 Task: Add a timeline in the project BuildTech for the epic 'Agile transformation' from 2023/02/09 to 2025/08/14. Add a timeline in the project BuildTech for the epic 'Software customization and configuration' from 2024/05/16 to 2024/12/26. Add a timeline in the project BuildTech for the epic 'Enterprise resource planning (ERP) system implementation' from 2023/04/07 to 2024/09/12
Action: Mouse moved to (212, 53)
Screenshot: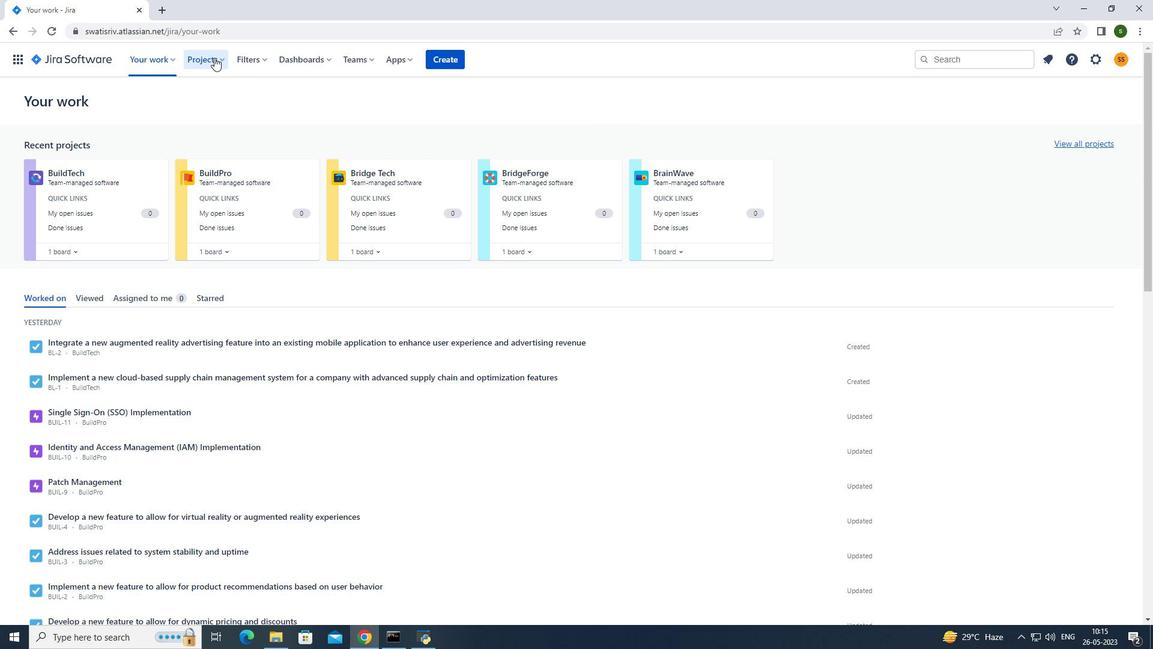 
Action: Mouse pressed left at (212, 53)
Screenshot: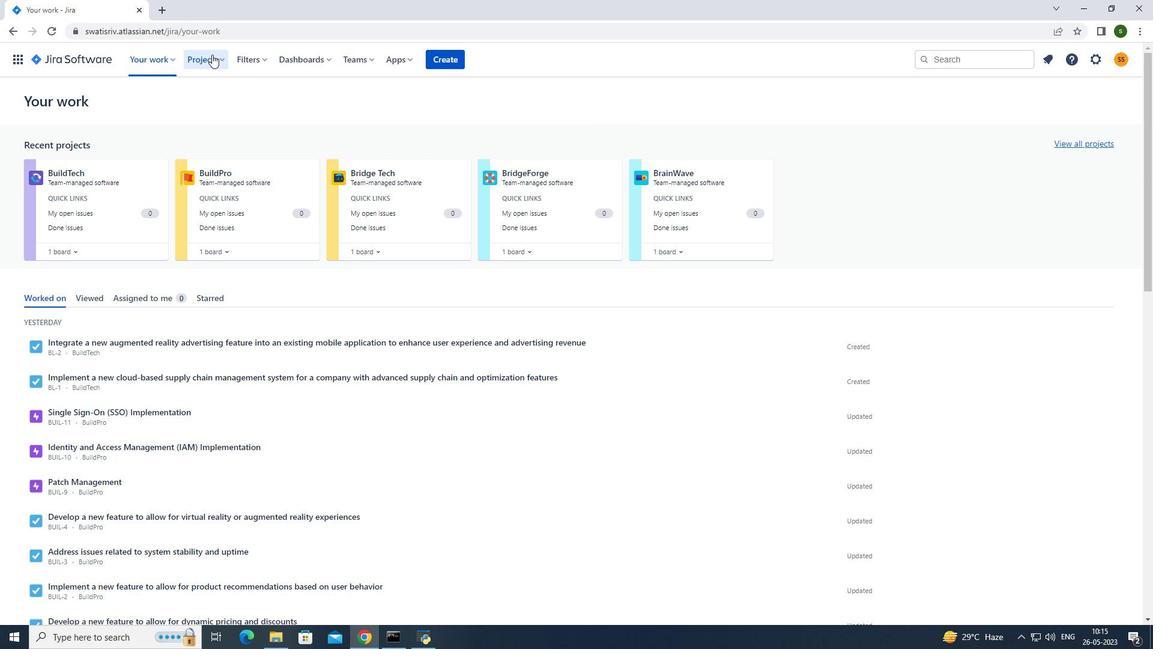 
Action: Mouse moved to (249, 106)
Screenshot: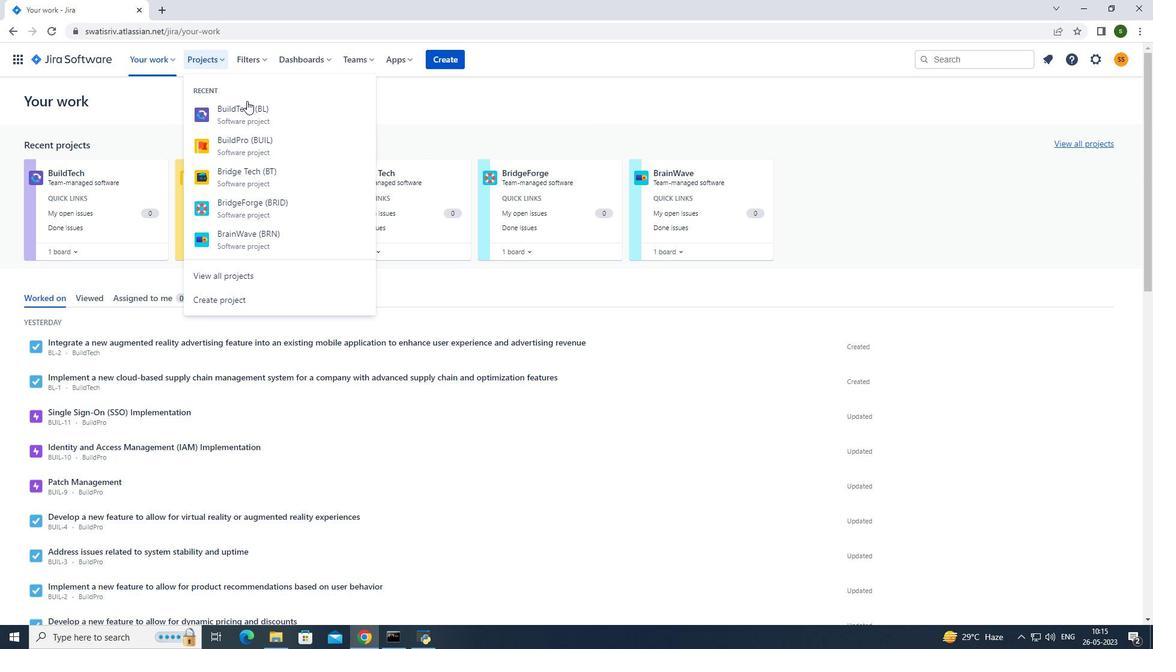 
Action: Mouse pressed left at (249, 106)
Screenshot: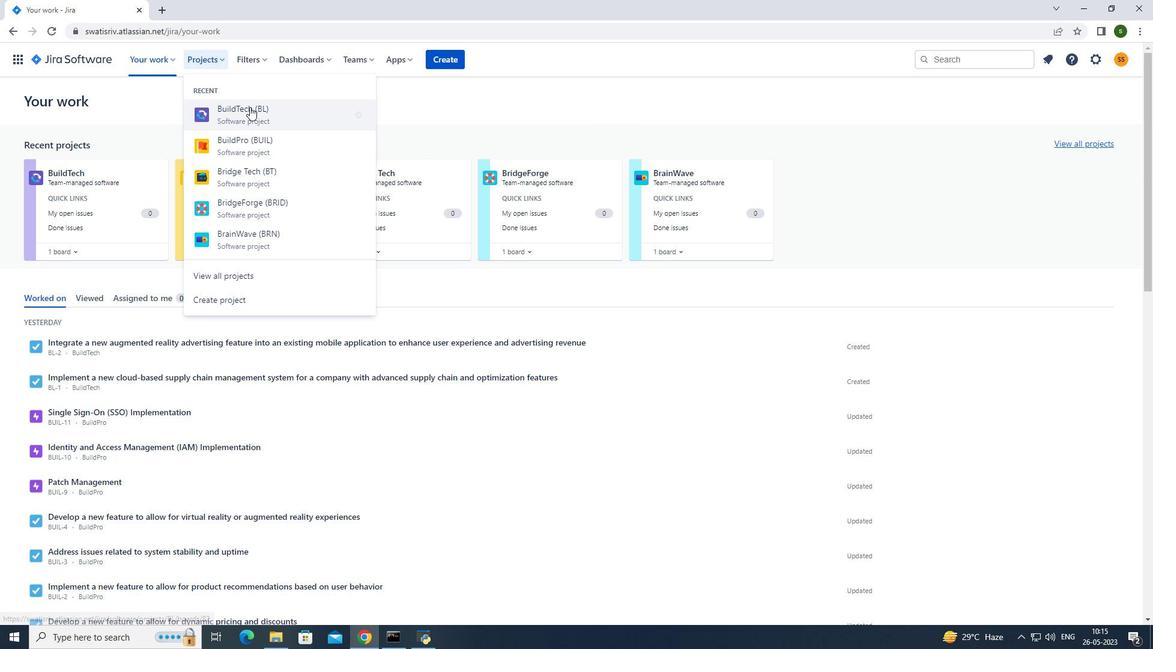 
Action: Mouse moved to (108, 187)
Screenshot: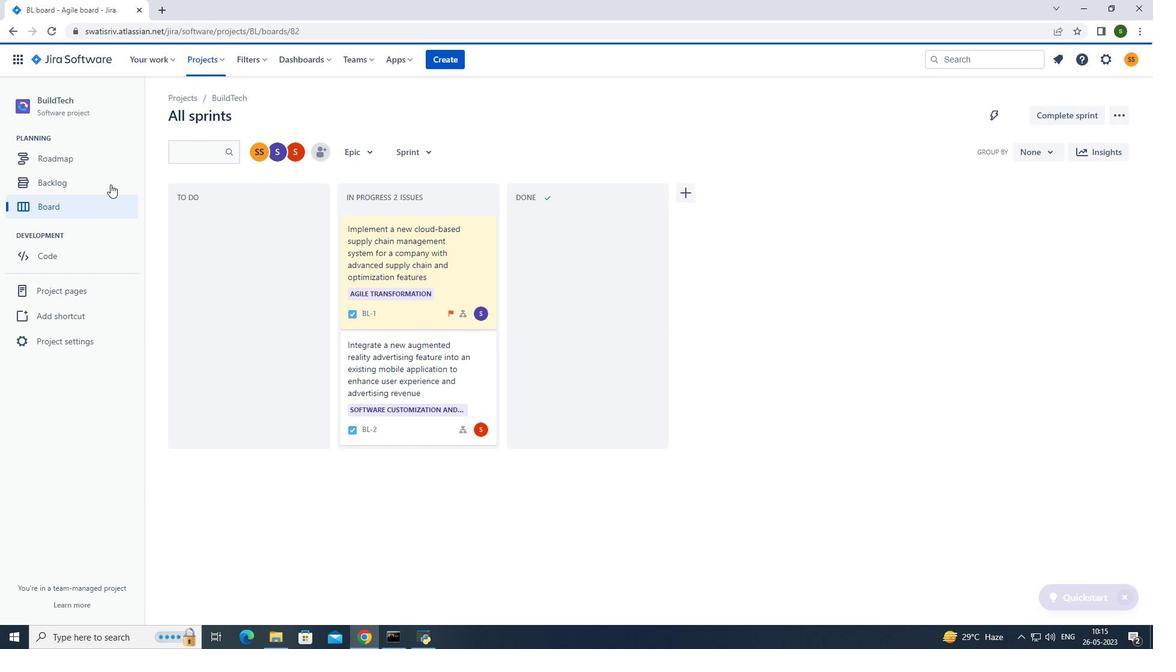 
Action: Mouse pressed left at (108, 187)
Screenshot: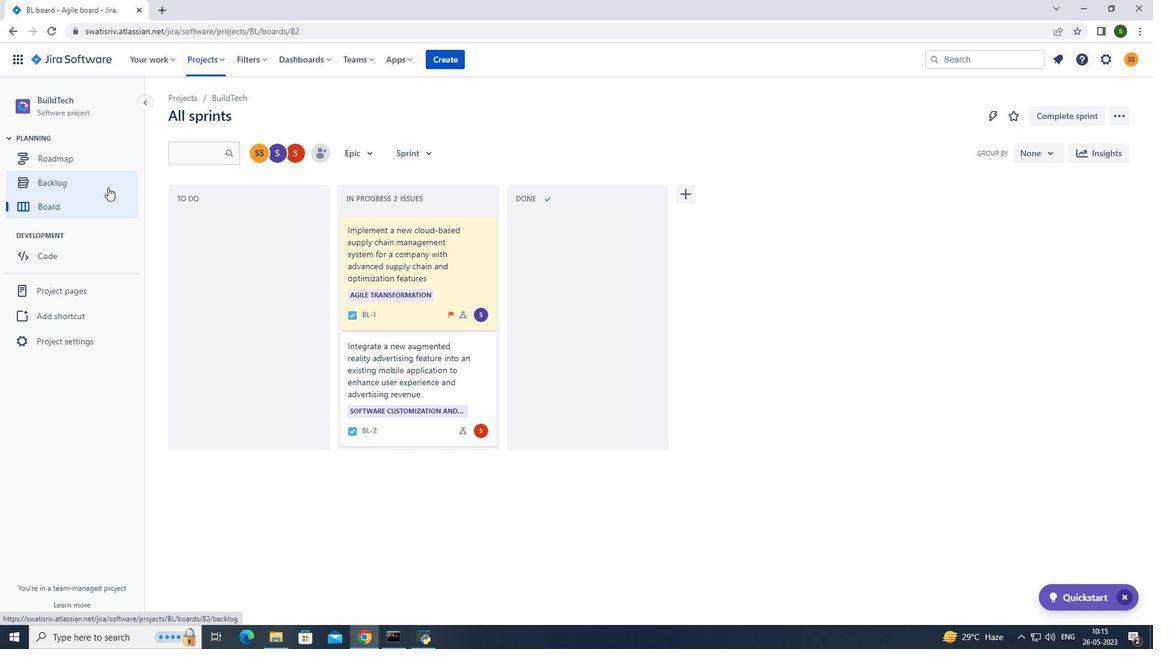 
Action: Mouse moved to (179, 242)
Screenshot: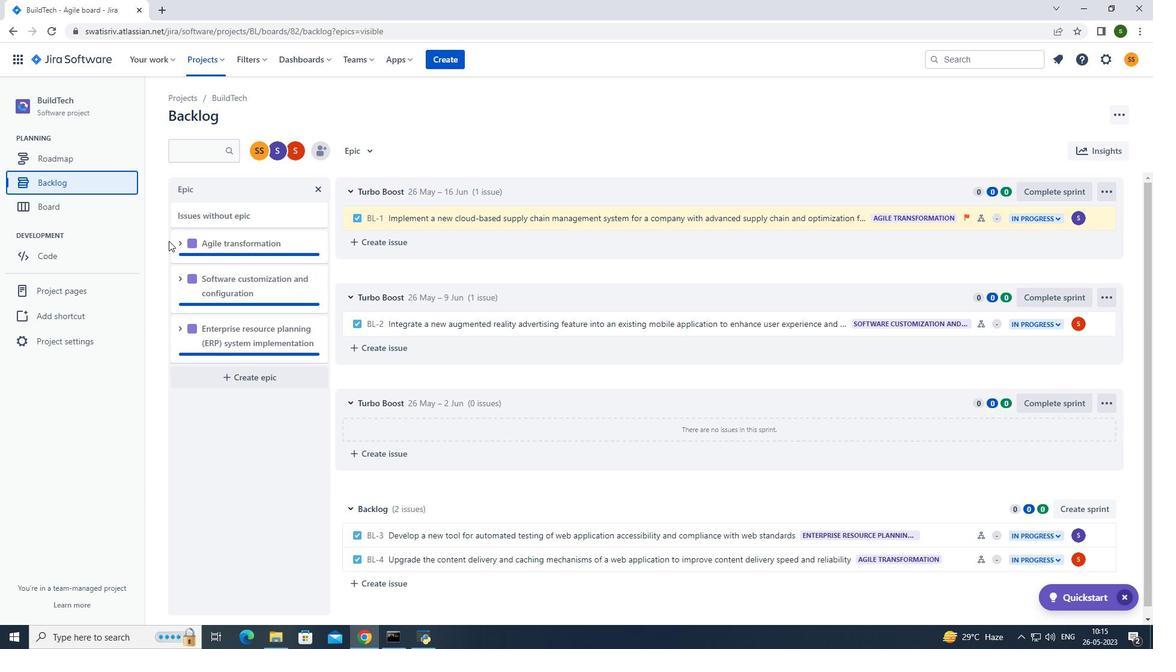 
Action: Mouse pressed left at (179, 242)
Screenshot: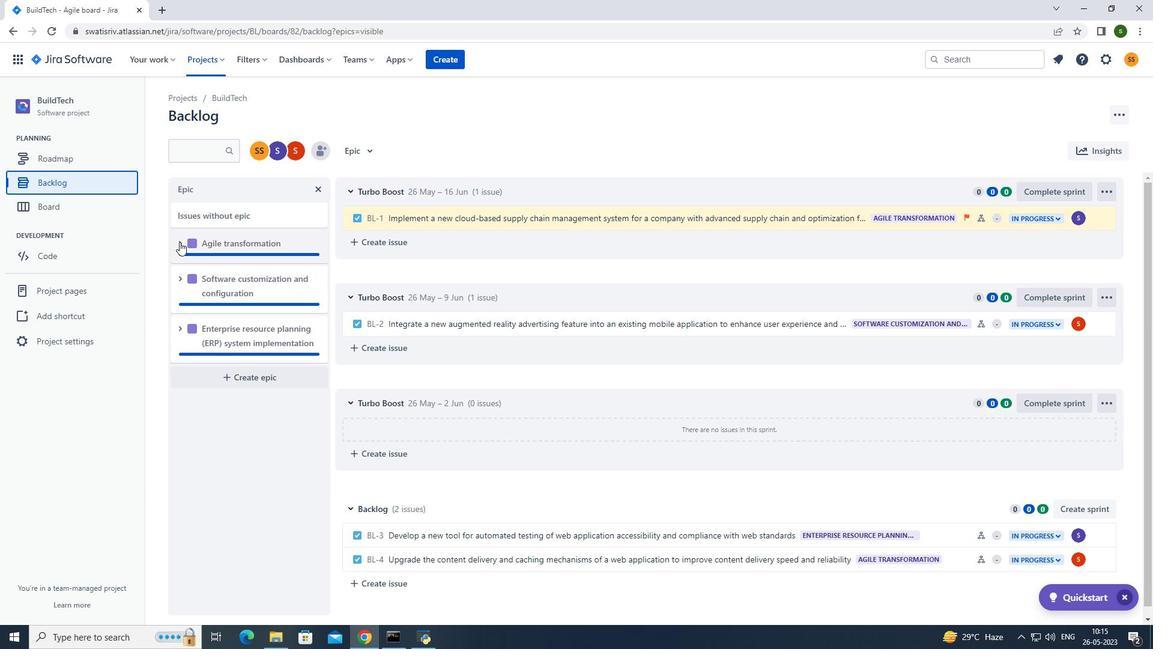 
Action: Mouse moved to (261, 335)
Screenshot: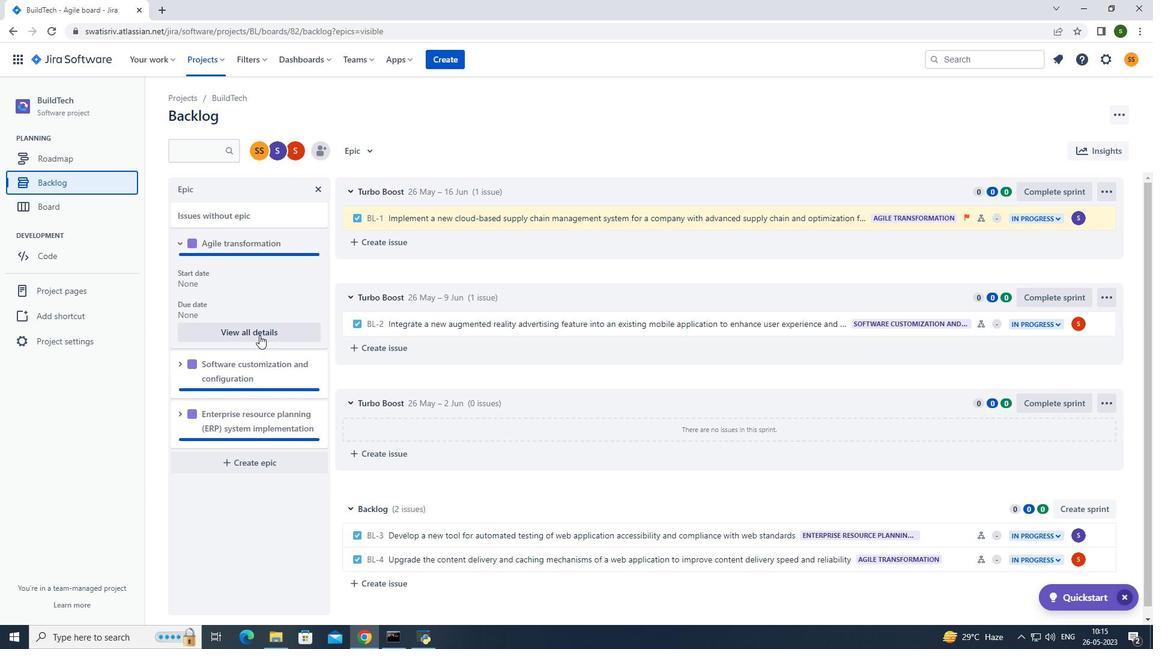 
Action: Mouse pressed left at (261, 335)
Screenshot: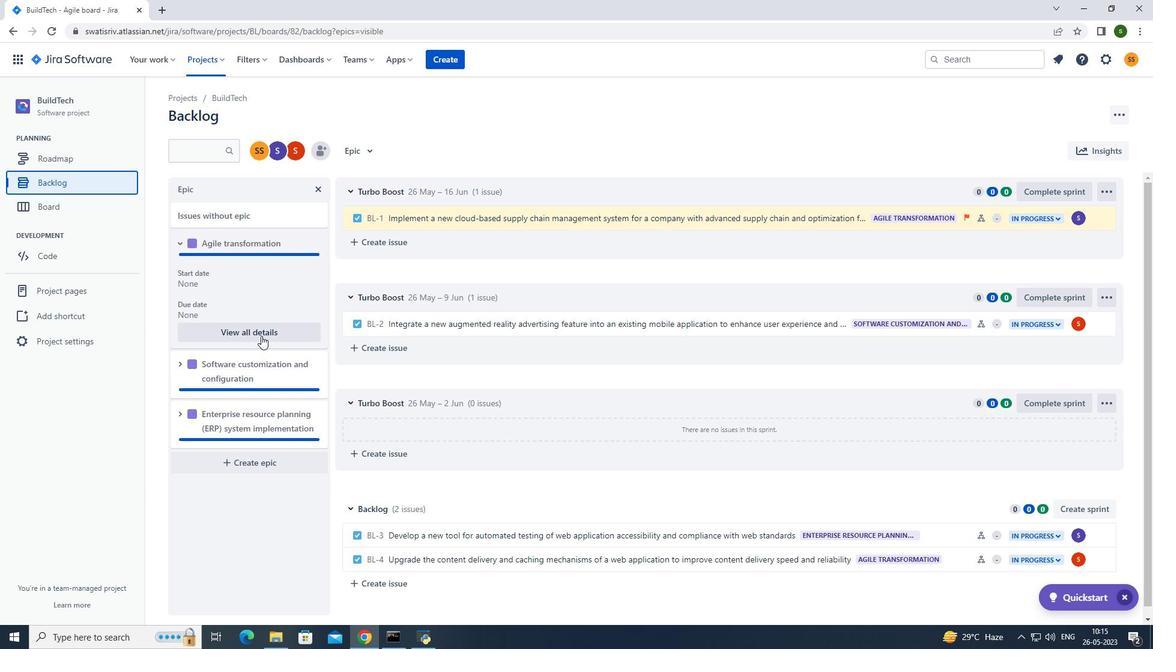 
Action: Mouse moved to (1010, 537)
Screenshot: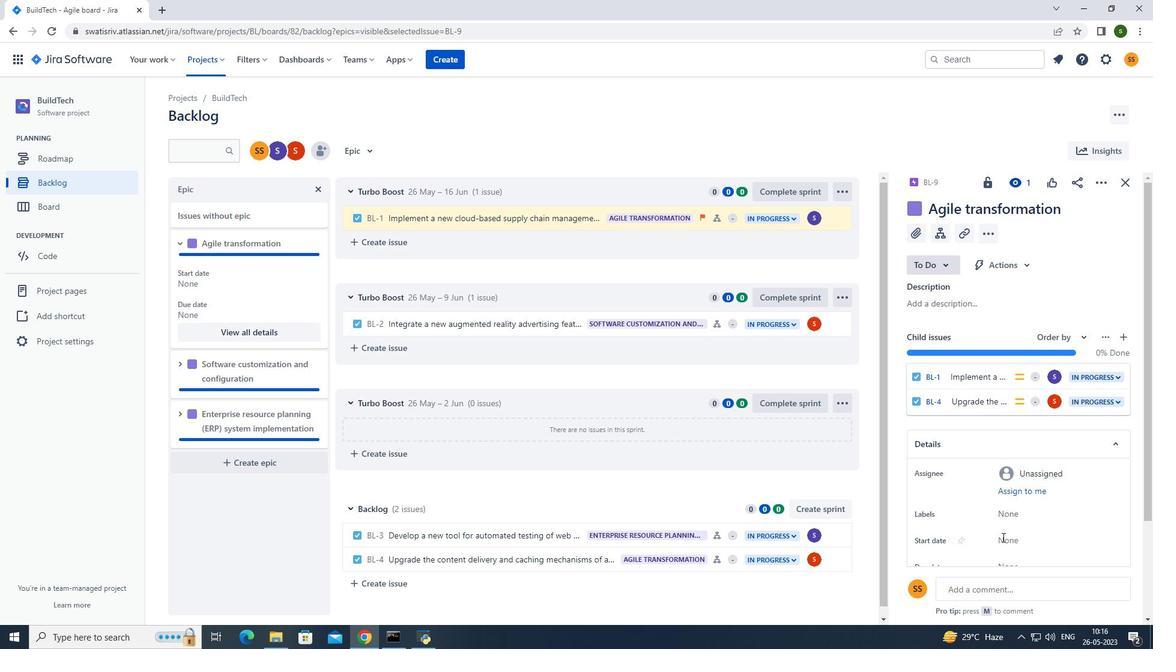 
Action: Mouse pressed left at (1010, 537)
Screenshot: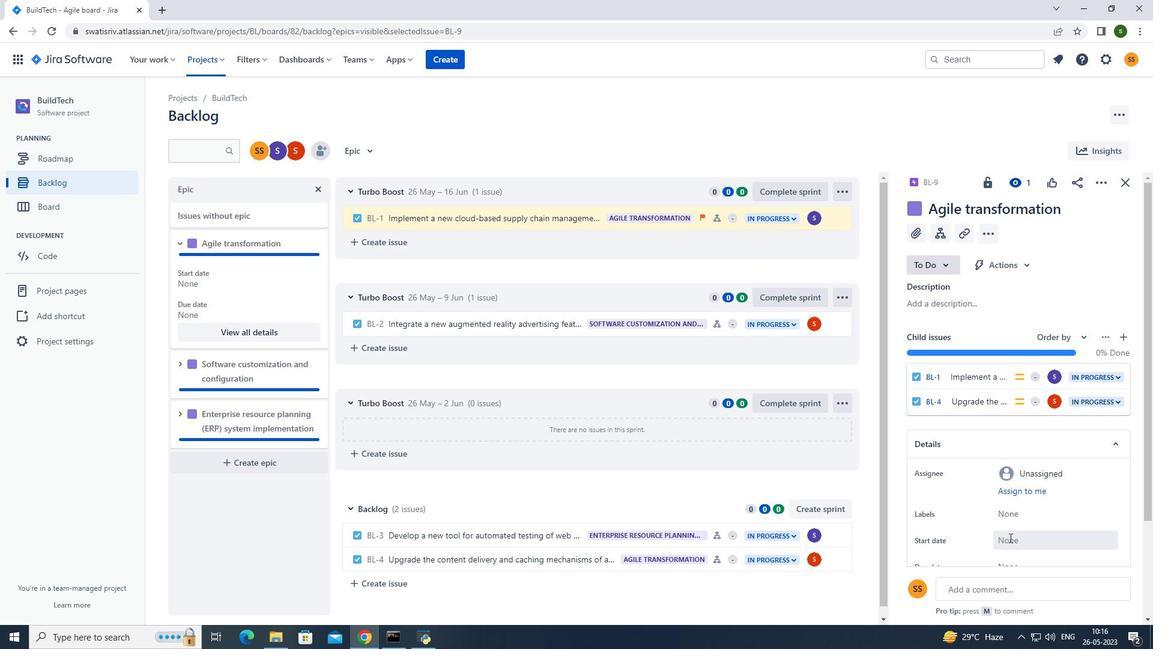 
Action: Mouse moved to (974, 368)
Screenshot: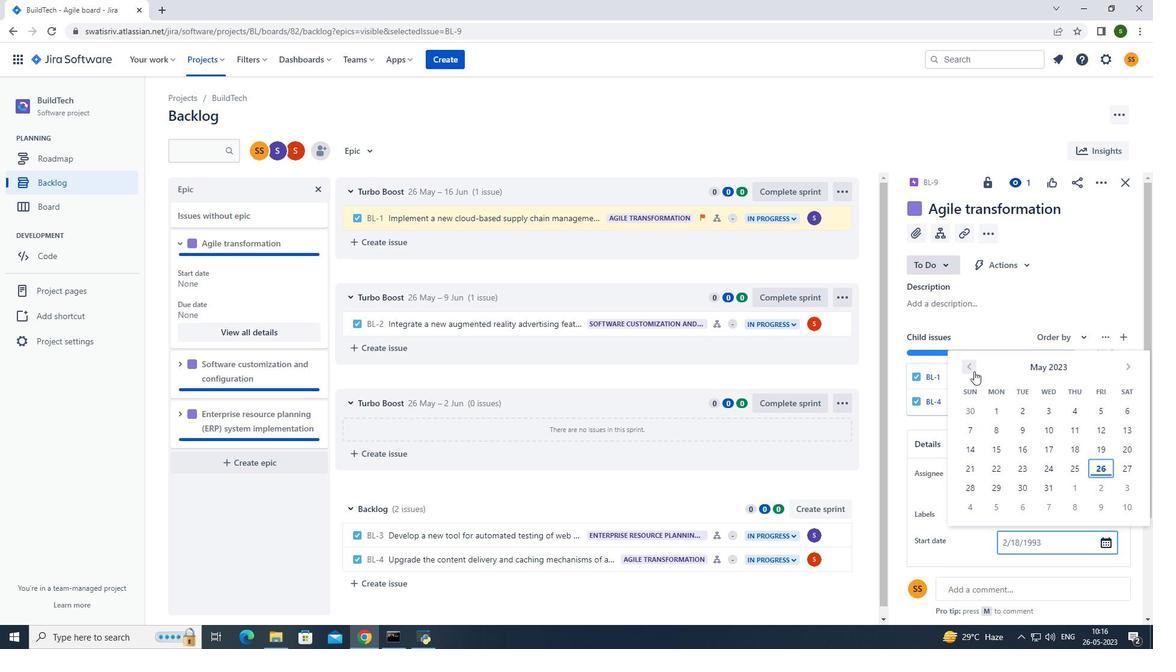 
Action: Mouse pressed left at (974, 368)
Screenshot: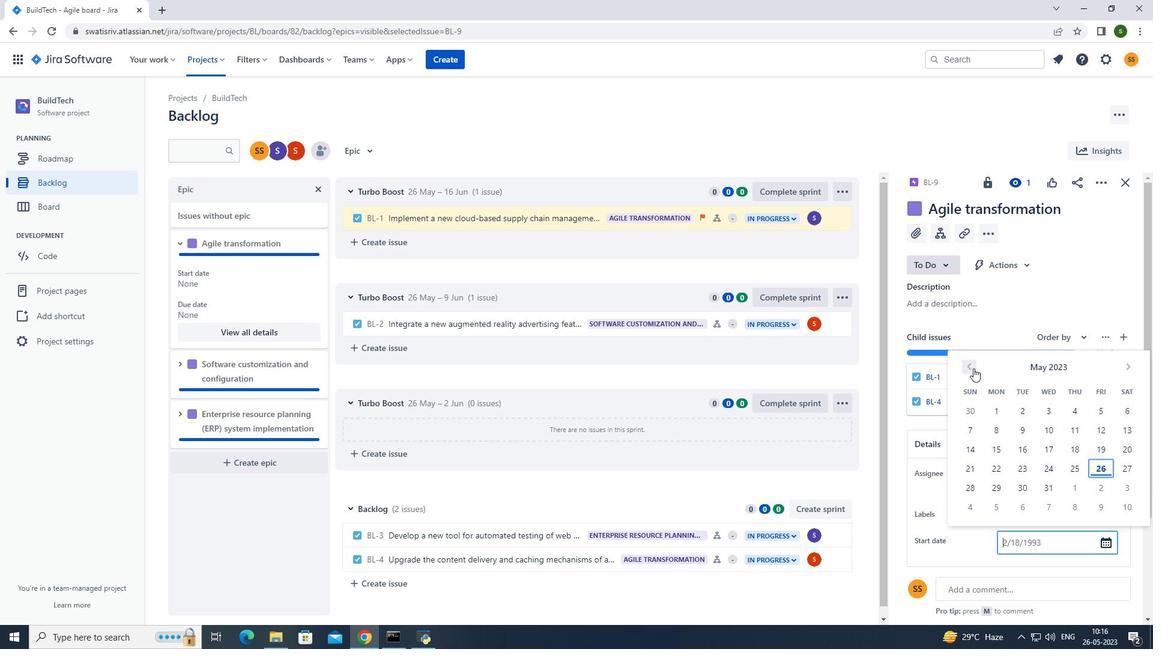 
Action: Mouse pressed left at (974, 368)
Screenshot: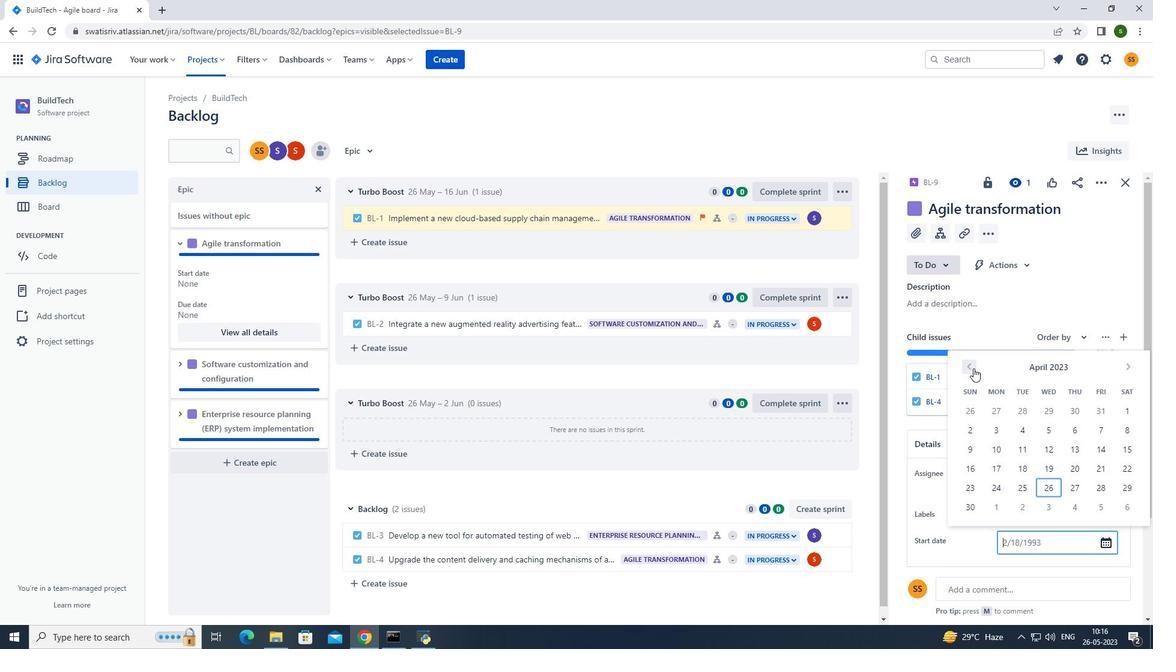 
Action: Mouse pressed left at (974, 368)
Screenshot: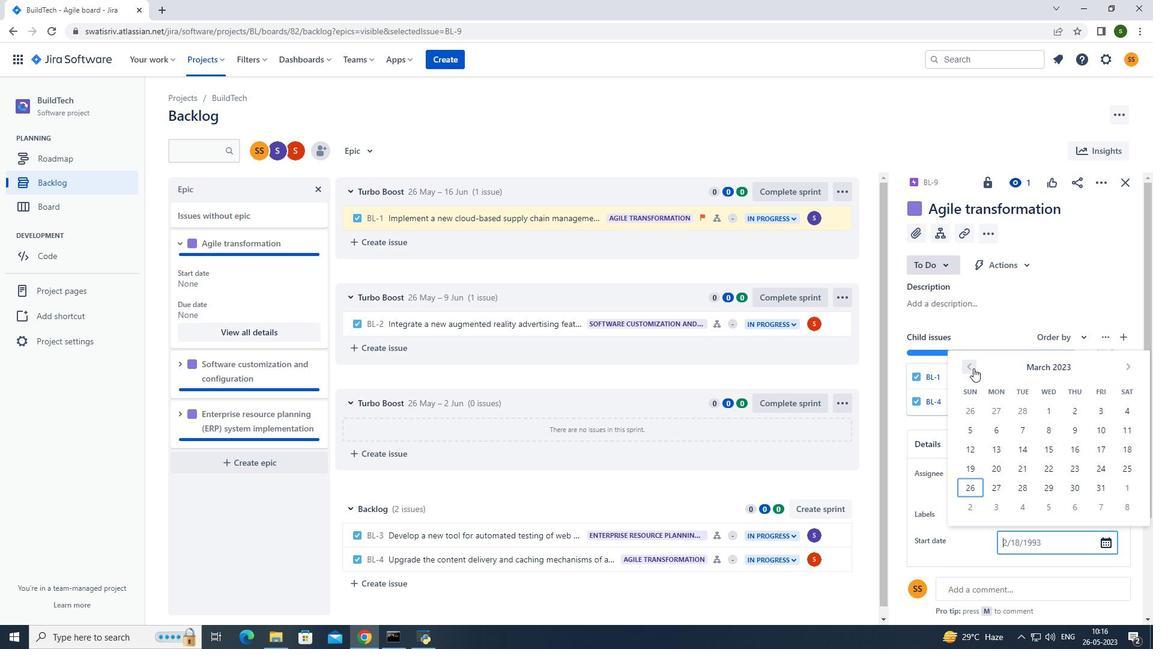 
Action: Mouse moved to (1070, 429)
Screenshot: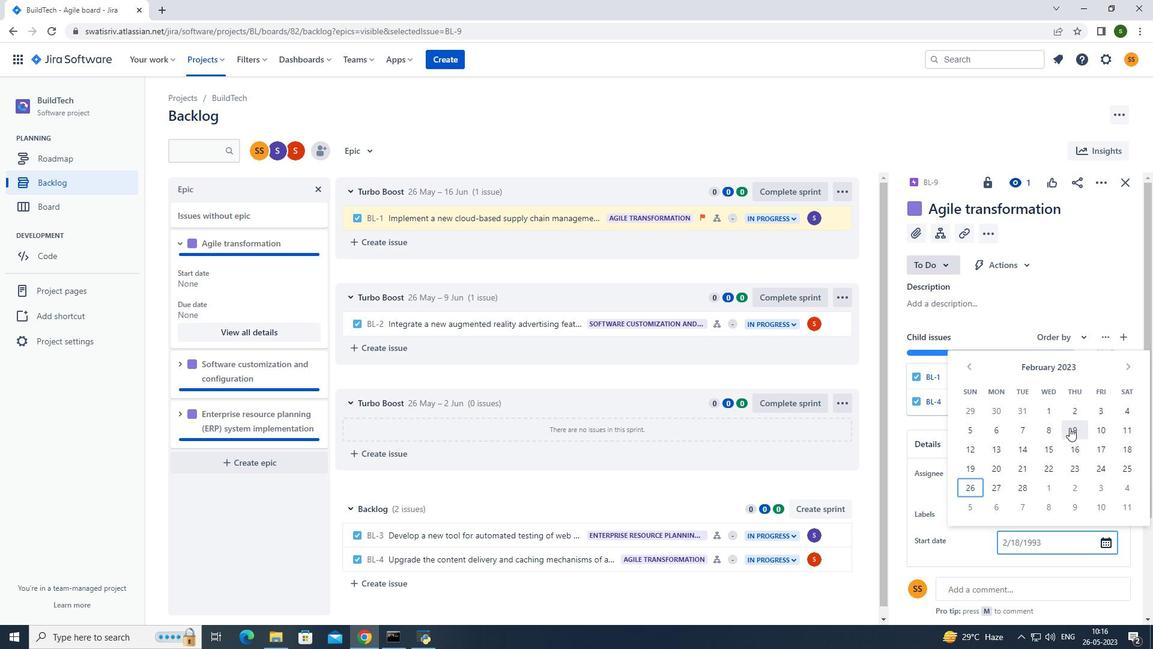 
Action: Mouse pressed left at (1070, 429)
Screenshot: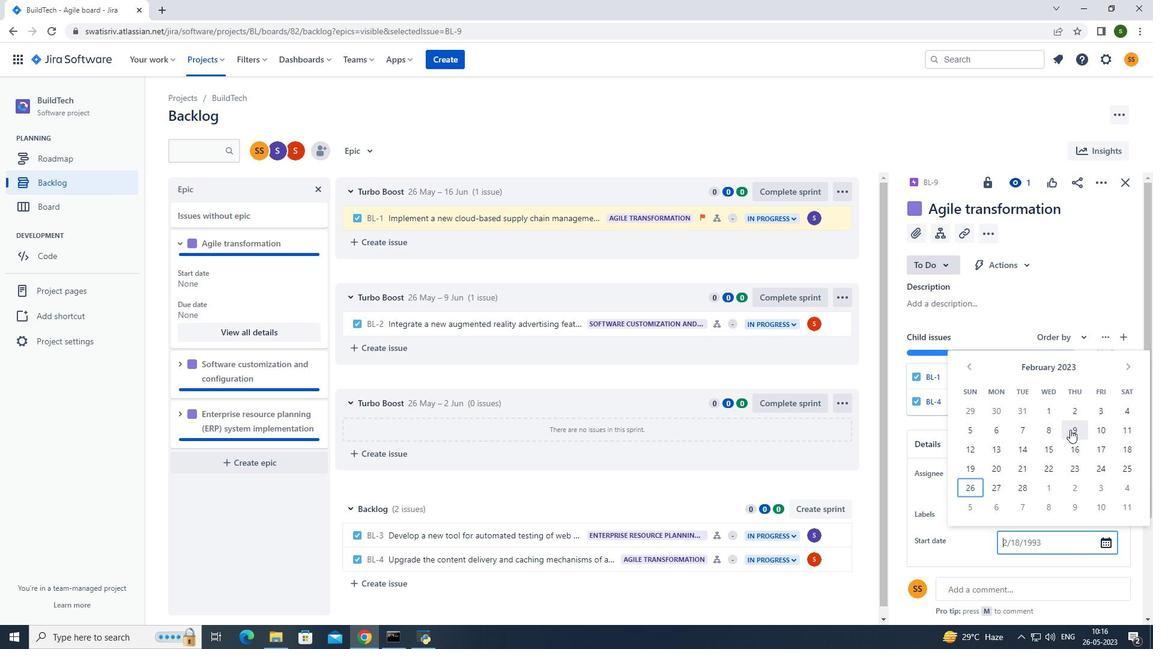 
Action: Mouse moved to (990, 488)
Screenshot: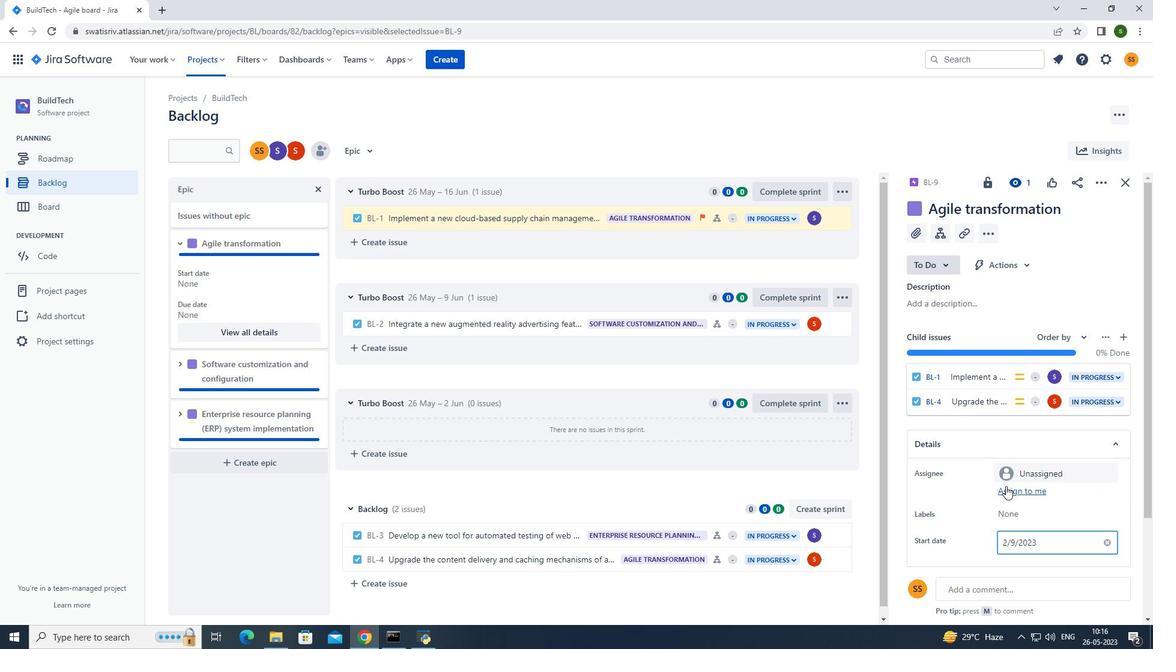 
Action: Mouse scrolled (990, 487) with delta (0, 0)
Screenshot: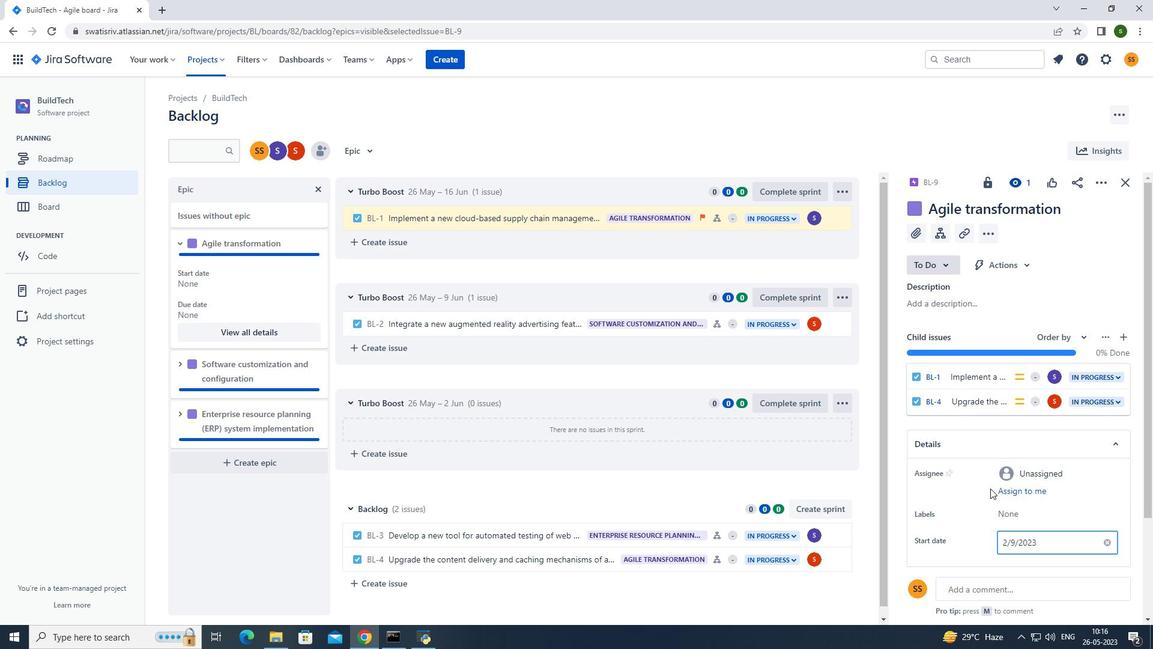 
Action: Mouse moved to (990, 488)
Screenshot: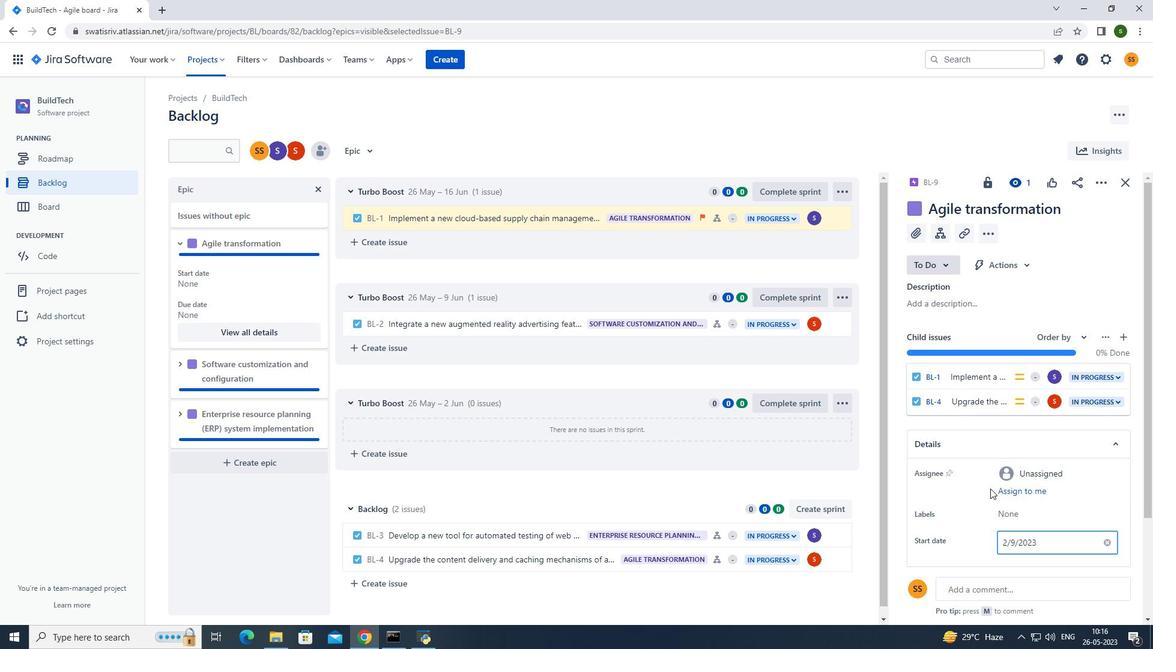 
Action: Mouse scrolled (990, 487) with delta (0, 0)
Screenshot: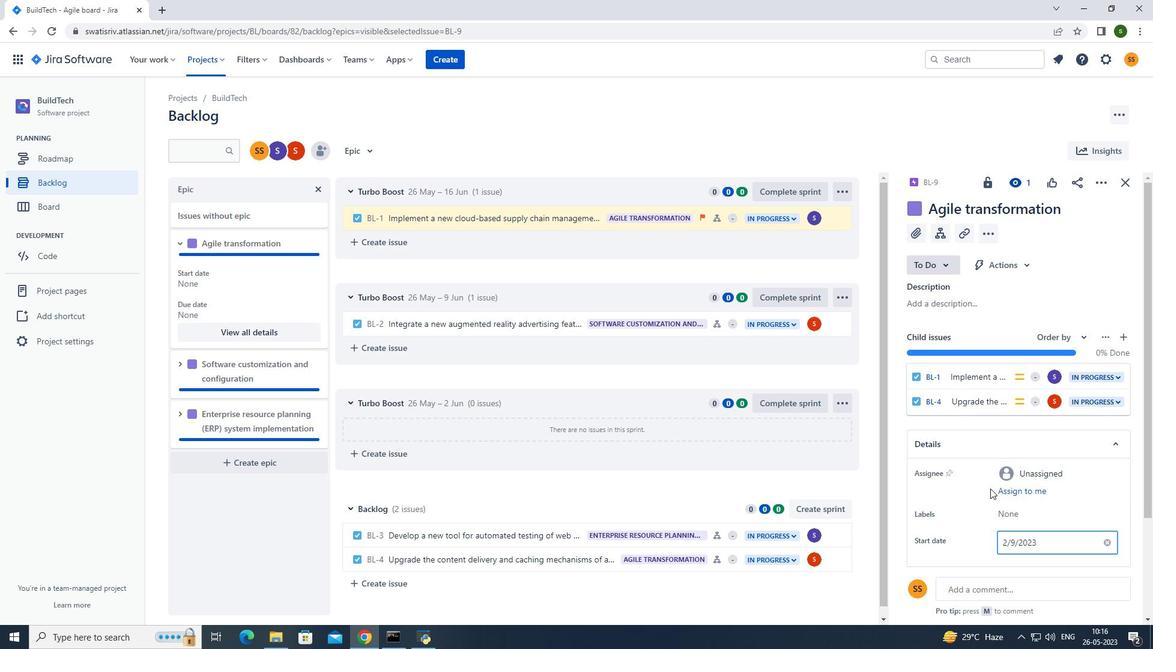 
Action: Mouse moved to (1031, 447)
Screenshot: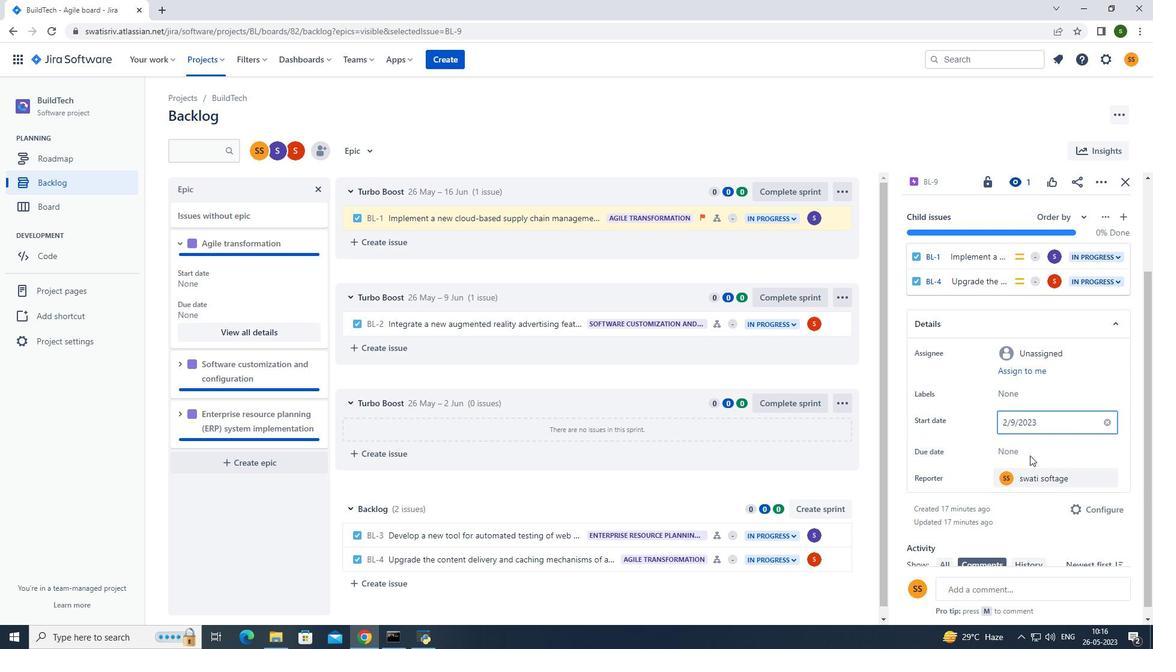 
Action: Mouse pressed left at (1031, 447)
Screenshot: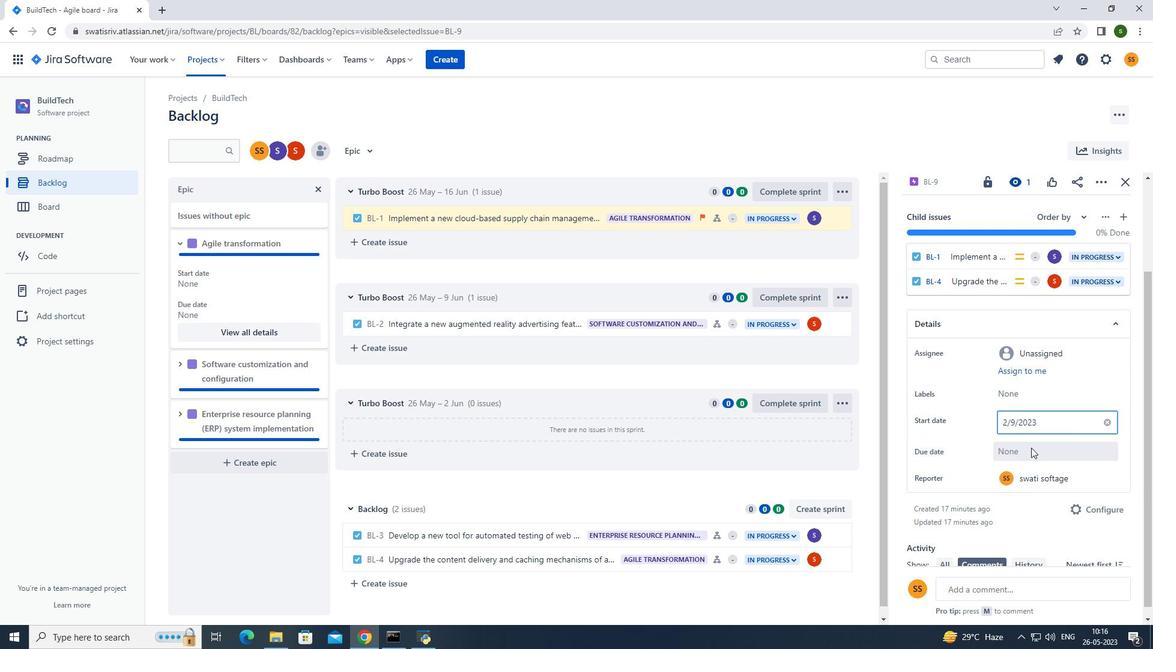 
Action: Mouse moved to (1135, 277)
Screenshot: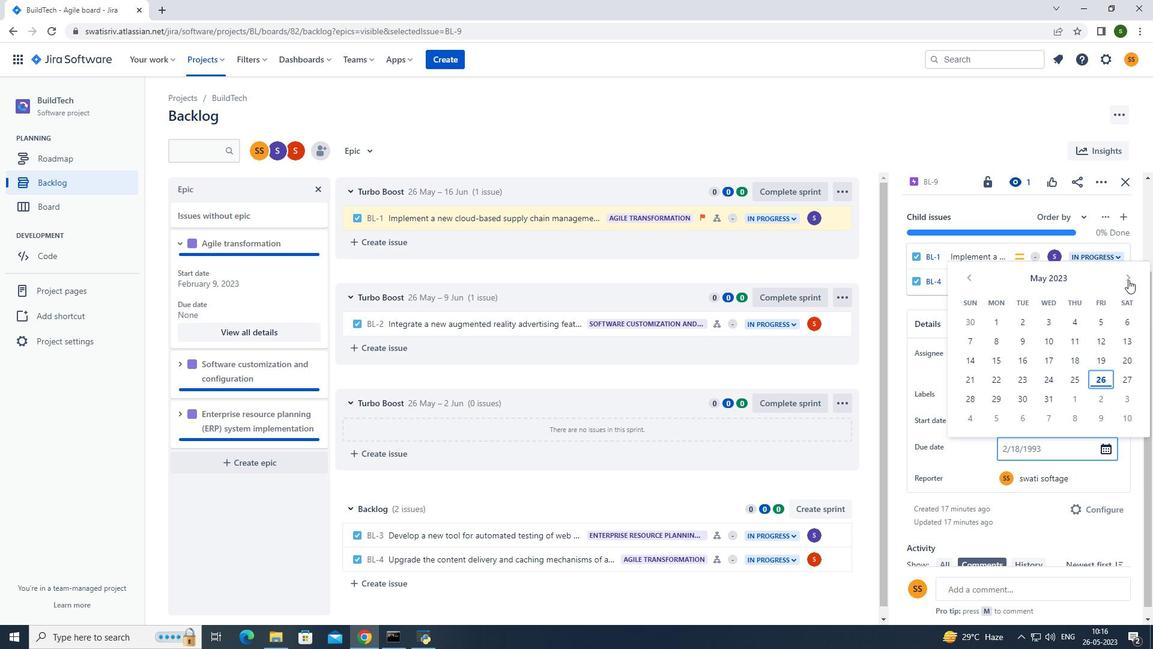 
Action: Mouse pressed left at (1135, 277)
Screenshot: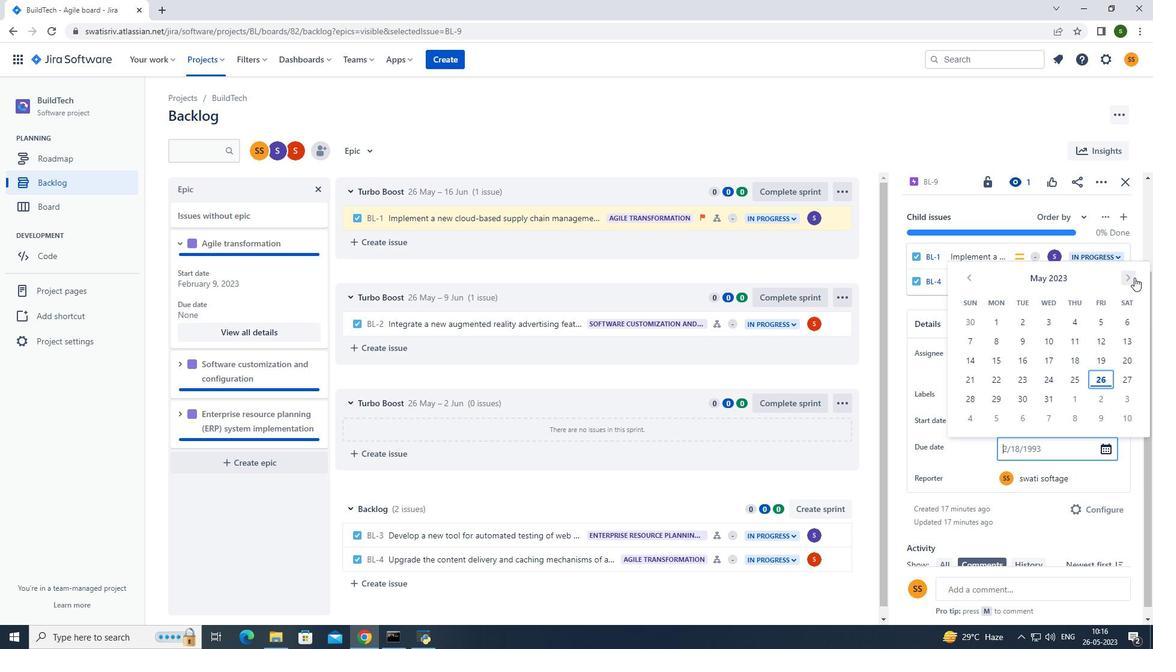 
Action: Mouse pressed left at (1135, 277)
Screenshot: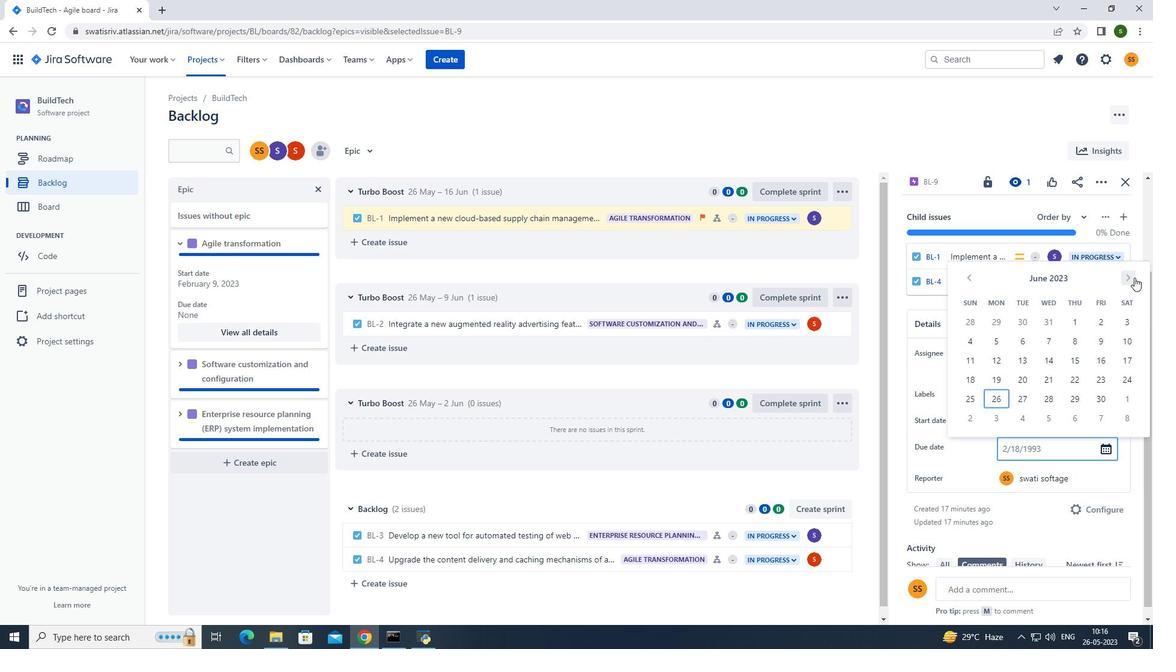 
Action: Mouse pressed left at (1135, 277)
Screenshot: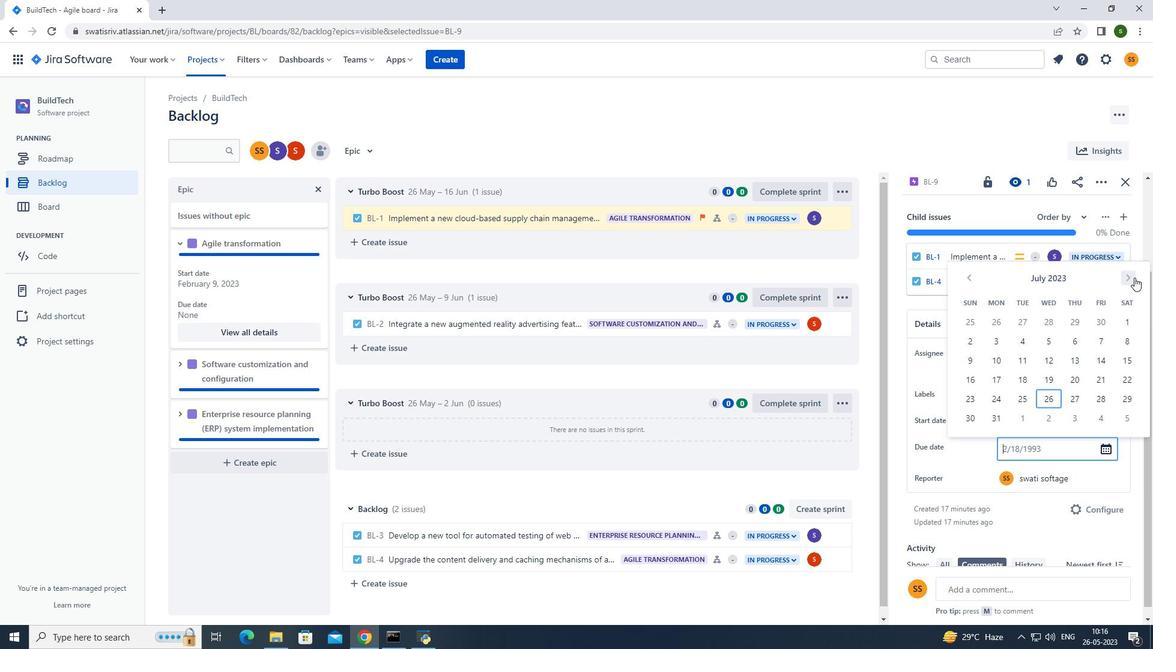 
Action: Mouse moved to (1131, 277)
Screenshot: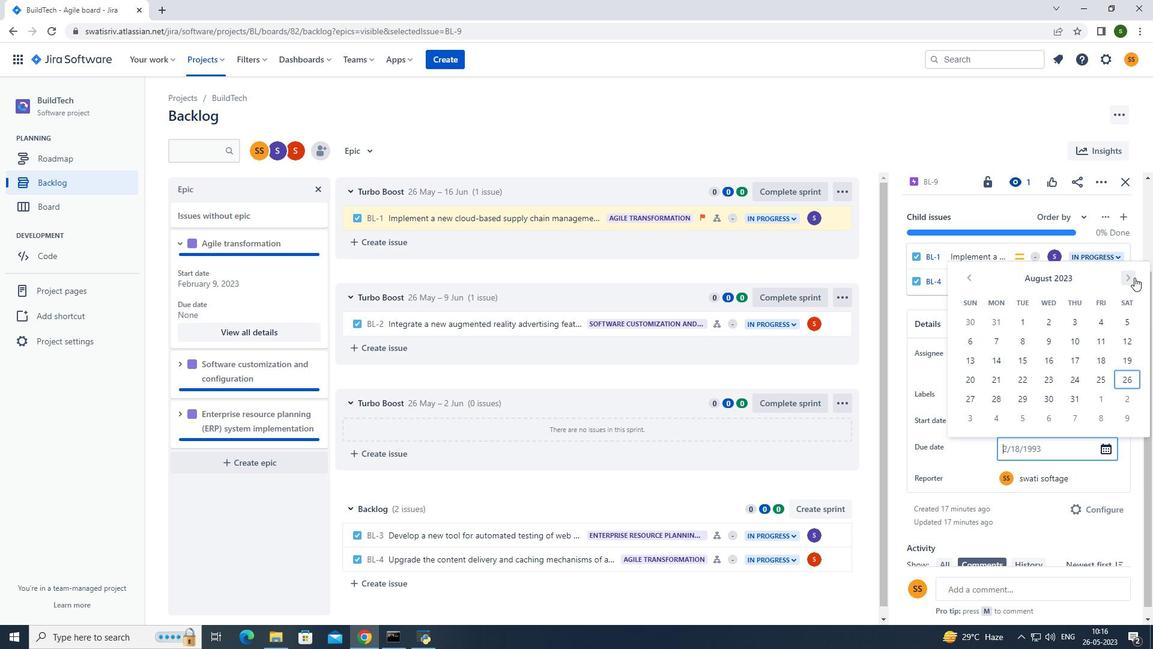 
Action: Mouse pressed left at (1131, 277)
Screenshot: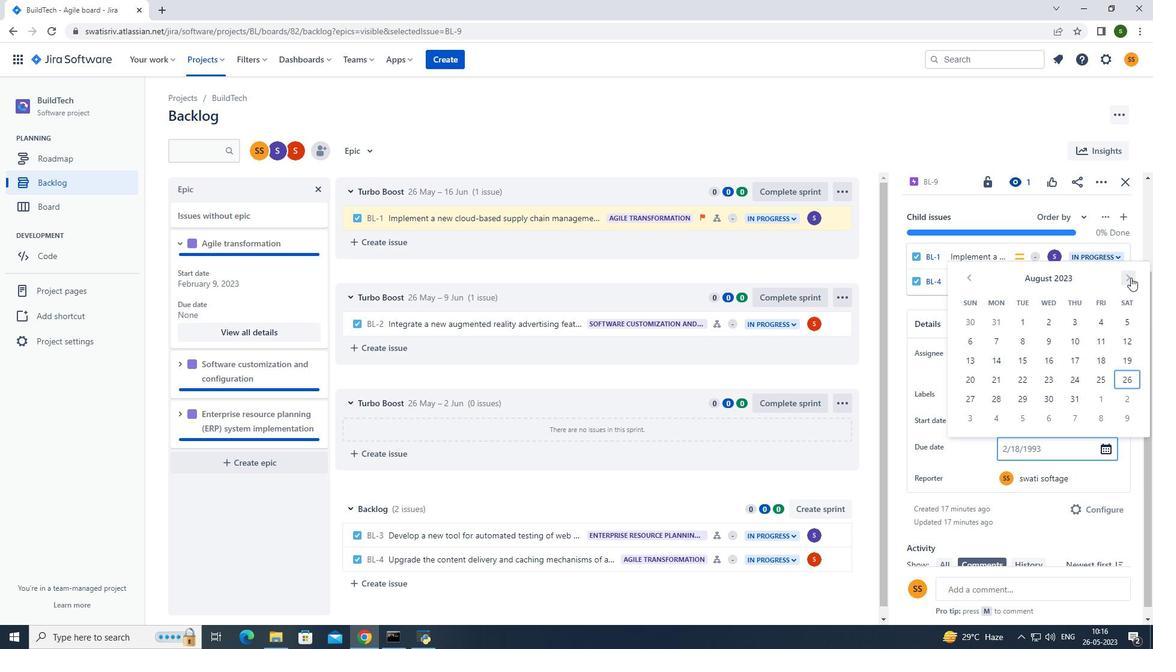 
Action: Mouse moved to (1131, 277)
Screenshot: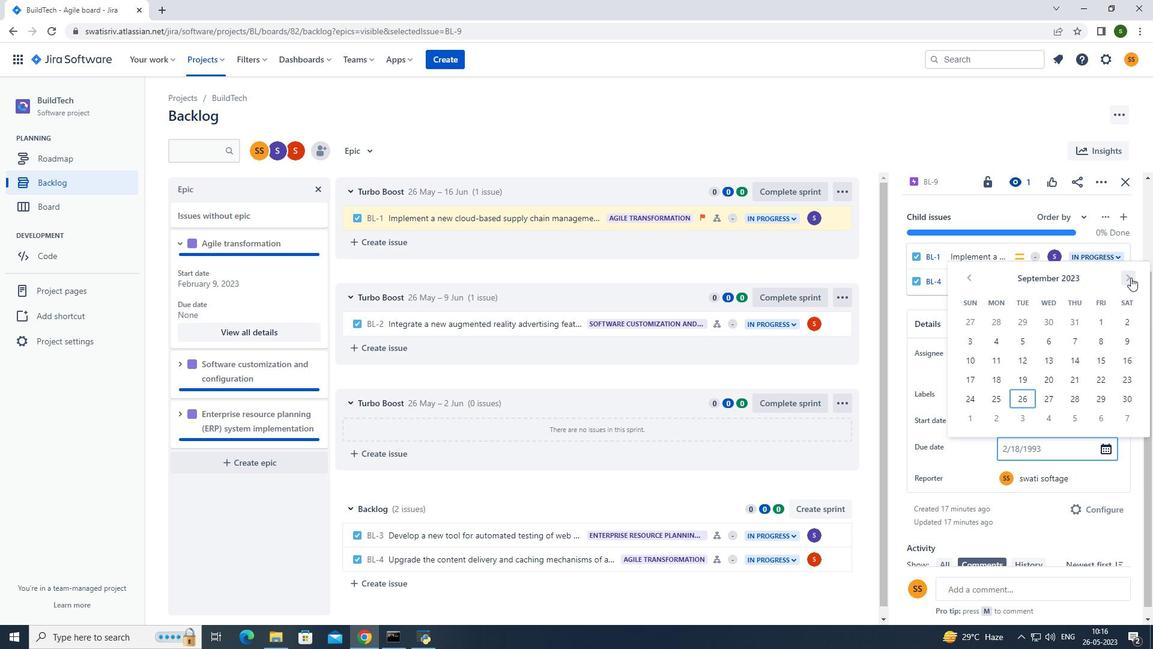 
Action: Mouse pressed left at (1131, 277)
Screenshot: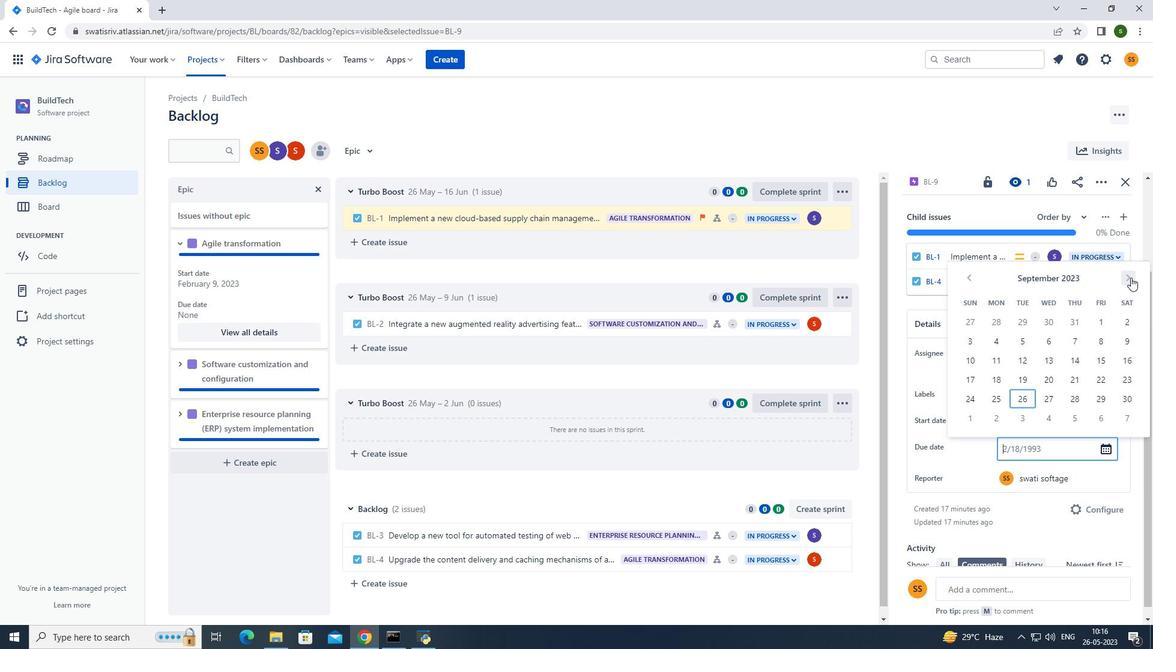 
Action: Mouse moved to (1130, 277)
Screenshot: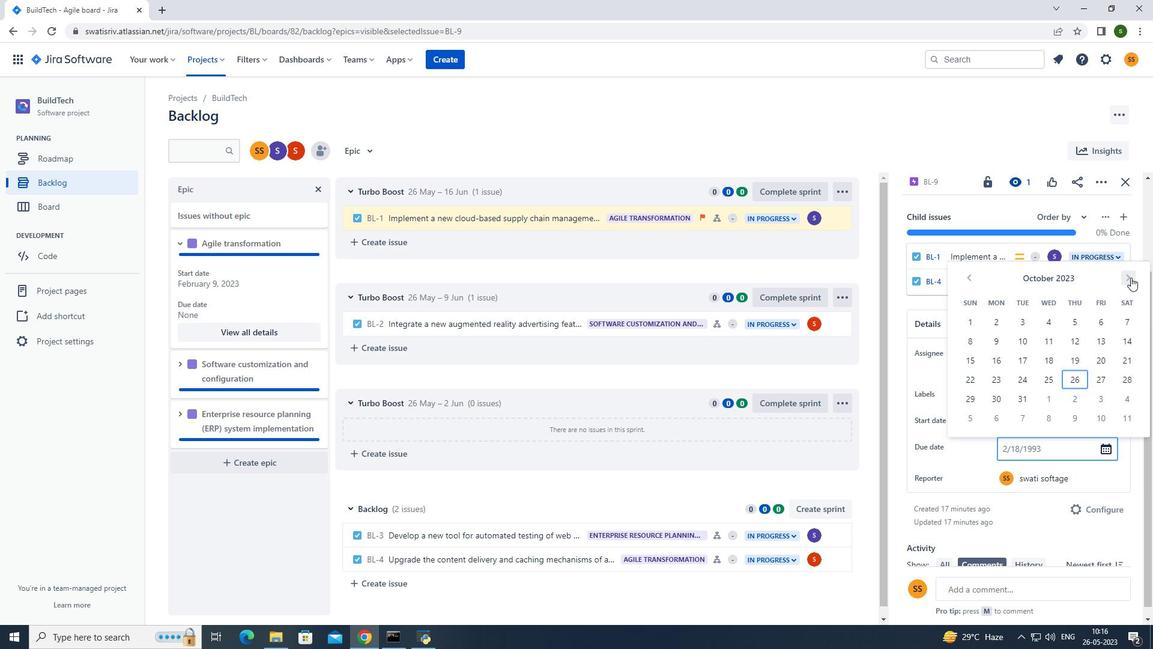 
Action: Mouse pressed left at (1130, 277)
Screenshot: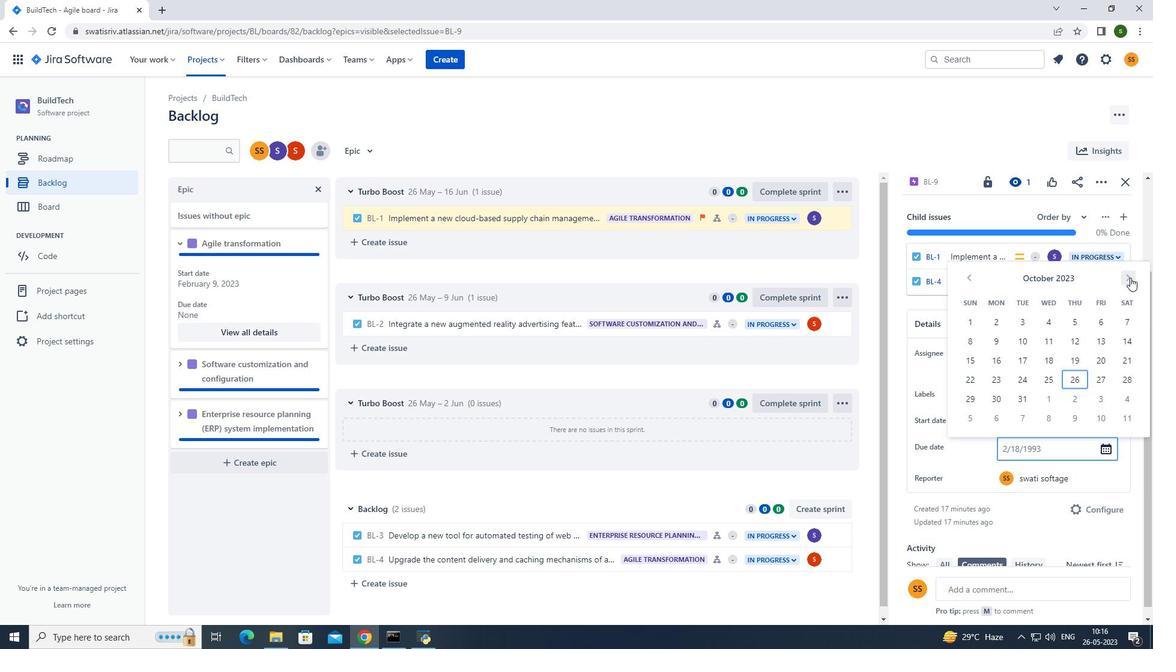 
Action: Mouse moved to (1129, 278)
Screenshot: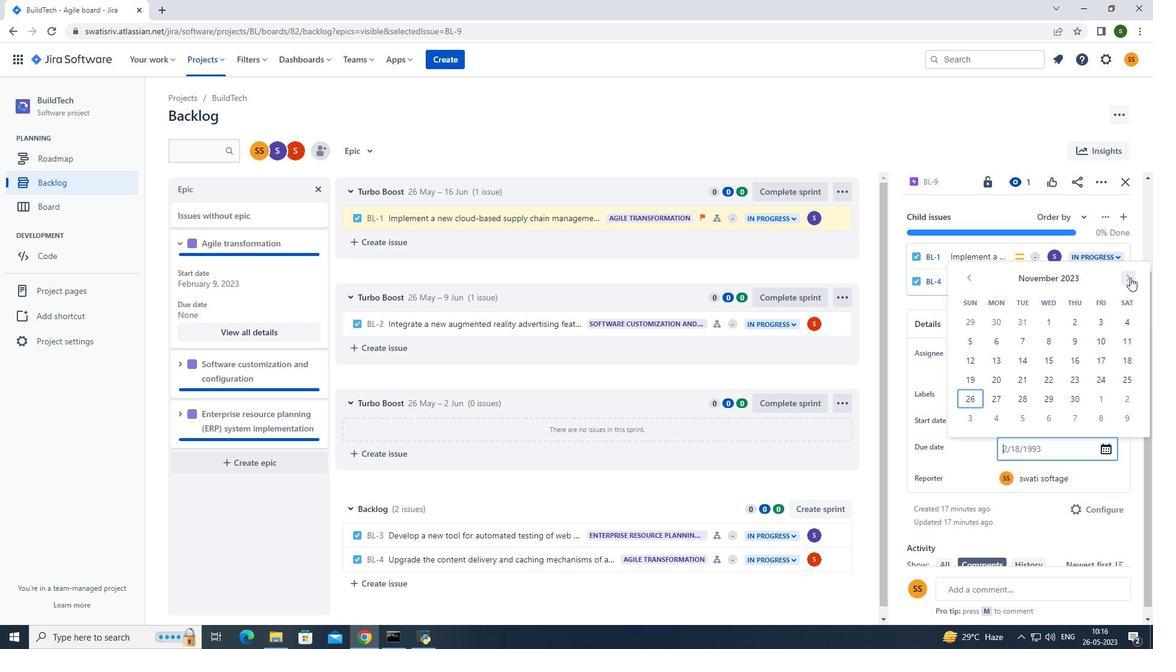
Action: Mouse pressed left at (1129, 278)
Screenshot: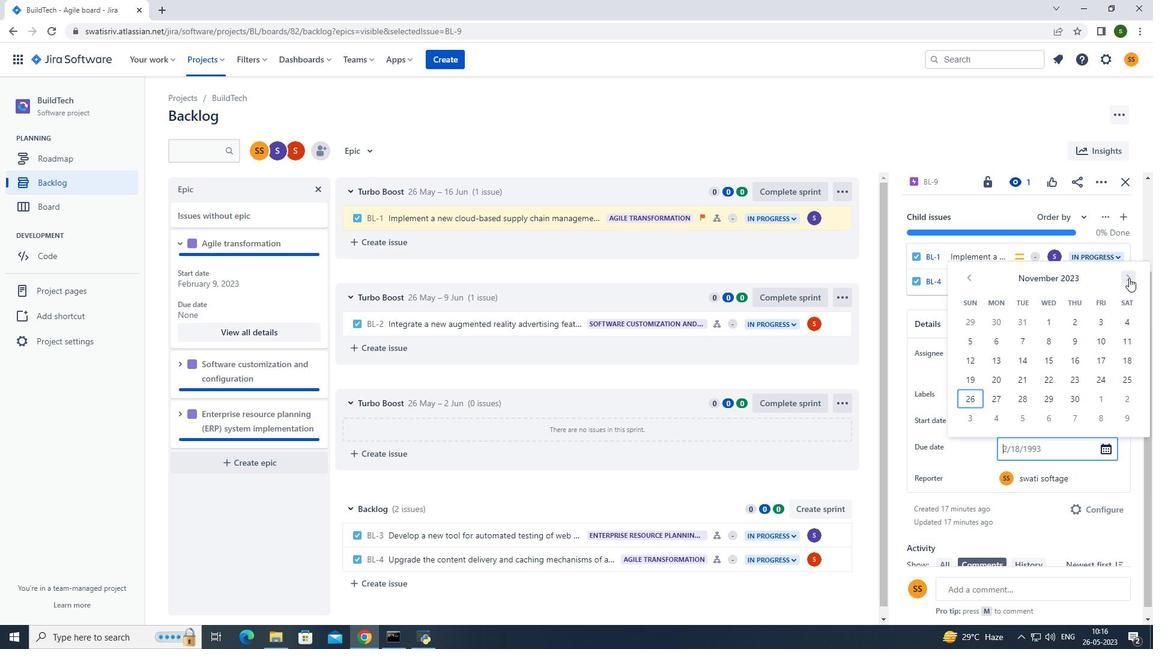 
Action: Mouse pressed left at (1129, 278)
Screenshot: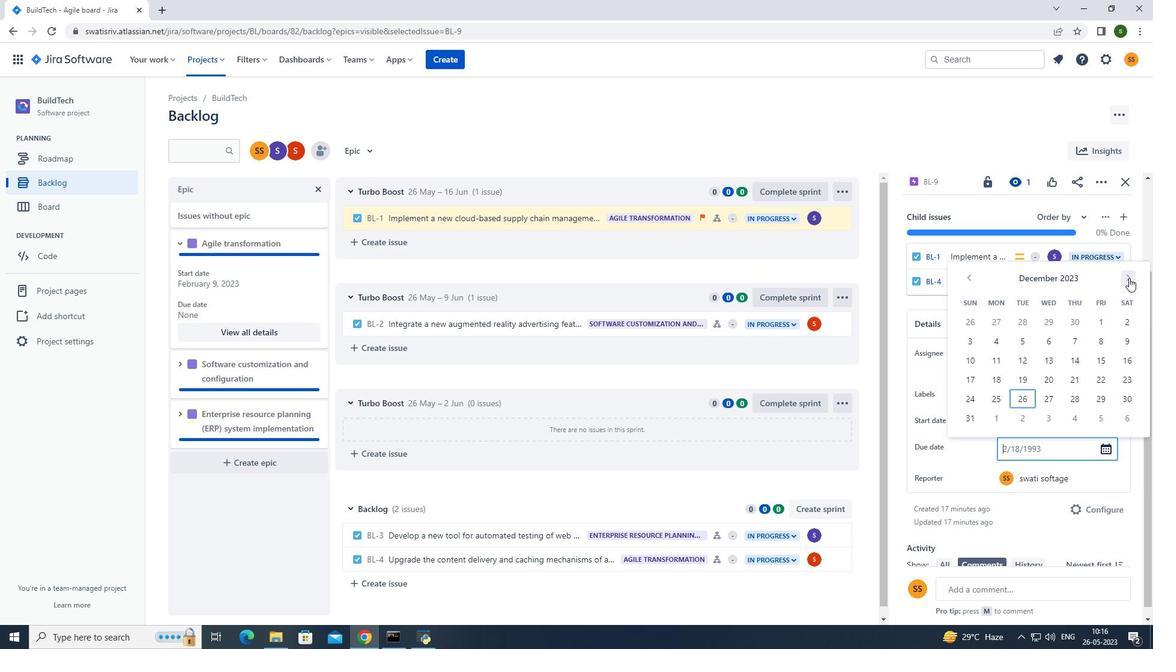 
Action: Mouse pressed left at (1129, 278)
Screenshot: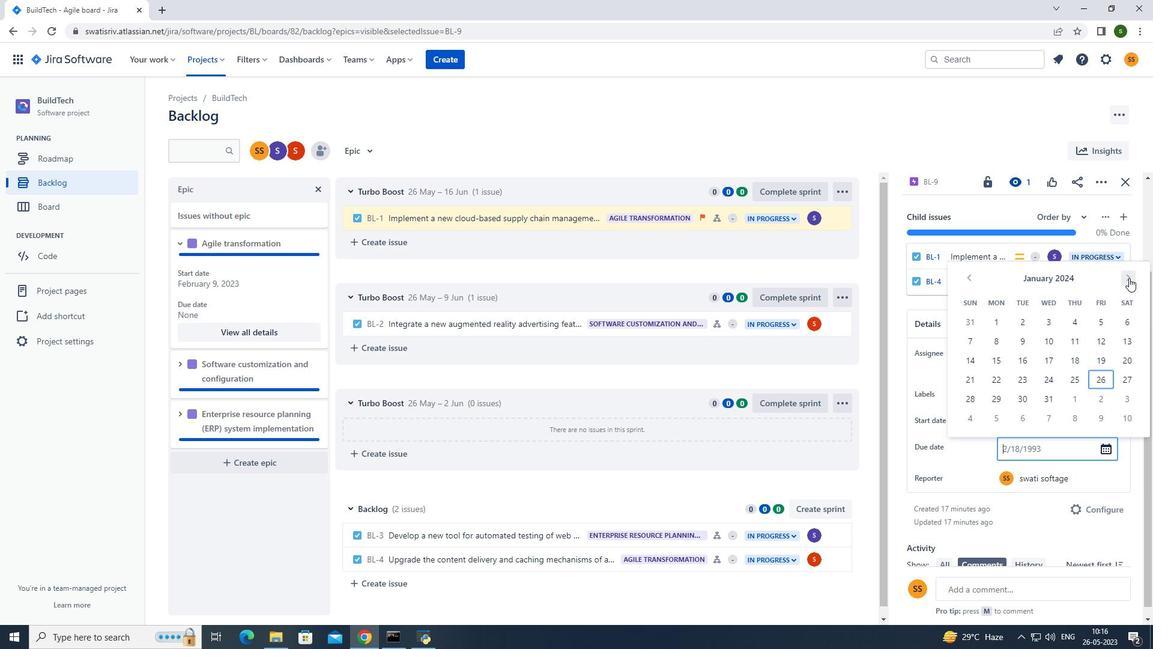 
Action: Mouse pressed left at (1129, 278)
Screenshot: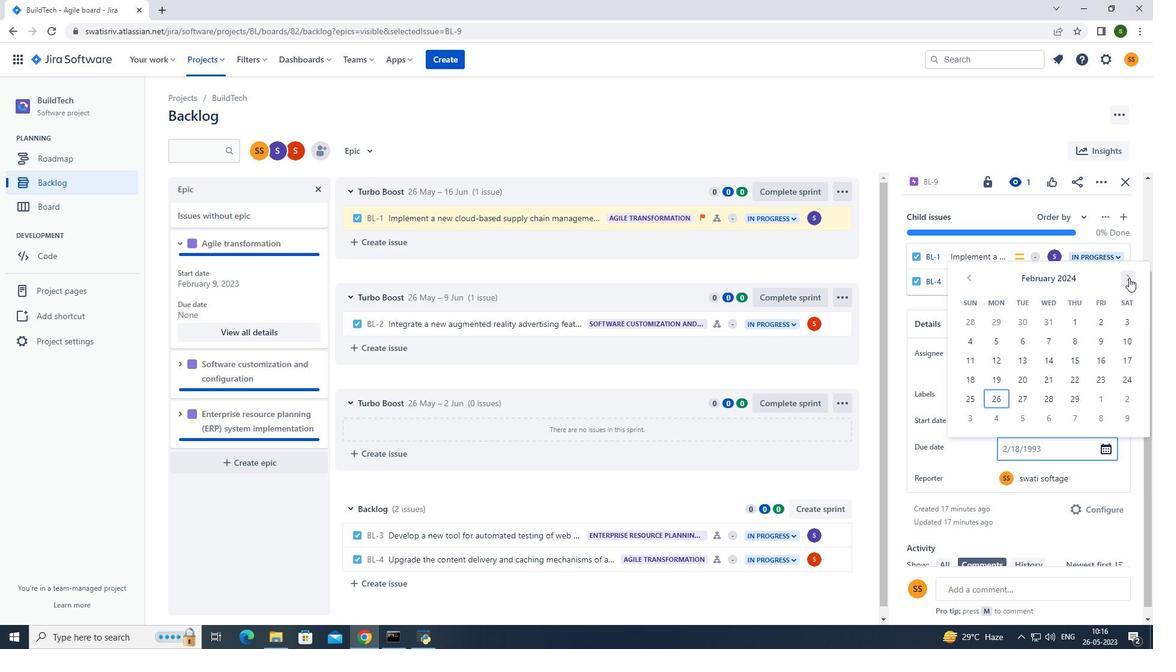 
Action: Mouse pressed left at (1129, 278)
Screenshot: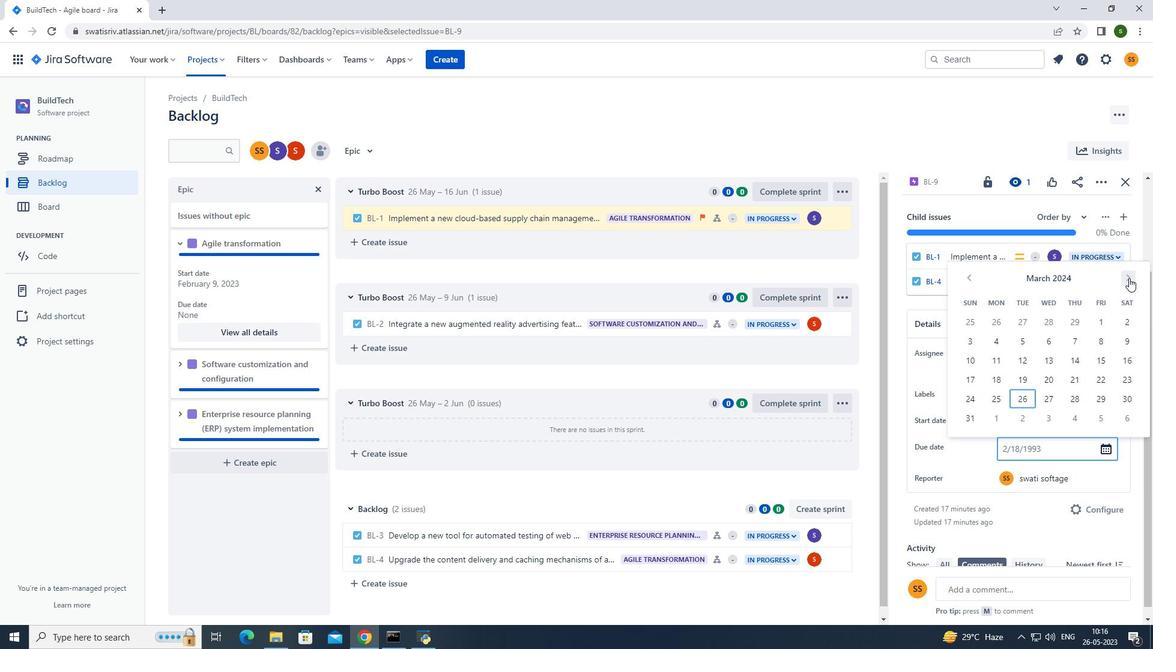 
Action: Mouse moved to (1126, 279)
Screenshot: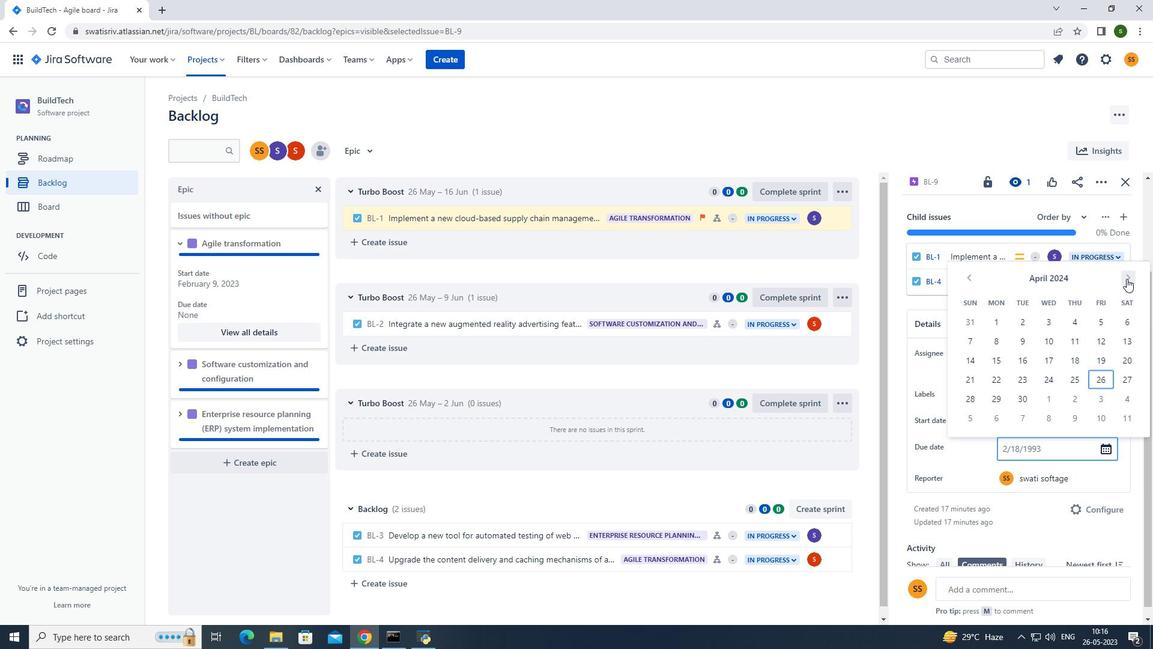 
Action: Mouse pressed left at (1126, 279)
Screenshot: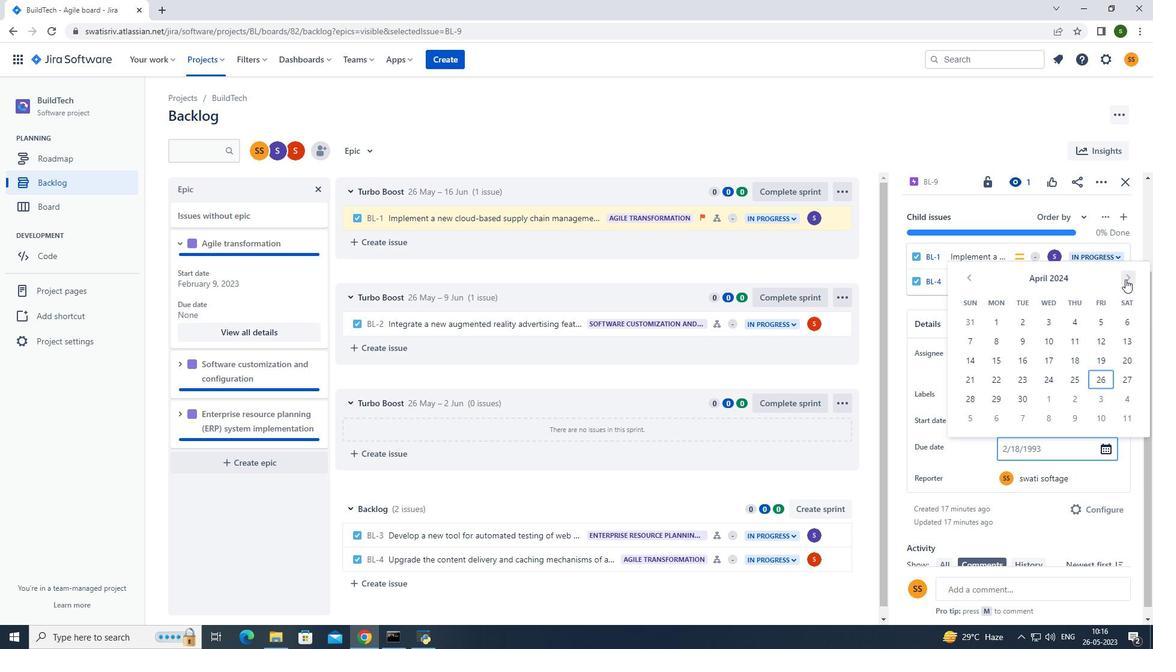 
Action: Mouse pressed left at (1126, 279)
Screenshot: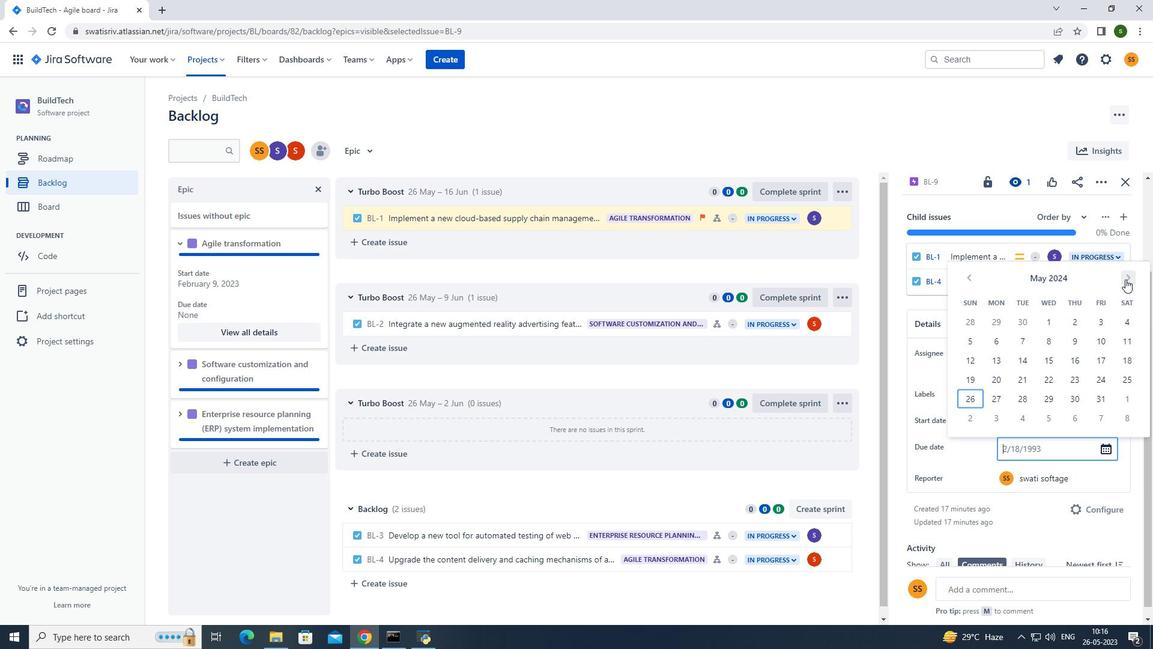 
Action: Mouse pressed left at (1126, 279)
Screenshot: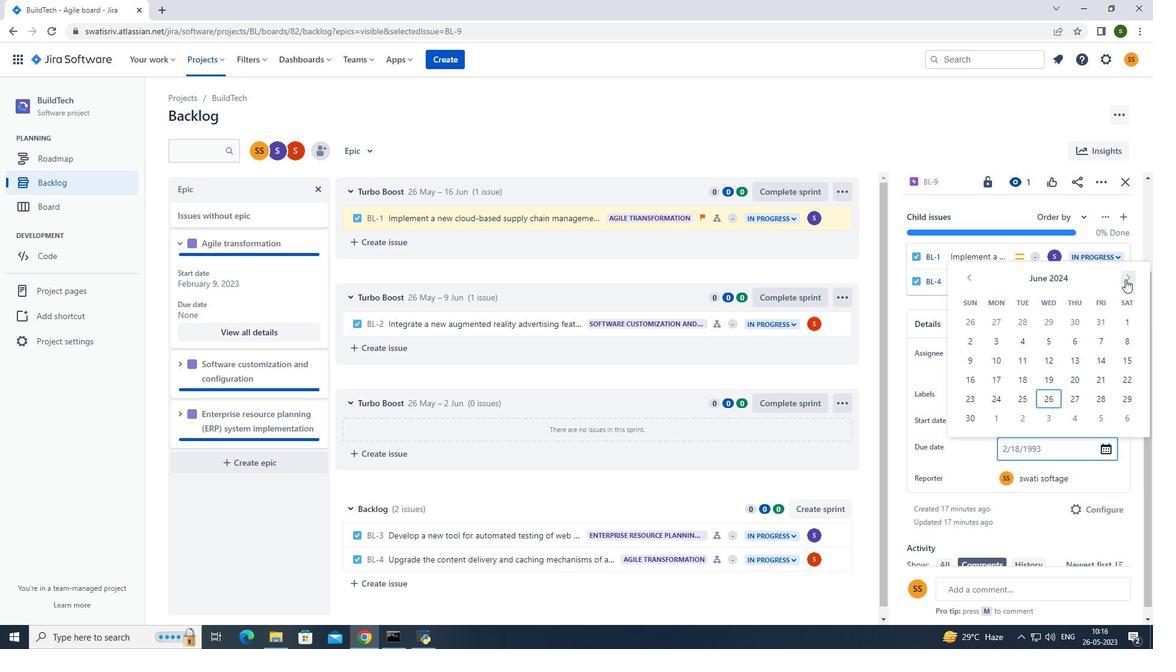 
Action: Mouse pressed left at (1126, 279)
Screenshot: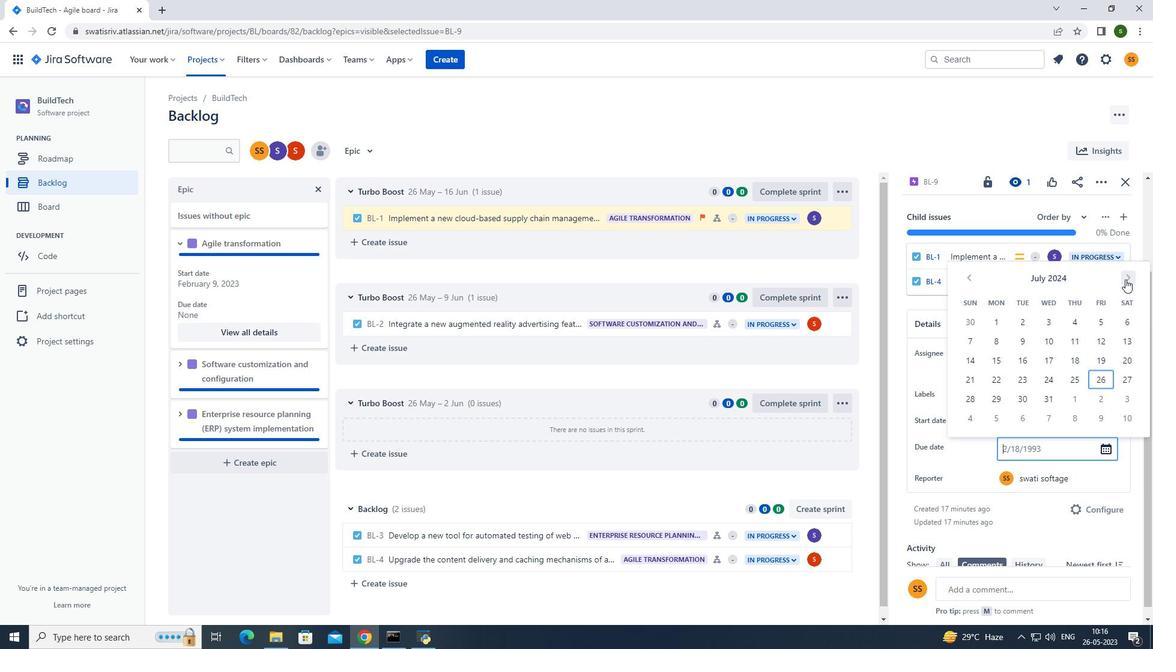 
Action: Mouse moved to (1124, 280)
Screenshot: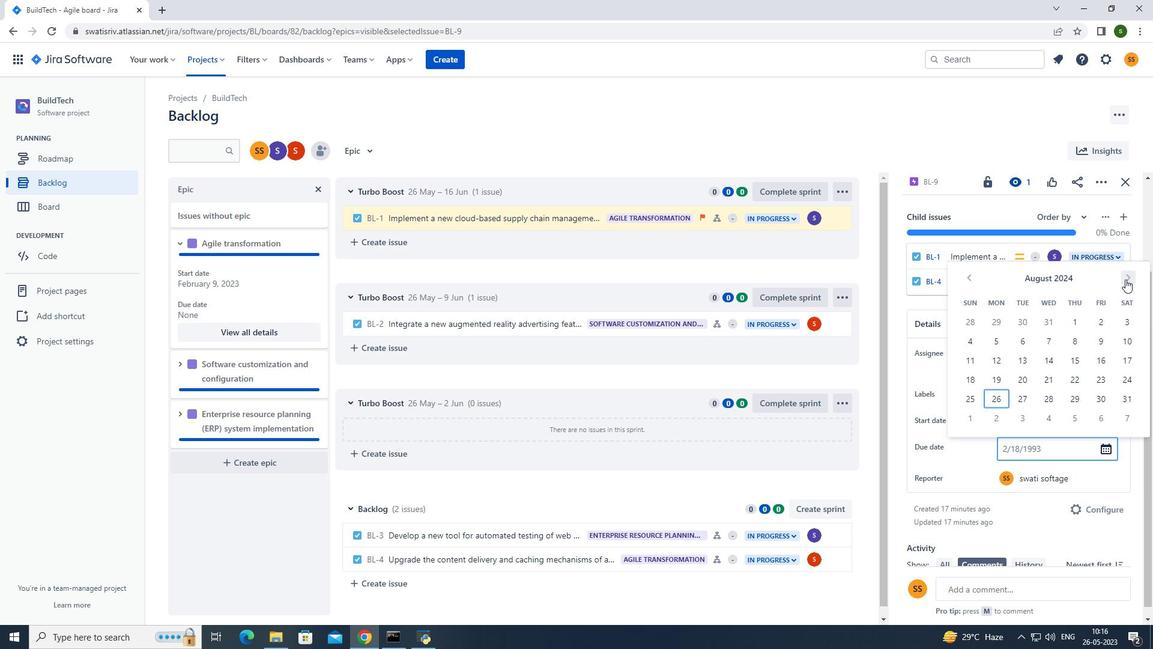 
Action: Mouse pressed left at (1124, 280)
Screenshot: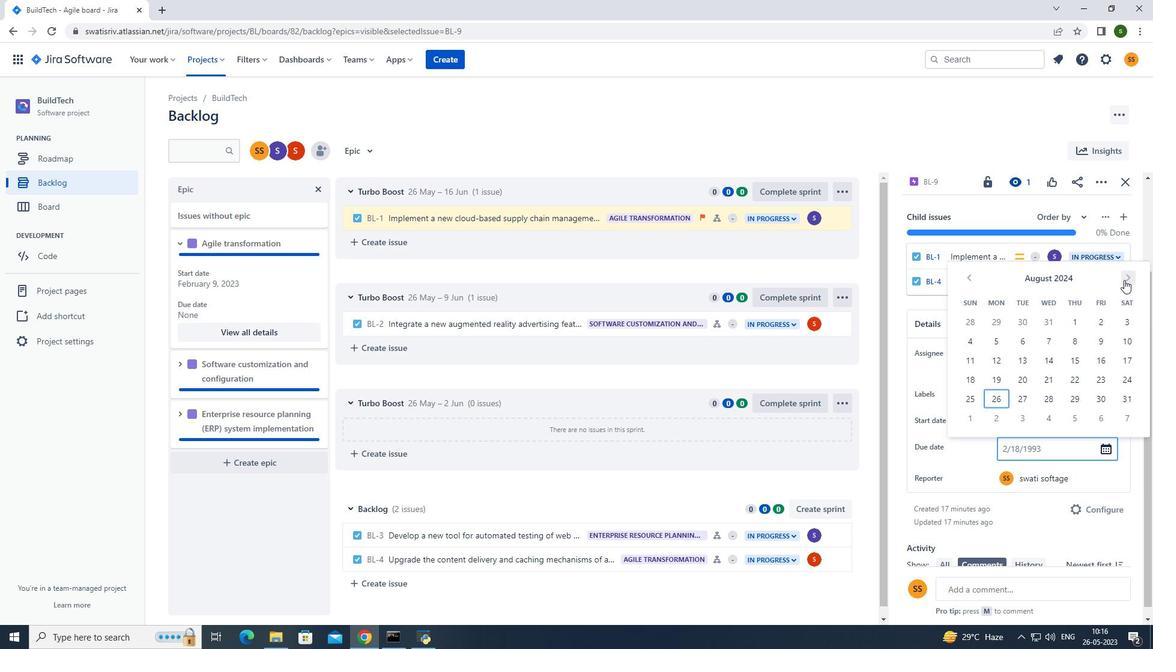 
Action: Mouse pressed left at (1124, 280)
Screenshot: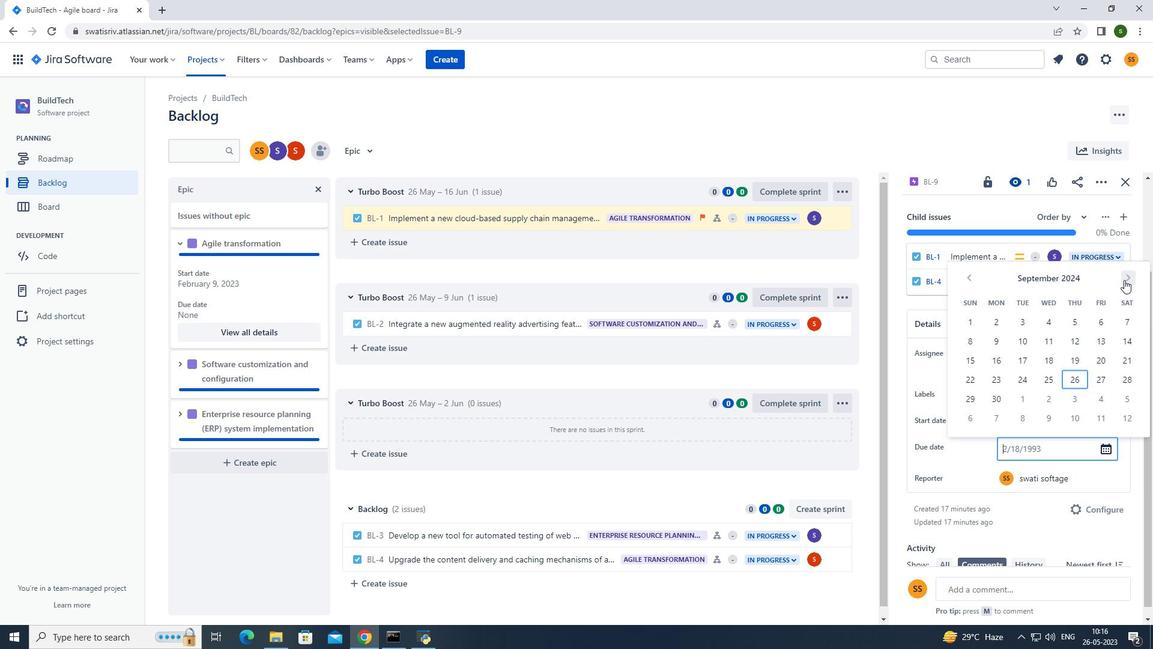 
Action: Mouse pressed left at (1124, 280)
Screenshot: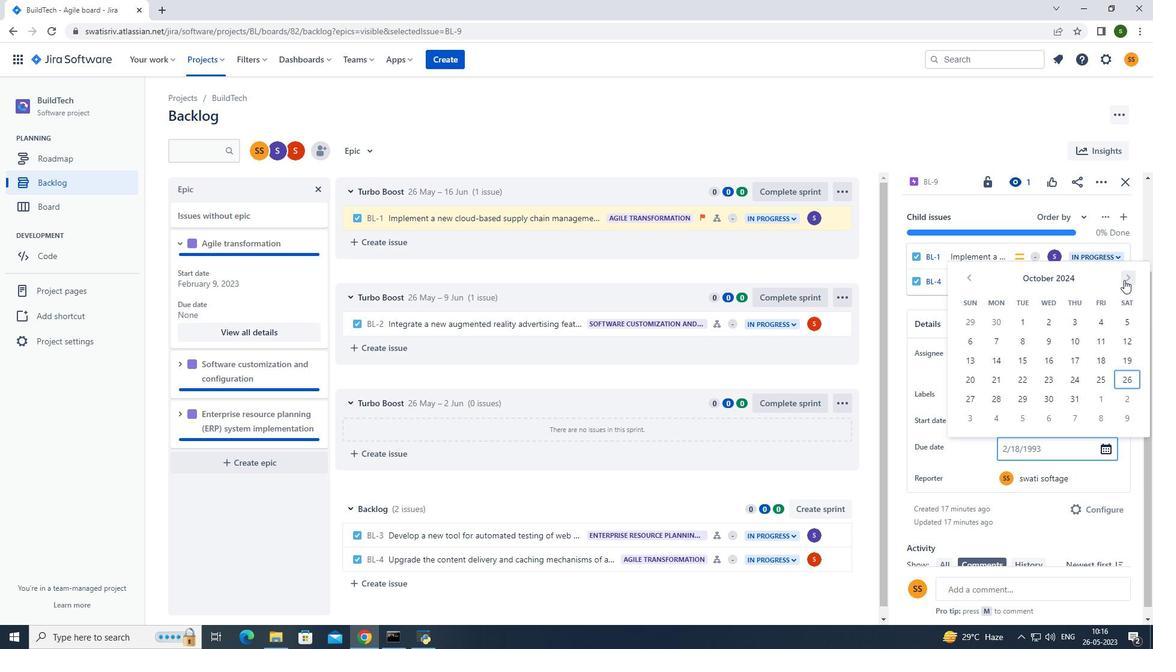 
Action: Mouse moved to (1124, 280)
Screenshot: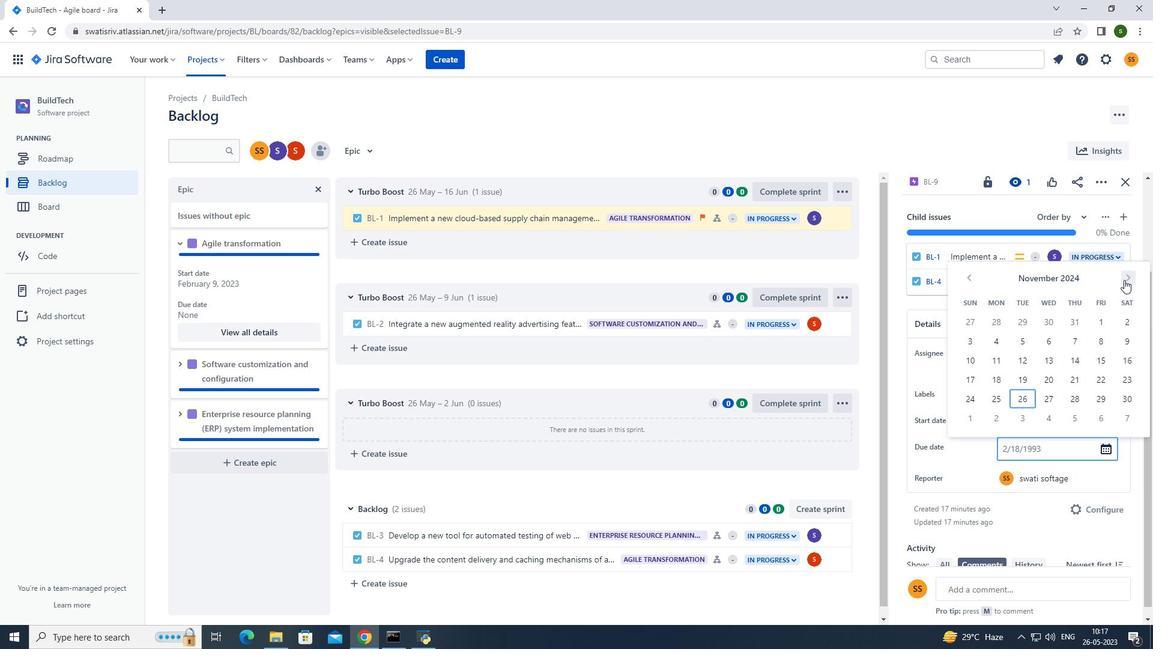 
Action: Mouse pressed left at (1124, 280)
Screenshot: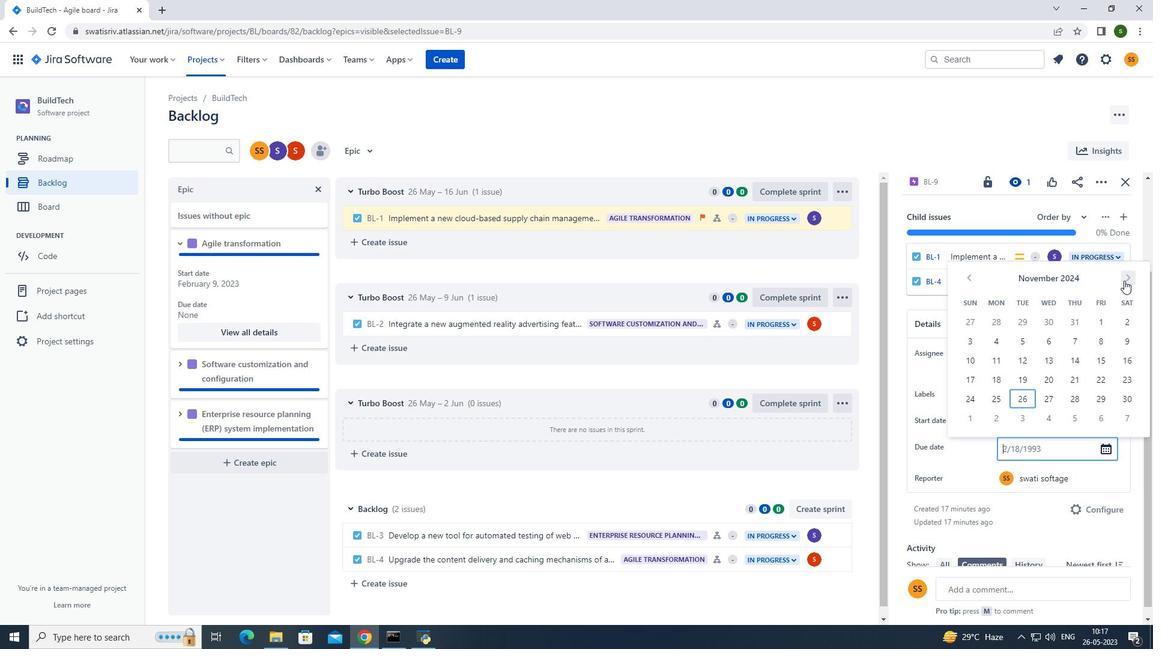 
Action: Mouse pressed left at (1124, 280)
Screenshot: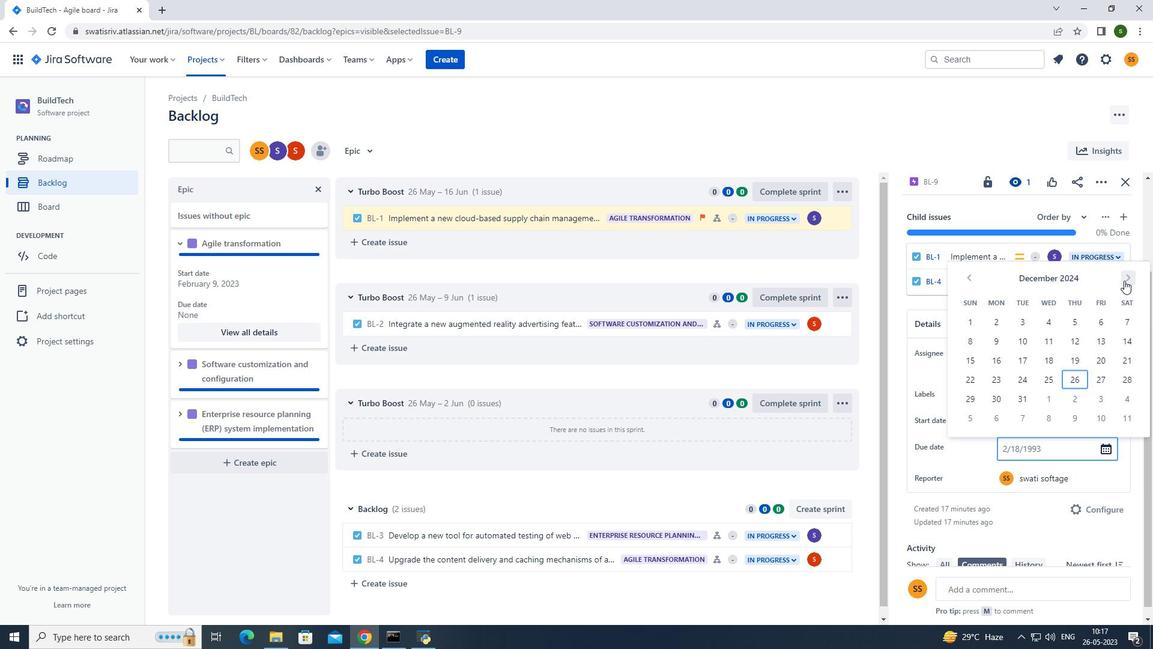 
Action: Mouse pressed left at (1124, 280)
Screenshot: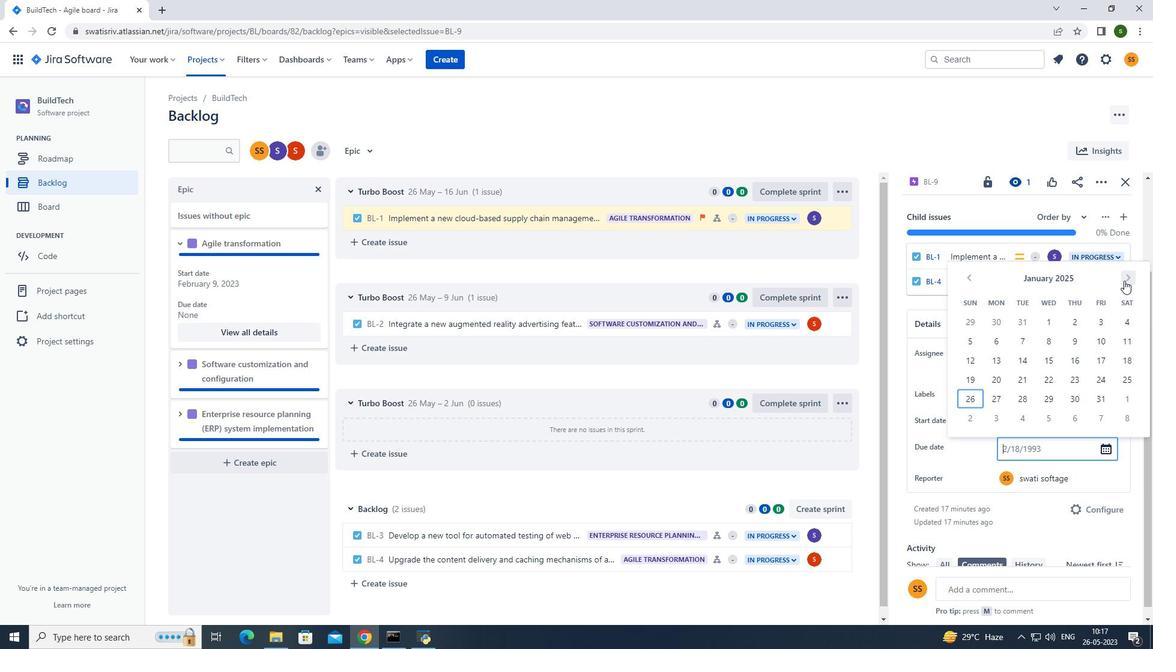 
Action: Mouse moved to (1127, 278)
Screenshot: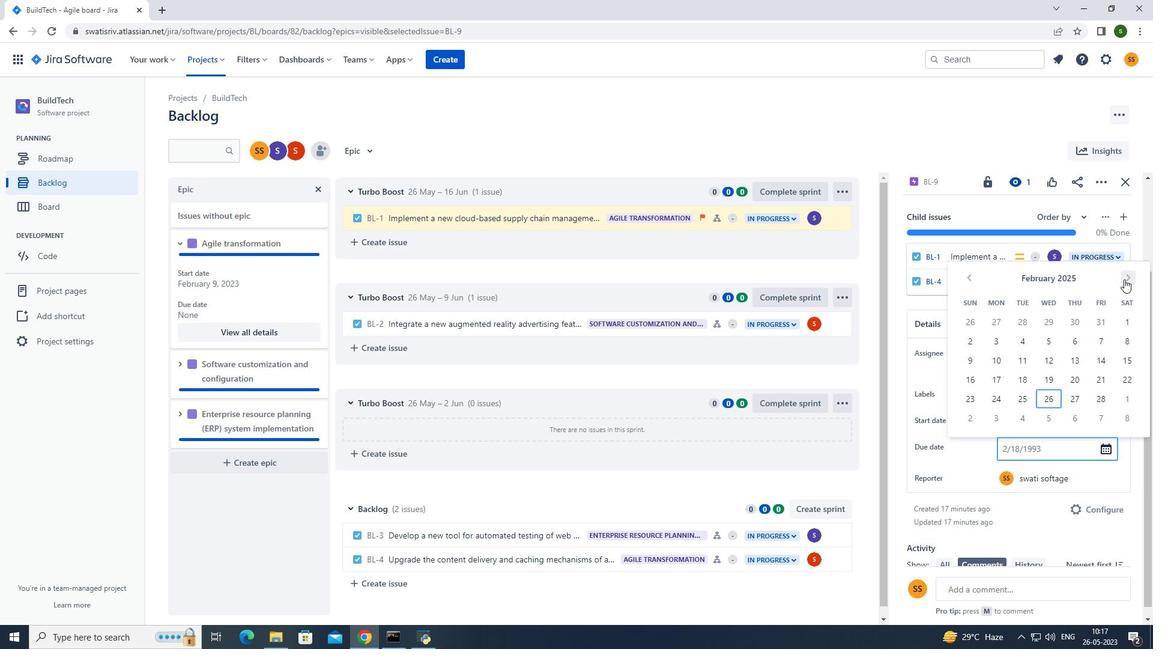 
Action: Mouse pressed left at (1127, 278)
Screenshot: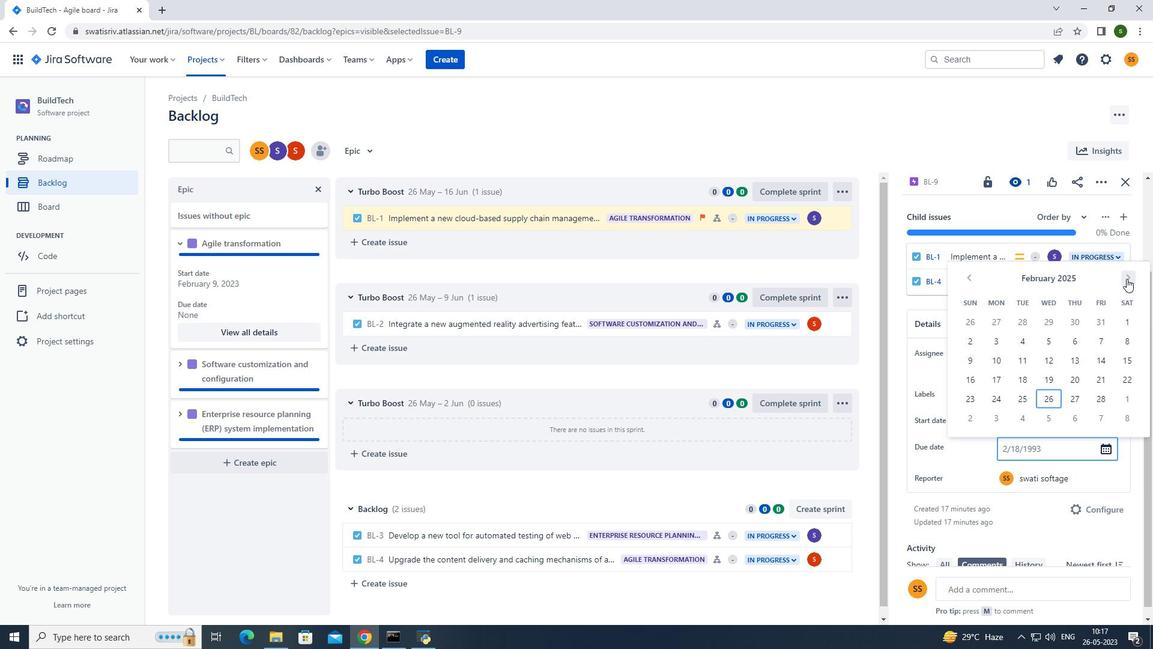 
Action: Mouse pressed left at (1127, 278)
Screenshot: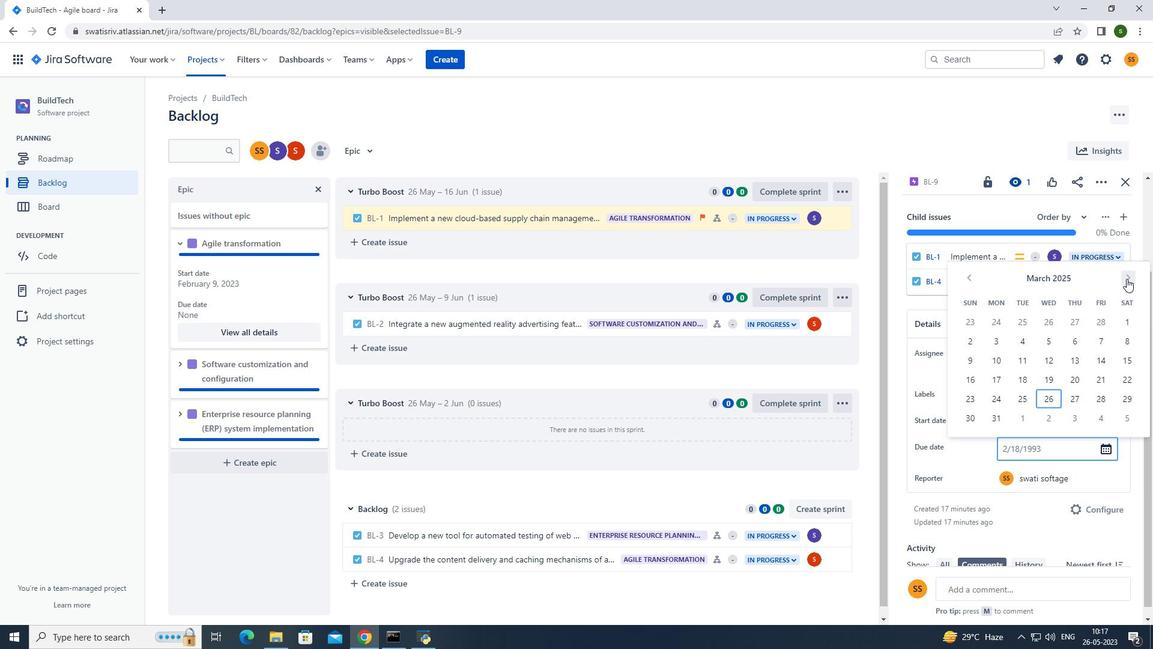 
Action: Mouse pressed left at (1127, 278)
Screenshot: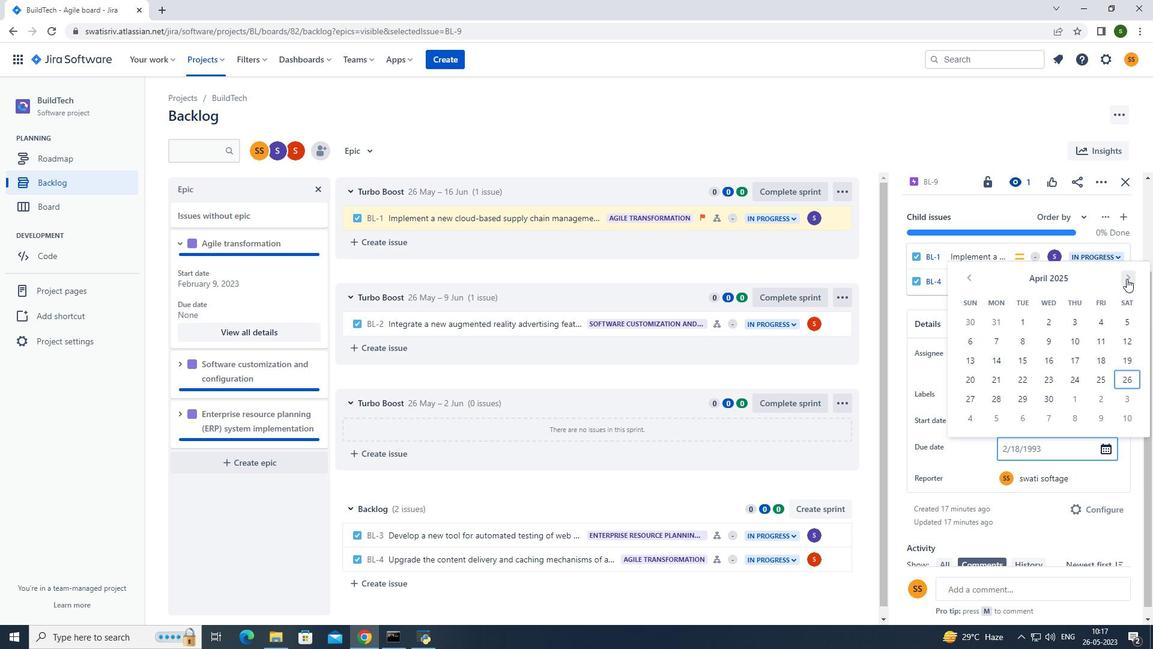 
Action: Mouse pressed left at (1127, 278)
Screenshot: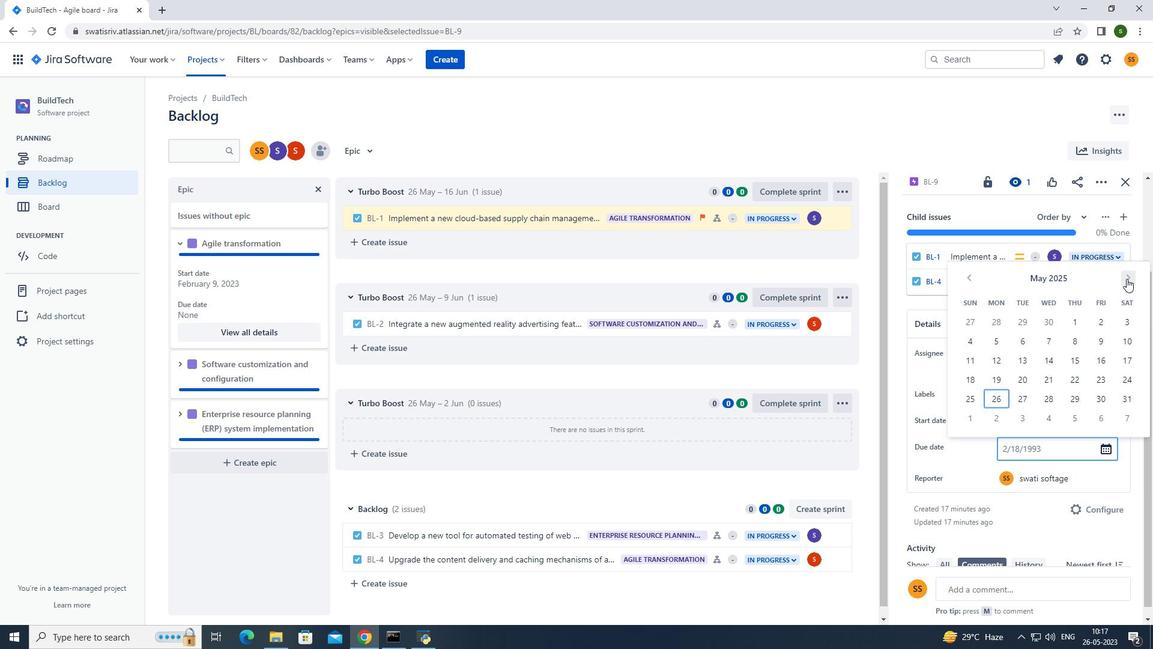 
Action: Mouse pressed left at (1127, 278)
Screenshot: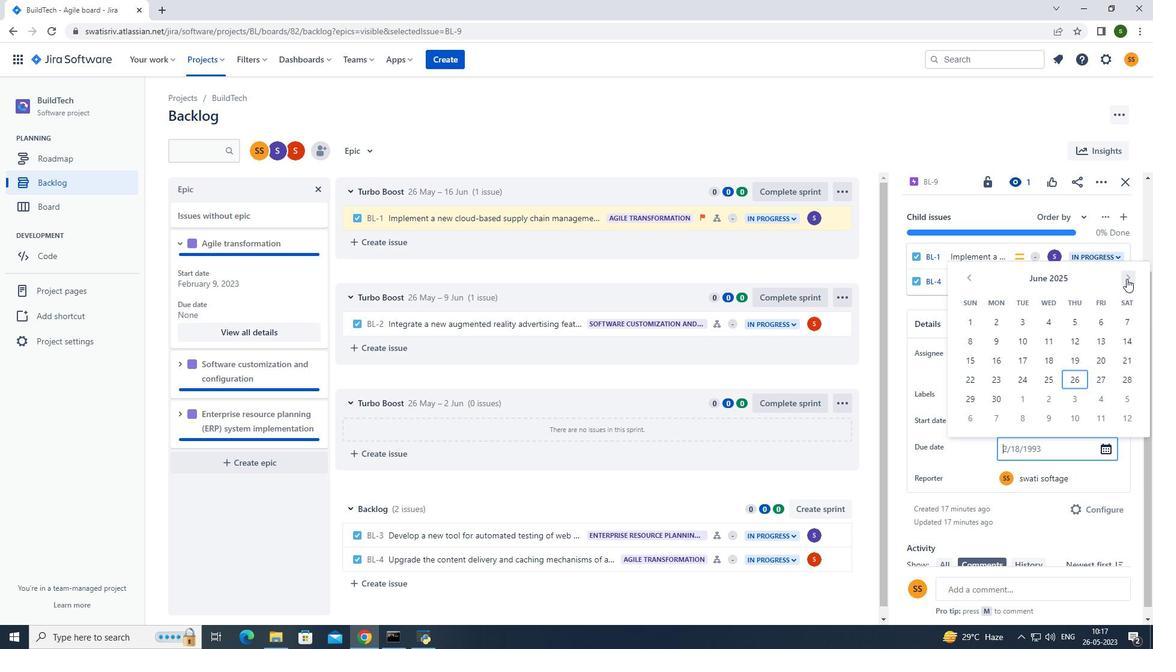 
Action: Mouse pressed left at (1127, 278)
Screenshot: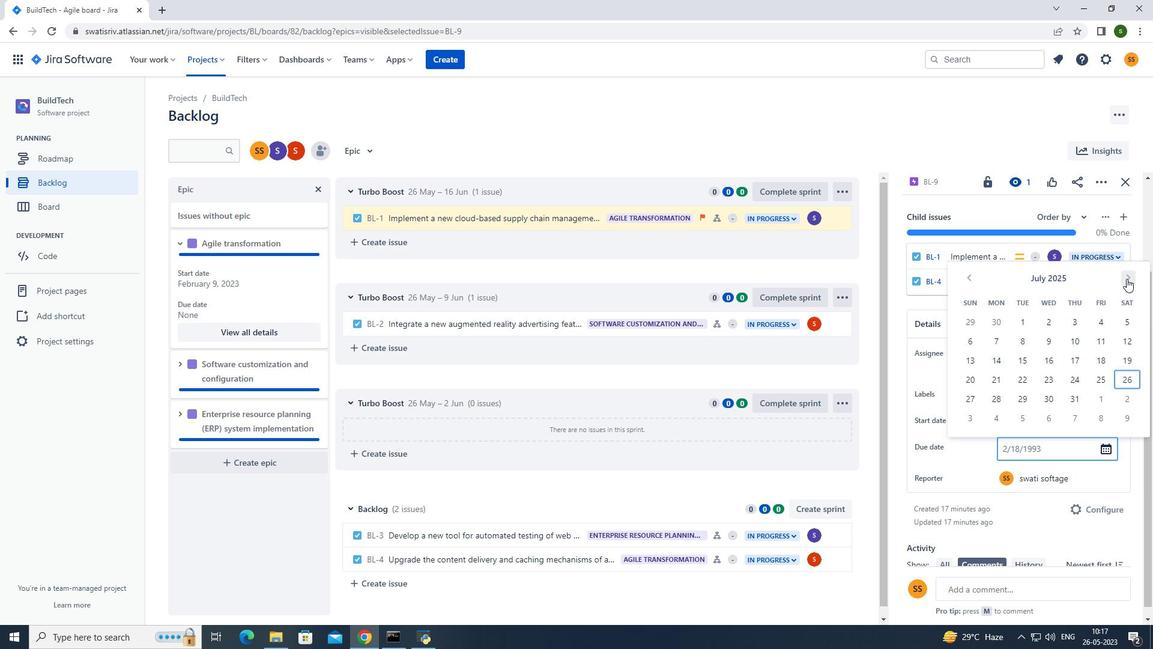 
Action: Mouse moved to (1071, 358)
Screenshot: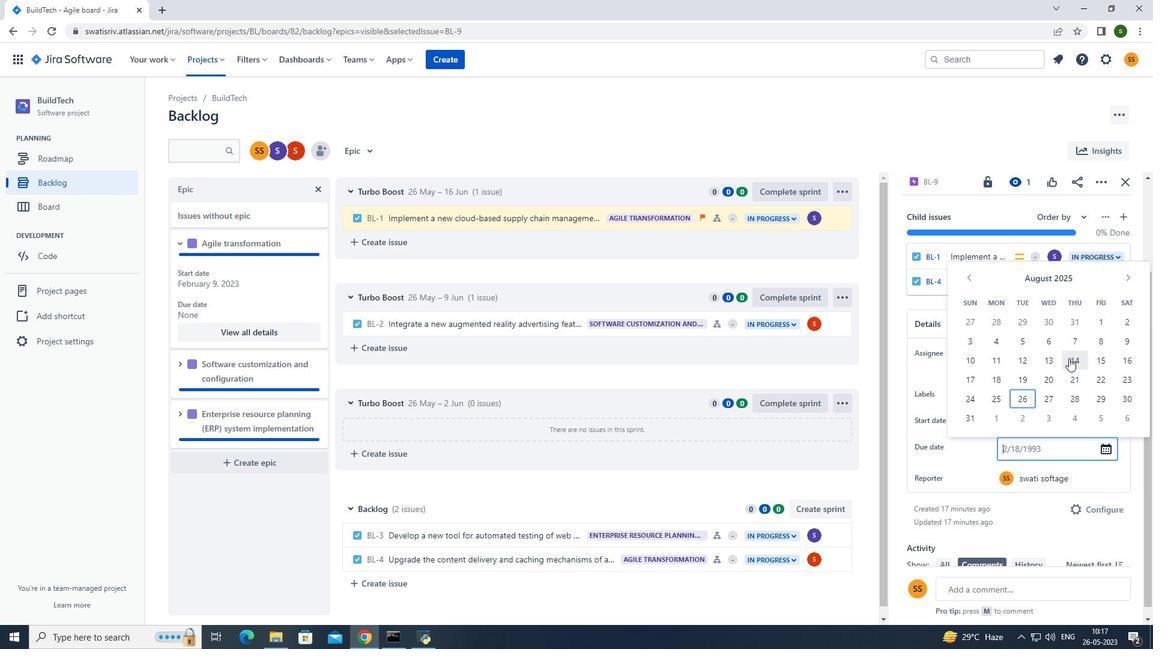 
Action: Mouse pressed left at (1071, 358)
Screenshot: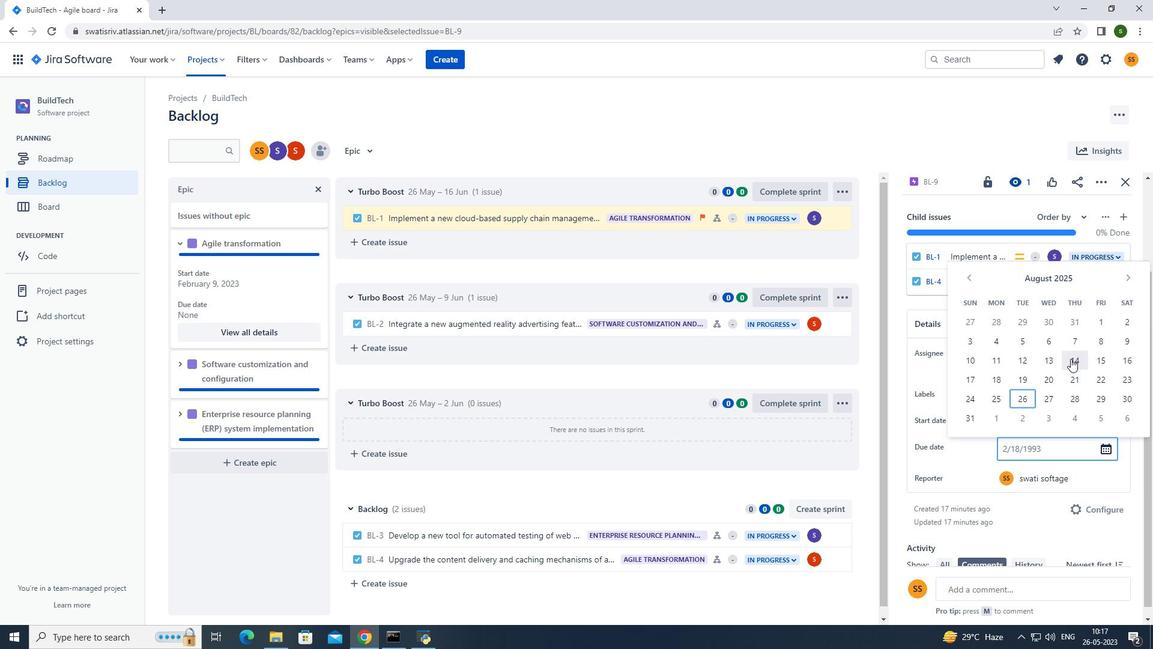 
Action: Mouse moved to (200, 52)
Screenshot: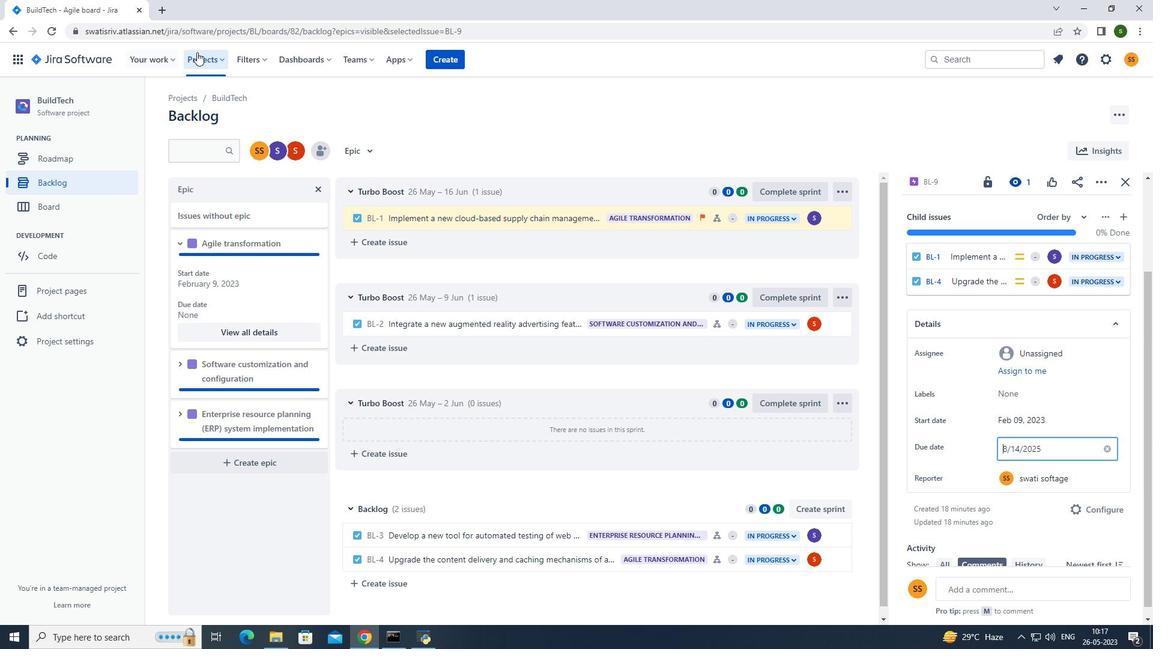 
Action: Mouse pressed left at (200, 52)
Screenshot: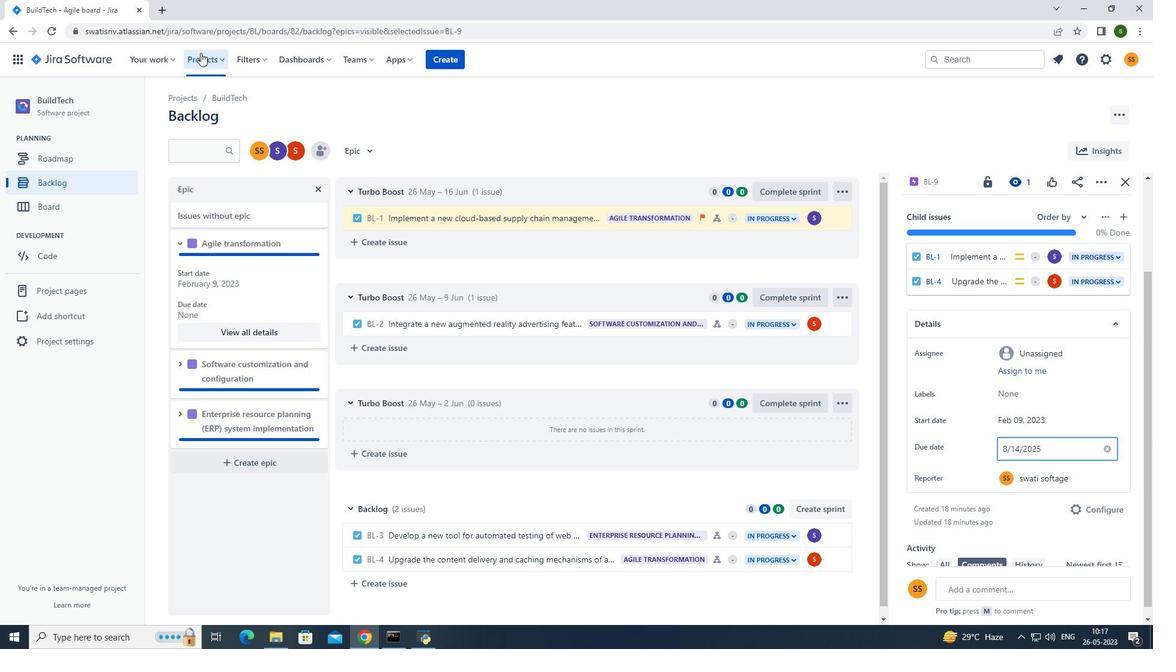 
Action: Mouse moved to (219, 114)
Screenshot: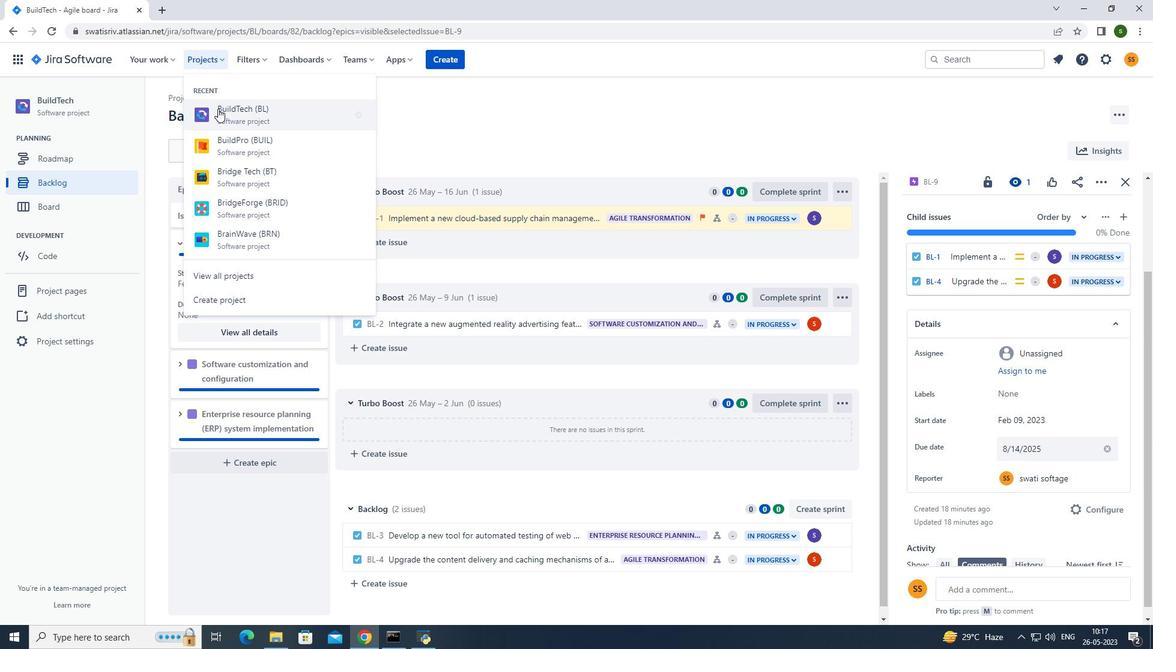 
Action: Mouse pressed left at (219, 114)
Screenshot: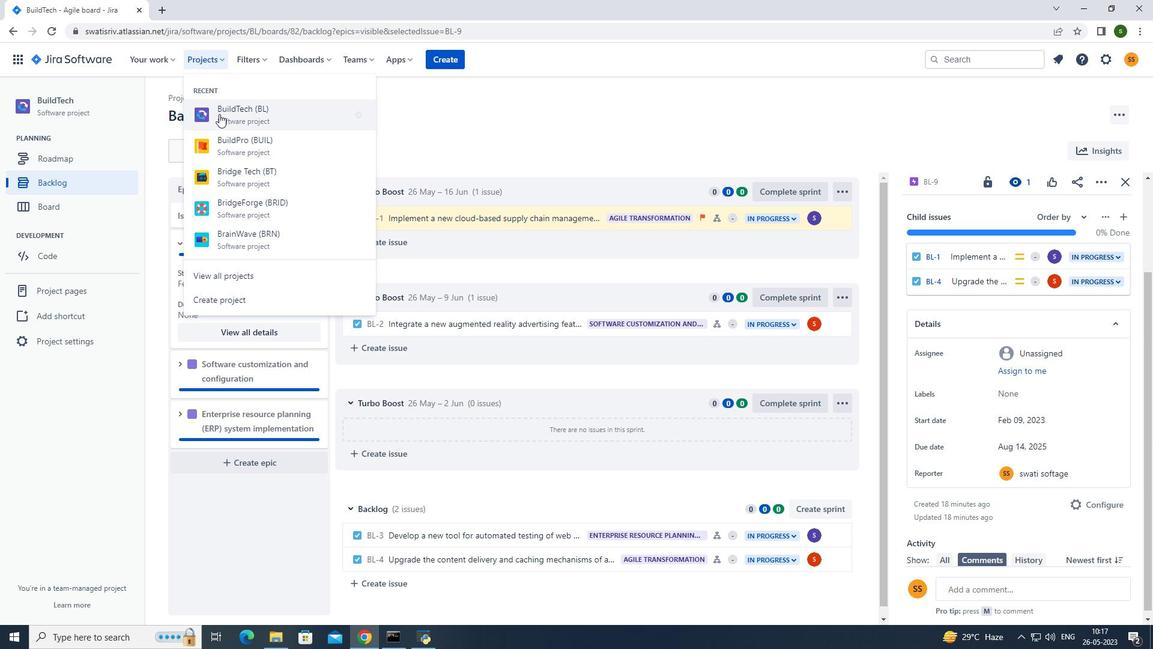 
Action: Mouse moved to (106, 183)
Screenshot: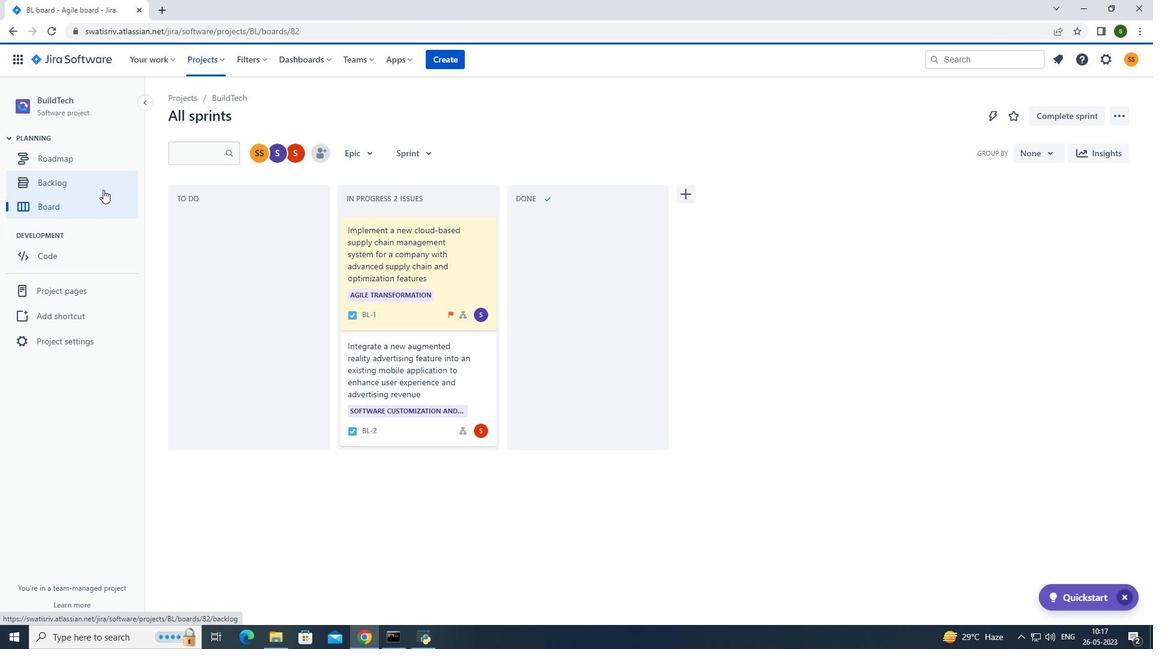 
Action: Mouse pressed left at (106, 183)
Screenshot: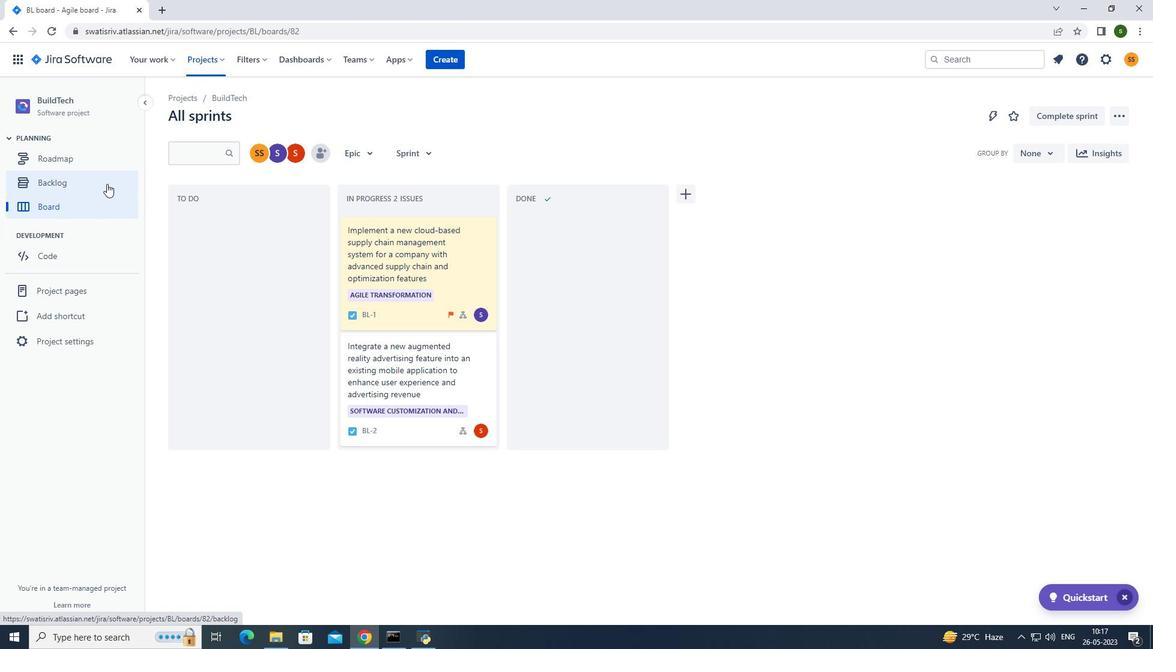 
Action: Mouse moved to (178, 276)
Screenshot: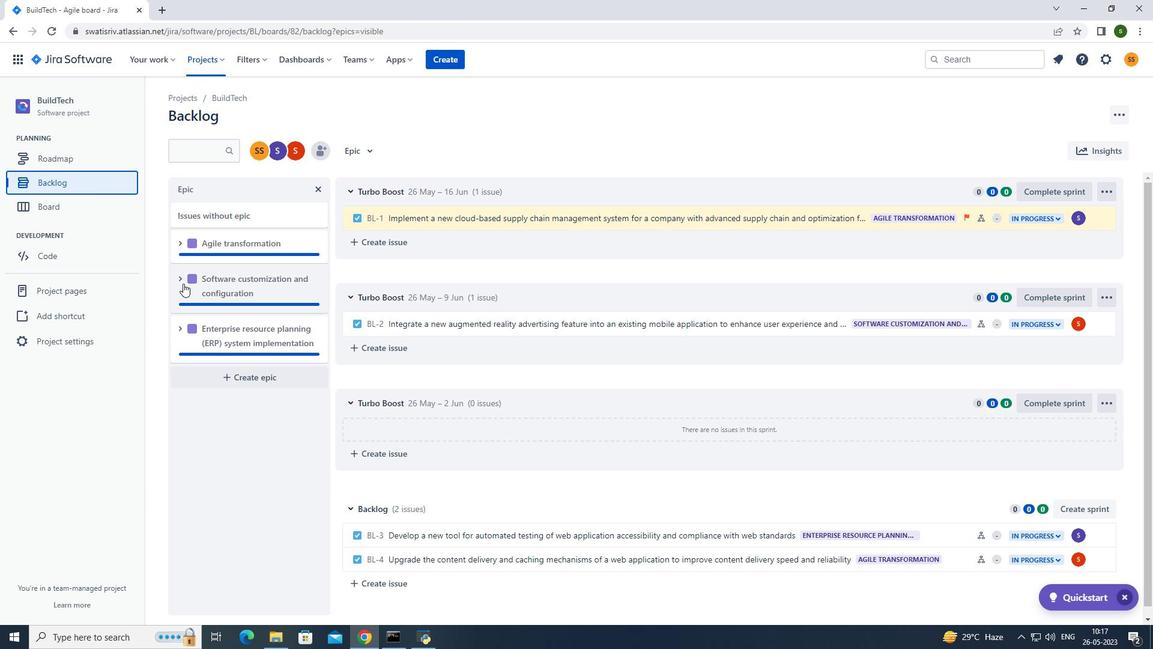 
Action: Mouse pressed left at (178, 276)
Screenshot: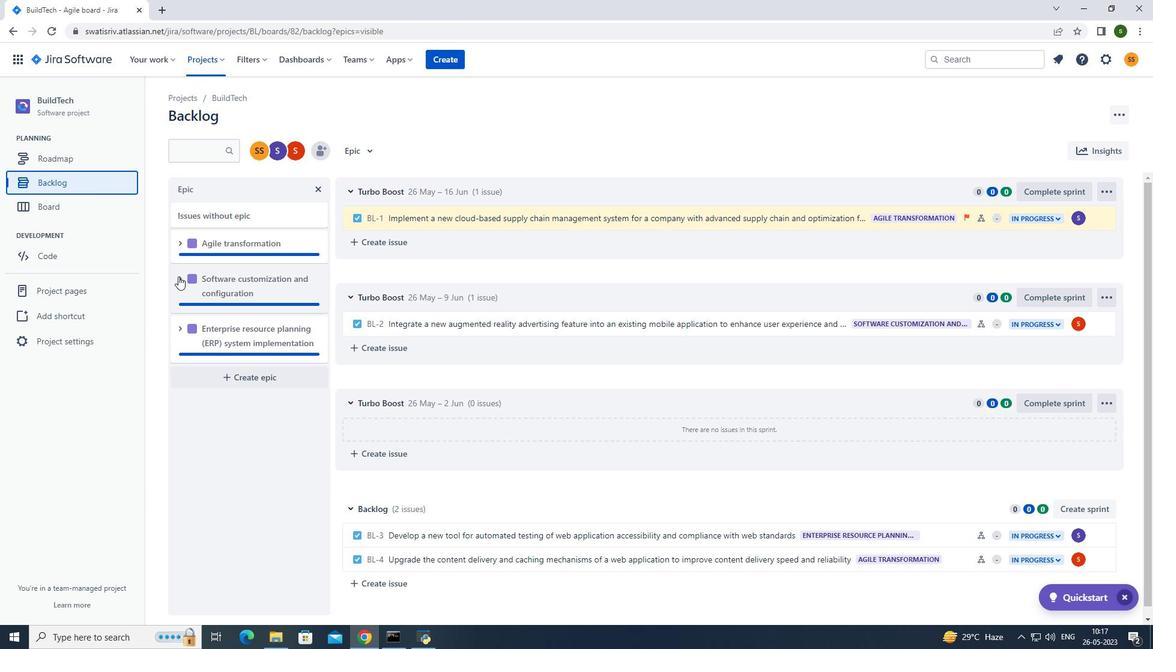 
Action: Mouse moved to (260, 381)
Screenshot: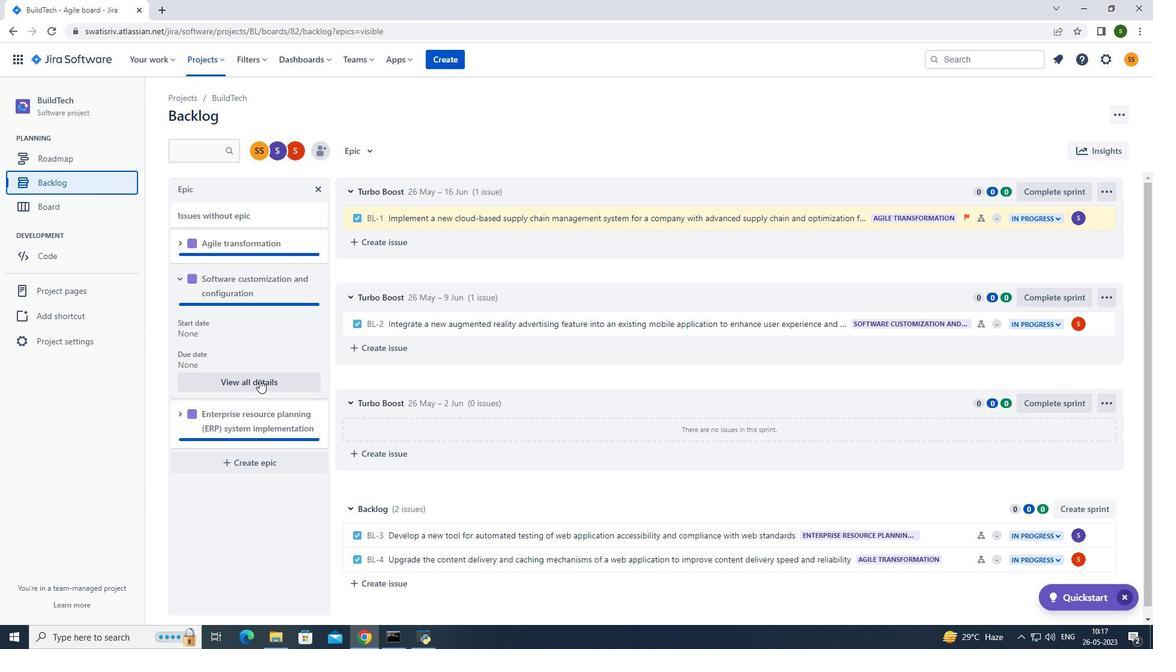 
Action: Mouse pressed left at (260, 381)
Screenshot: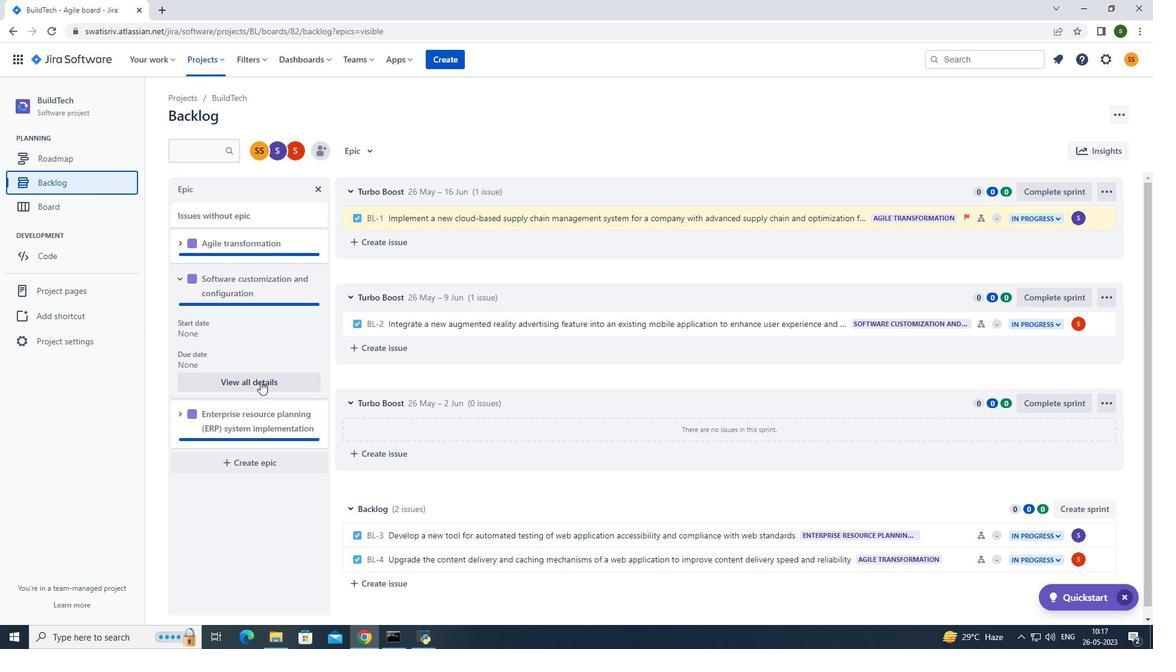 
Action: Mouse moved to (993, 433)
Screenshot: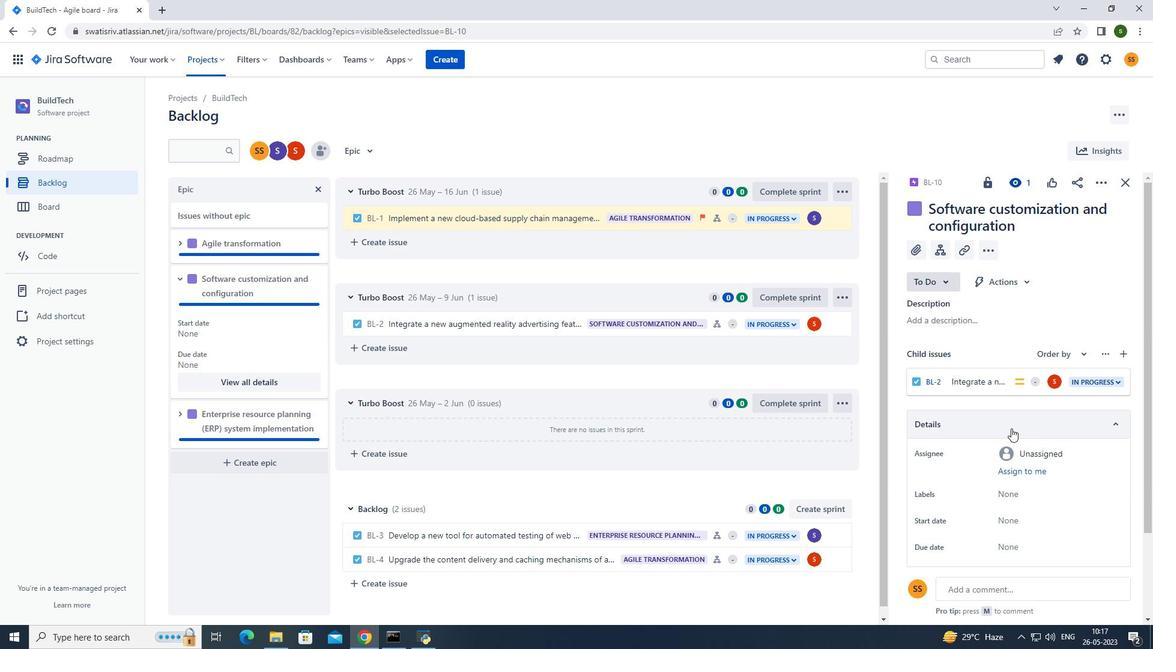 
Action: Mouse scrolled (993, 432) with delta (0, 0)
Screenshot: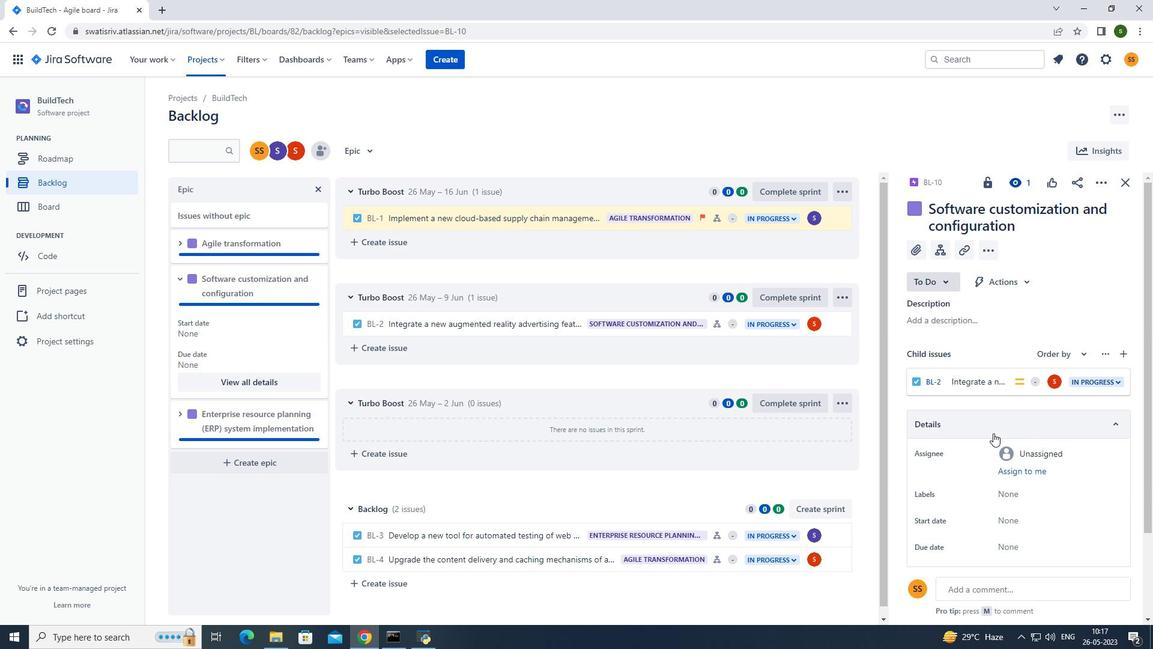 
Action: Mouse scrolled (993, 432) with delta (0, 0)
Screenshot: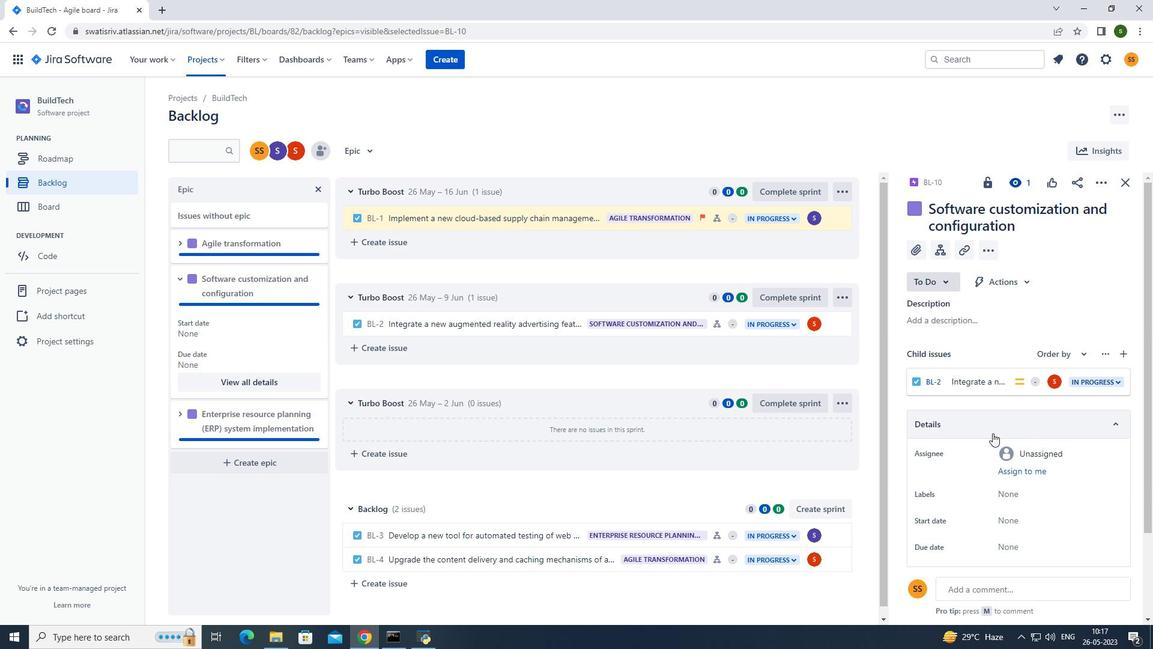 
Action: Mouse moved to (1019, 410)
Screenshot: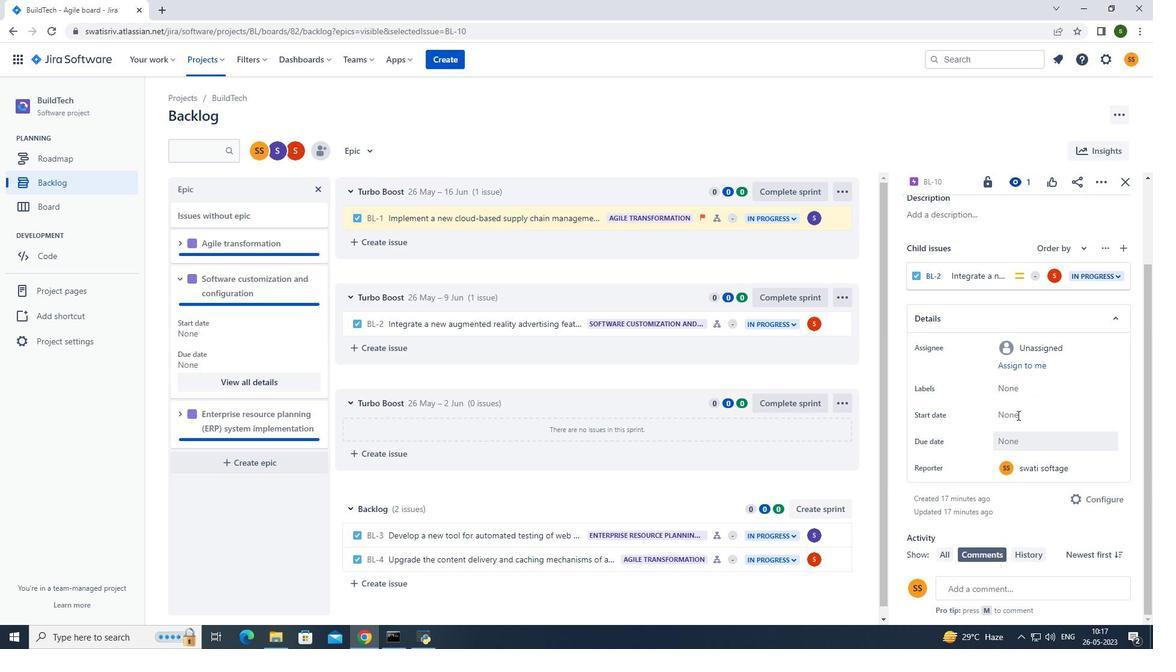 
Action: Mouse pressed left at (1019, 410)
Screenshot: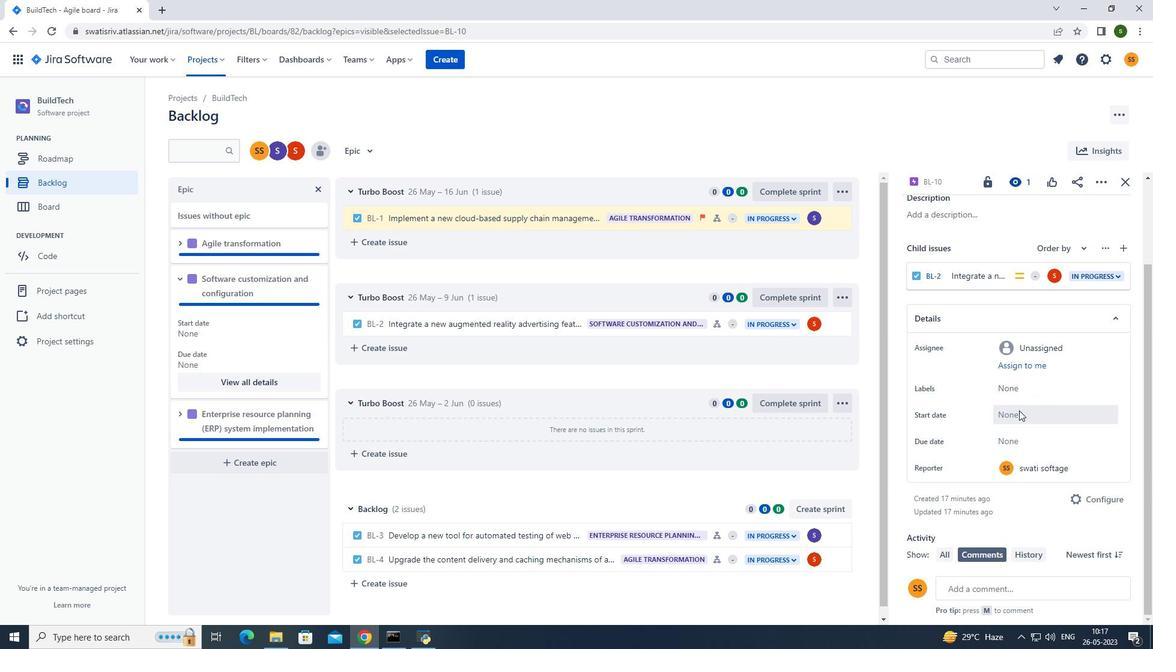 
Action: Mouse moved to (1132, 456)
Screenshot: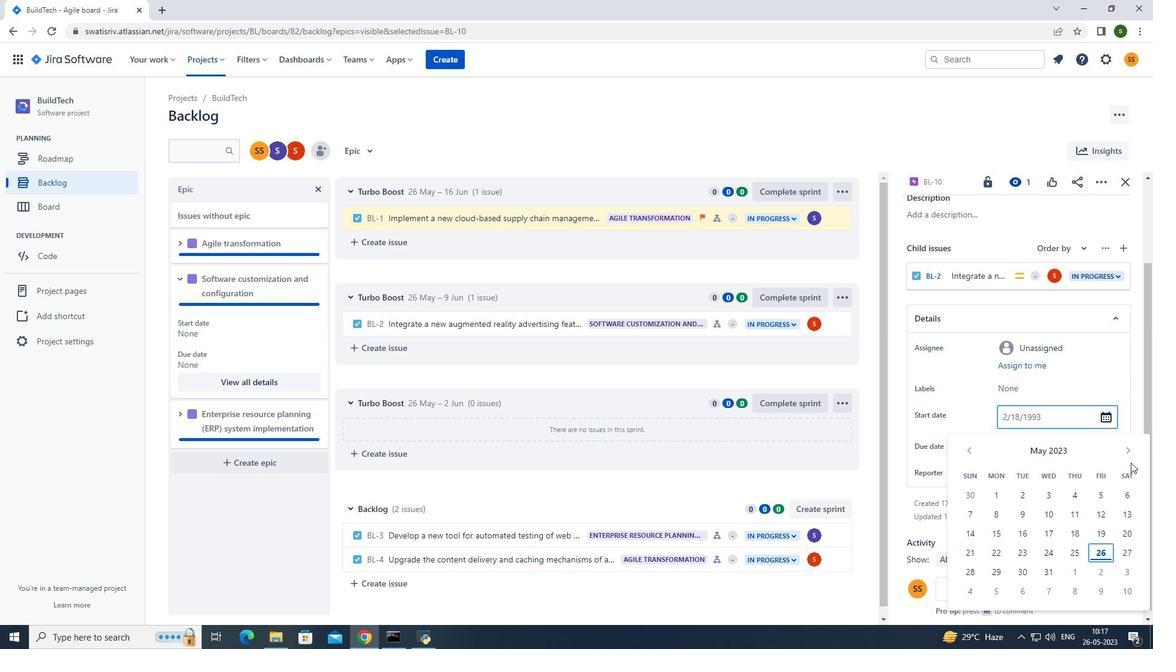 
Action: Mouse pressed left at (1132, 456)
Screenshot: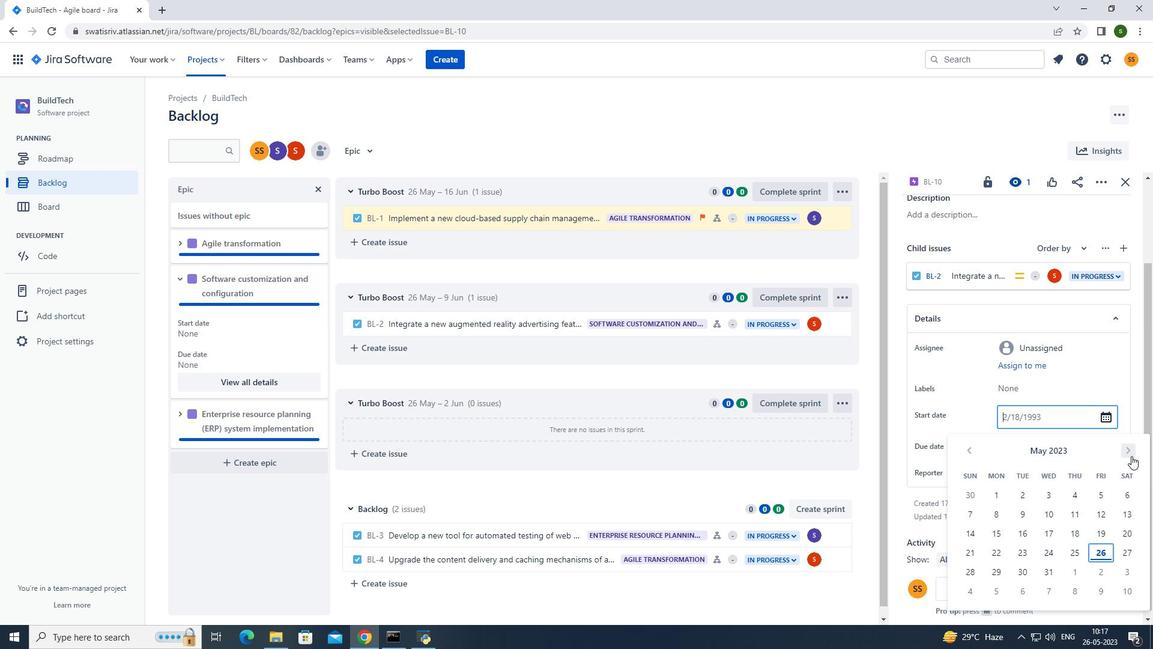 
Action: Mouse pressed left at (1132, 456)
Screenshot: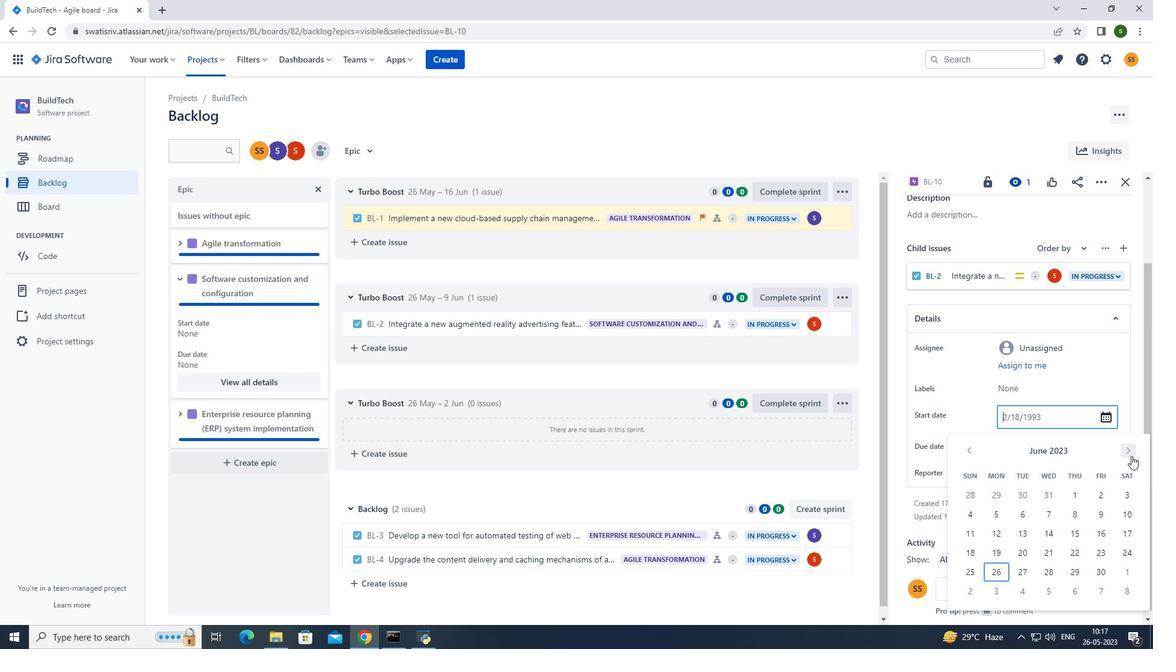 
Action: Mouse moved to (1132, 456)
Screenshot: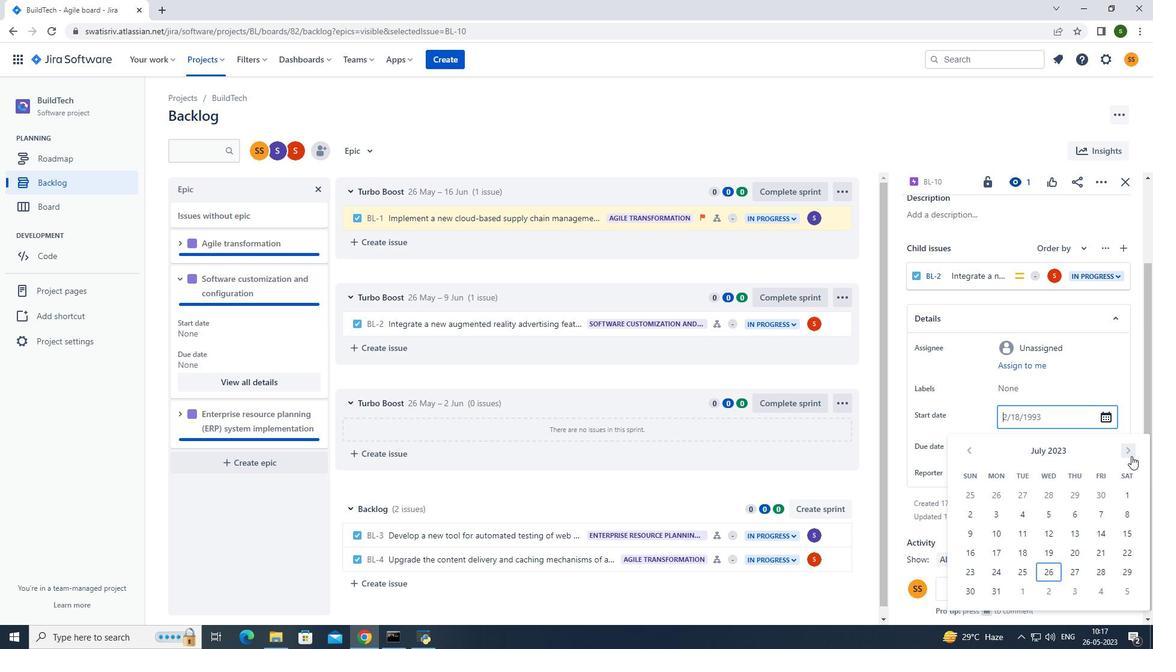 
Action: Mouse pressed left at (1132, 456)
Screenshot: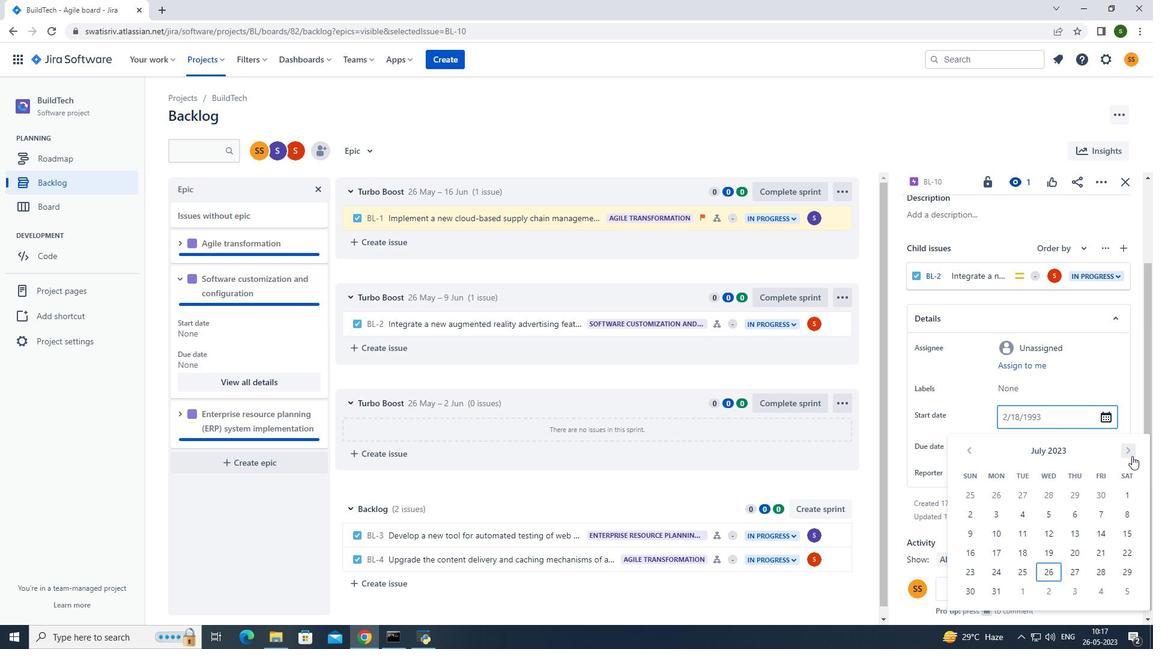 
Action: Mouse pressed left at (1132, 456)
Screenshot: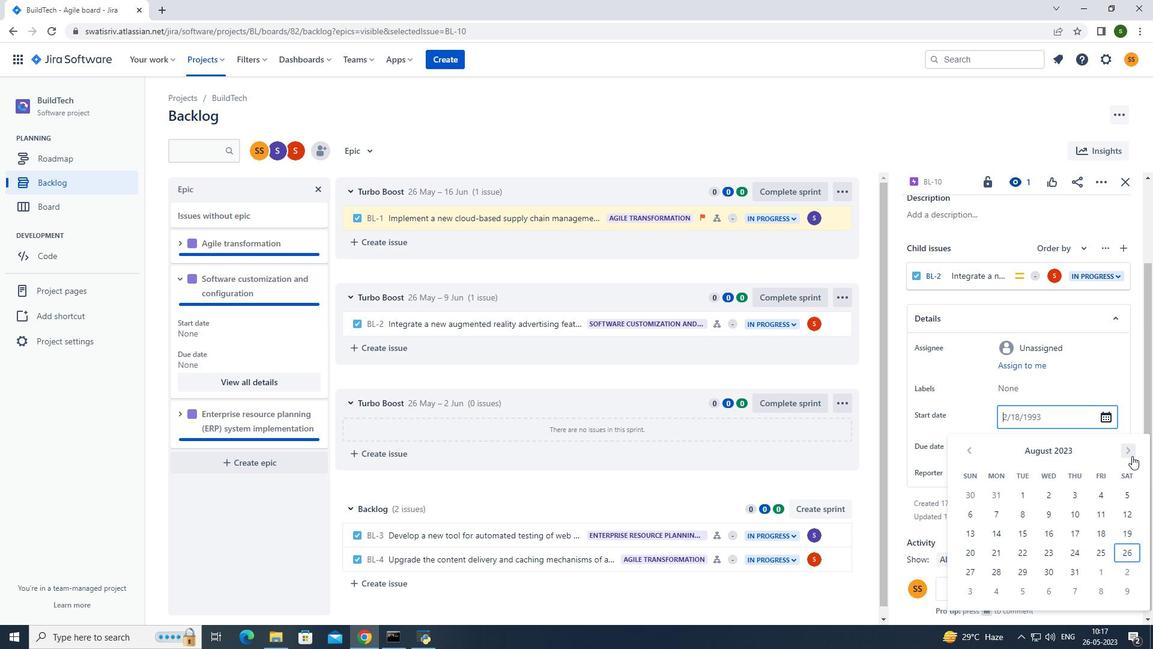 
Action: Mouse pressed left at (1132, 456)
Screenshot: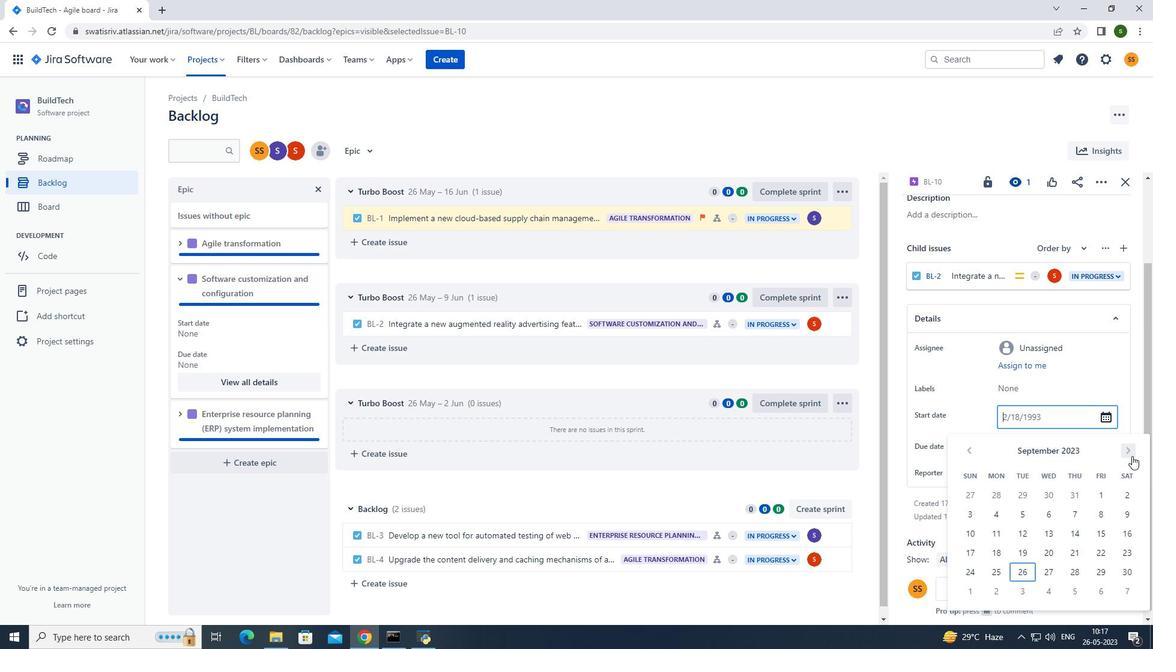 
Action: Mouse pressed left at (1132, 456)
Screenshot: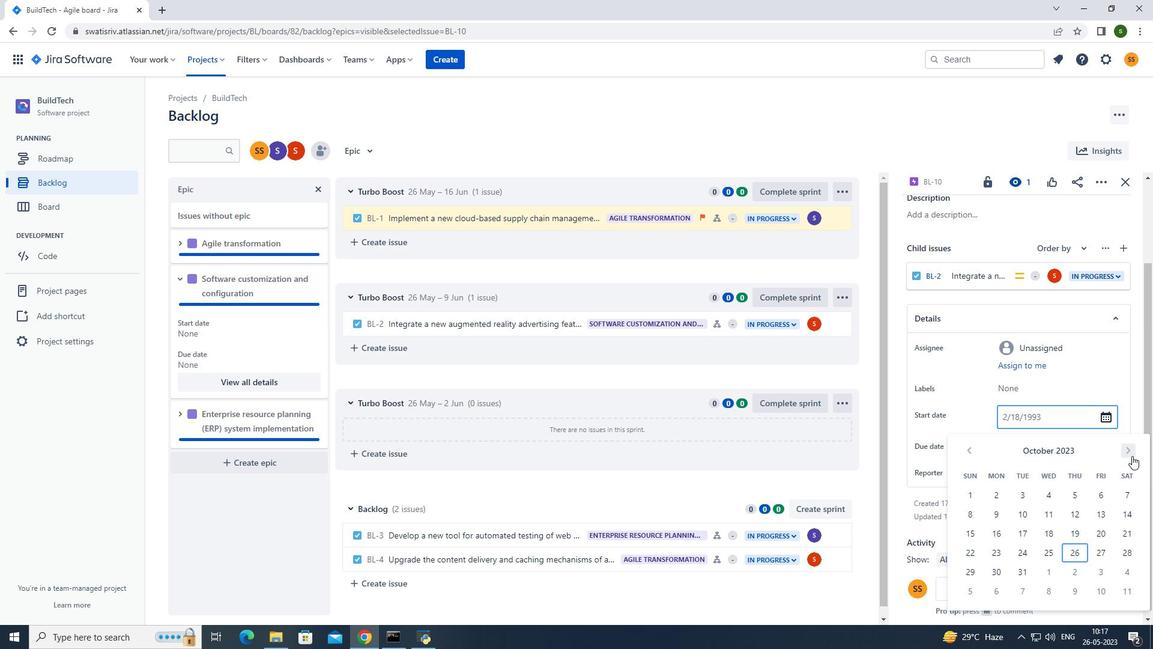 
Action: Mouse pressed left at (1132, 456)
Screenshot: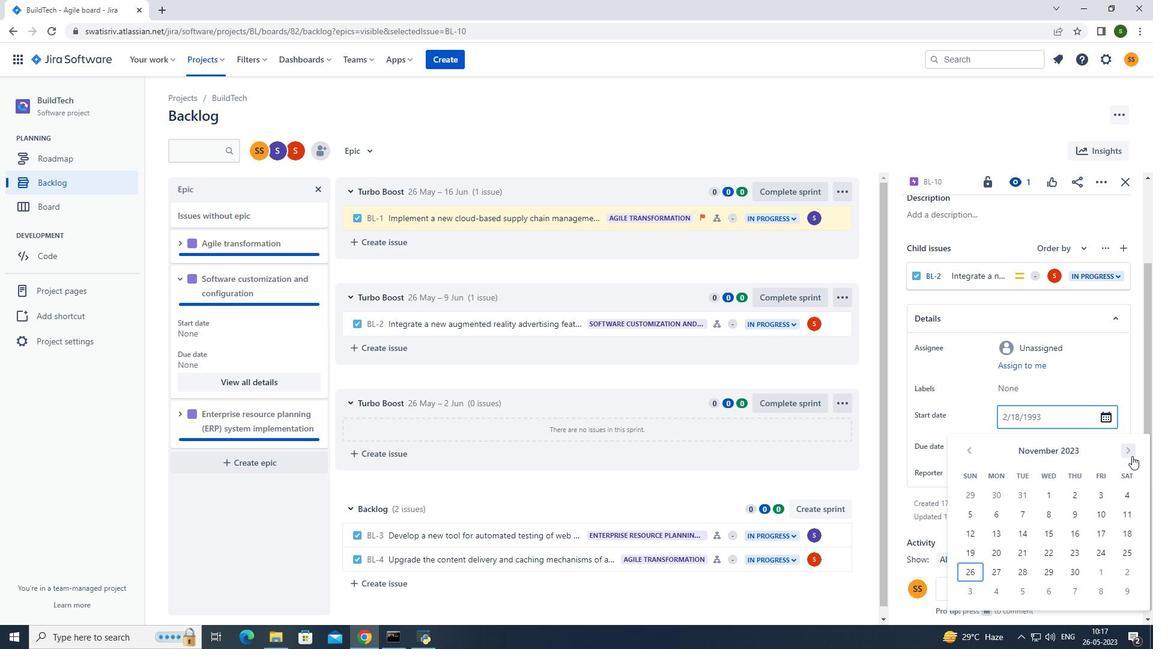 
Action: Mouse pressed left at (1132, 456)
Screenshot: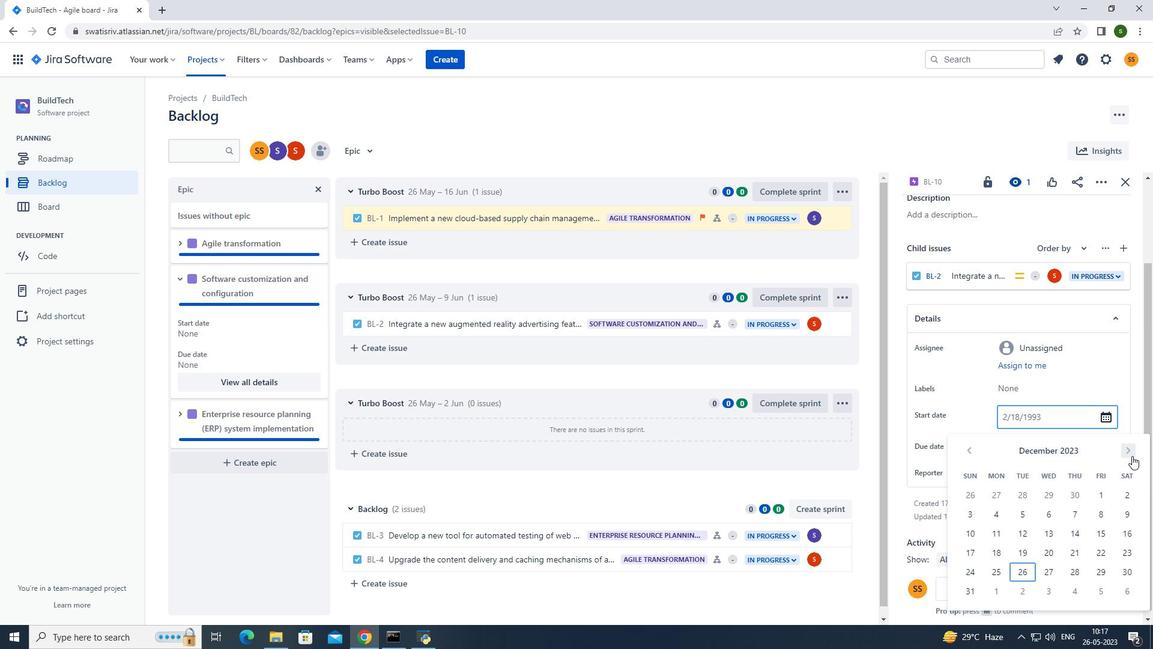 
Action: Mouse pressed left at (1132, 456)
Screenshot: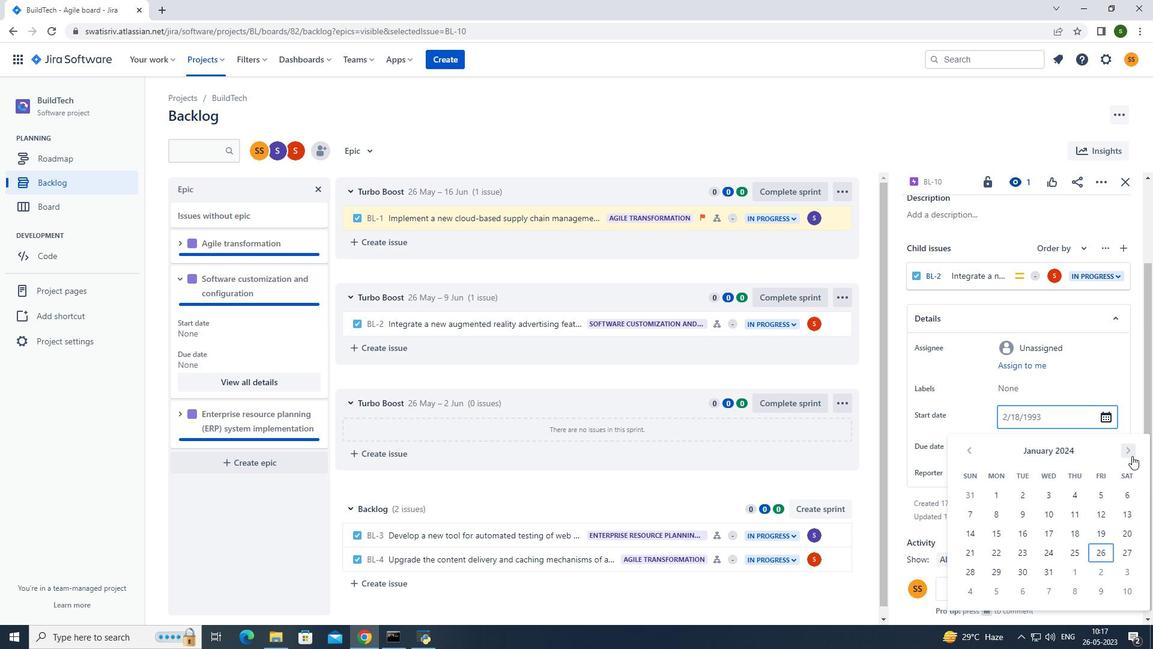 
Action: Mouse pressed left at (1132, 456)
Screenshot: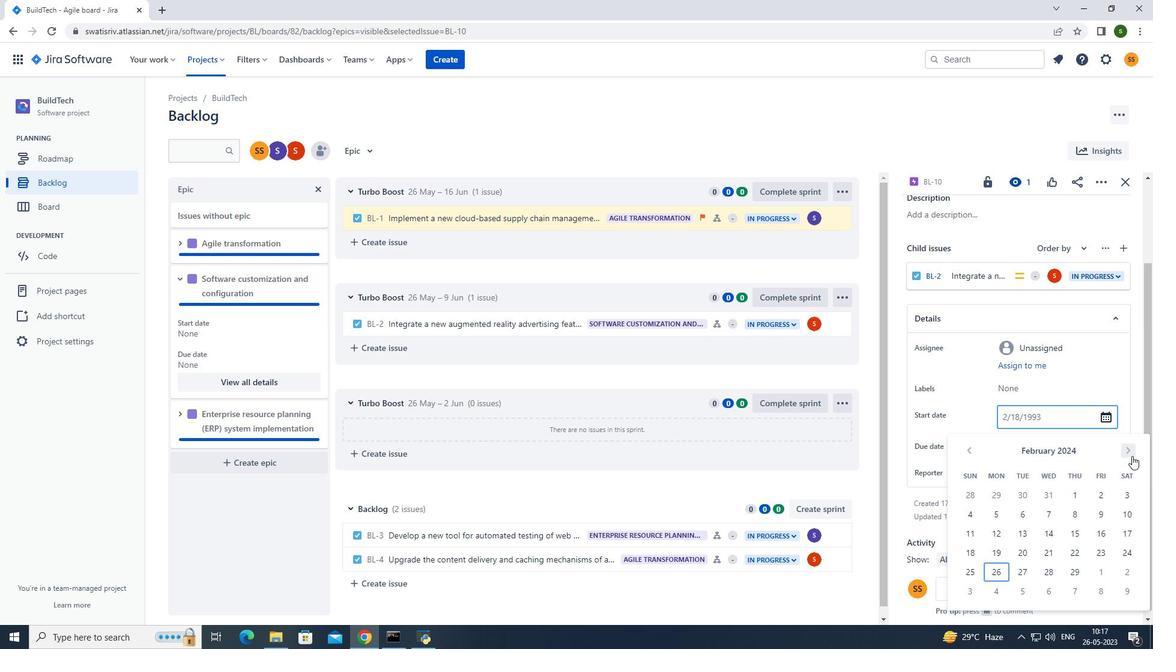 
Action: Mouse moved to (1133, 450)
Screenshot: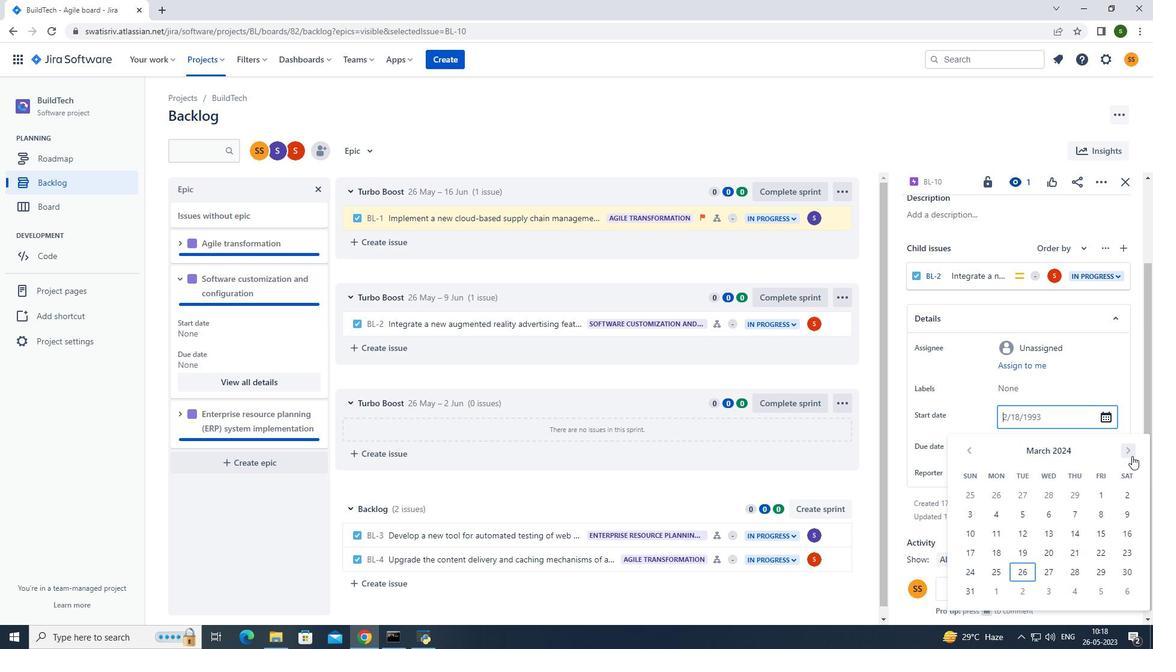 
Action: Mouse pressed left at (1133, 450)
Screenshot: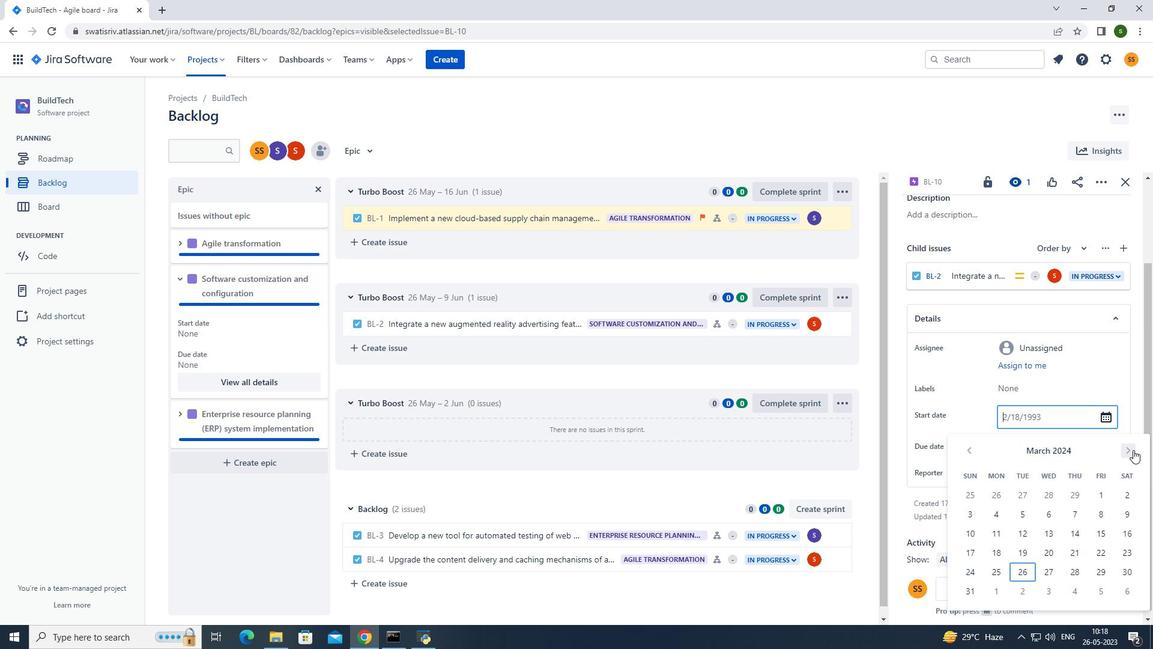 
Action: Mouse pressed left at (1133, 450)
Screenshot: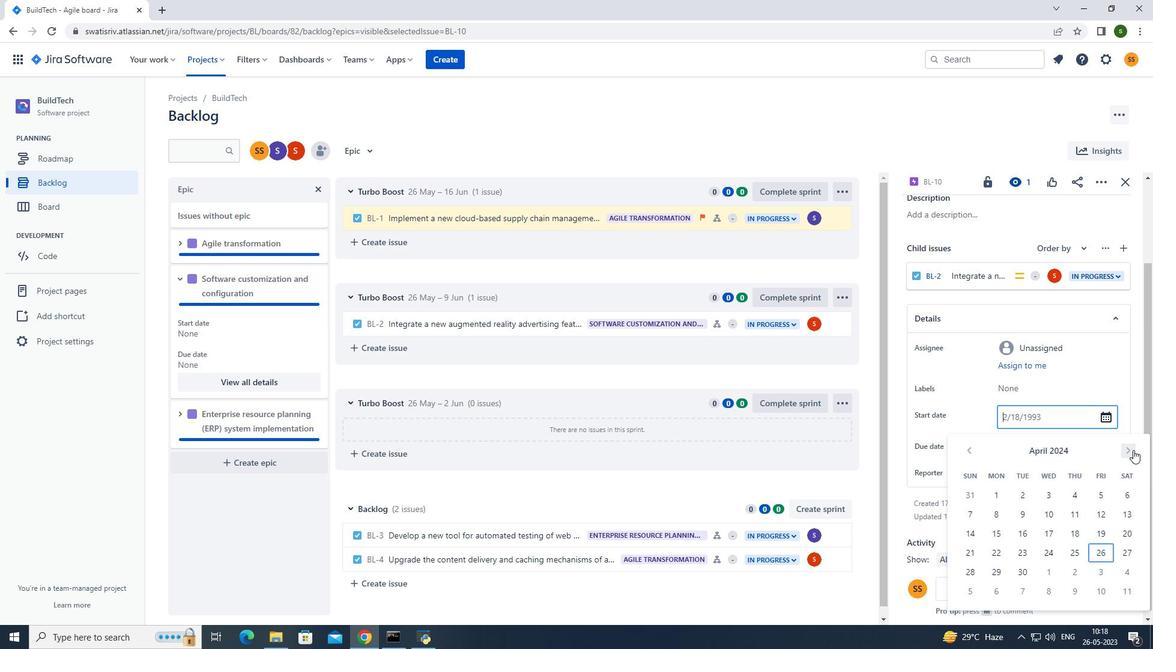 
Action: Mouse moved to (1077, 530)
Screenshot: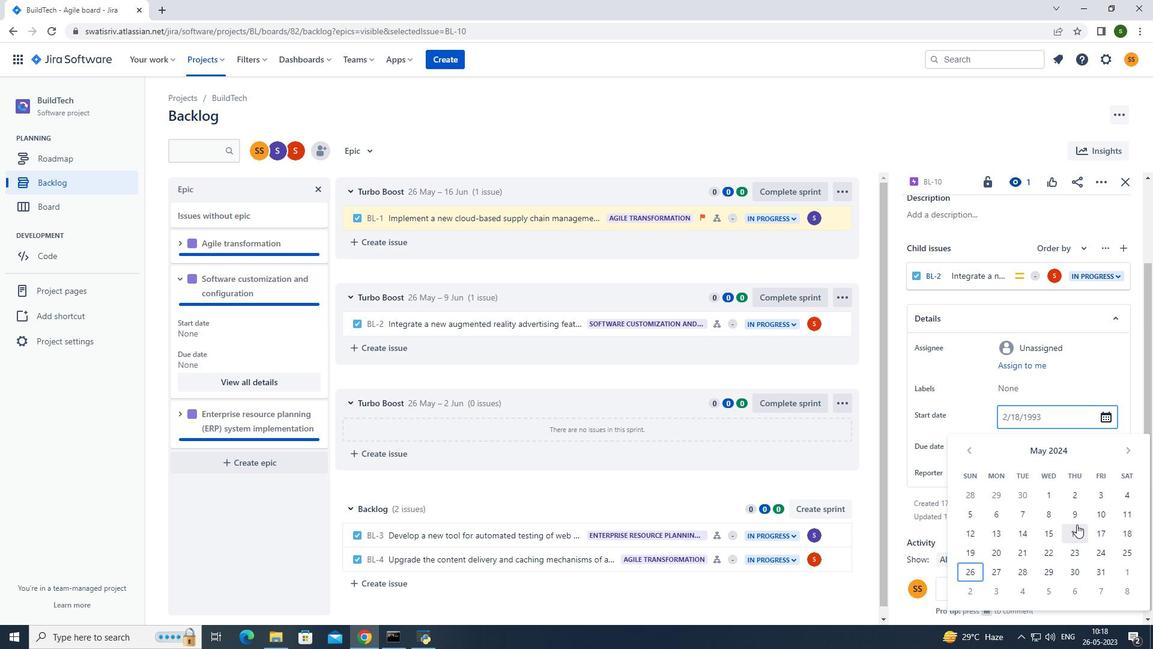 
Action: Mouse pressed left at (1077, 530)
Screenshot: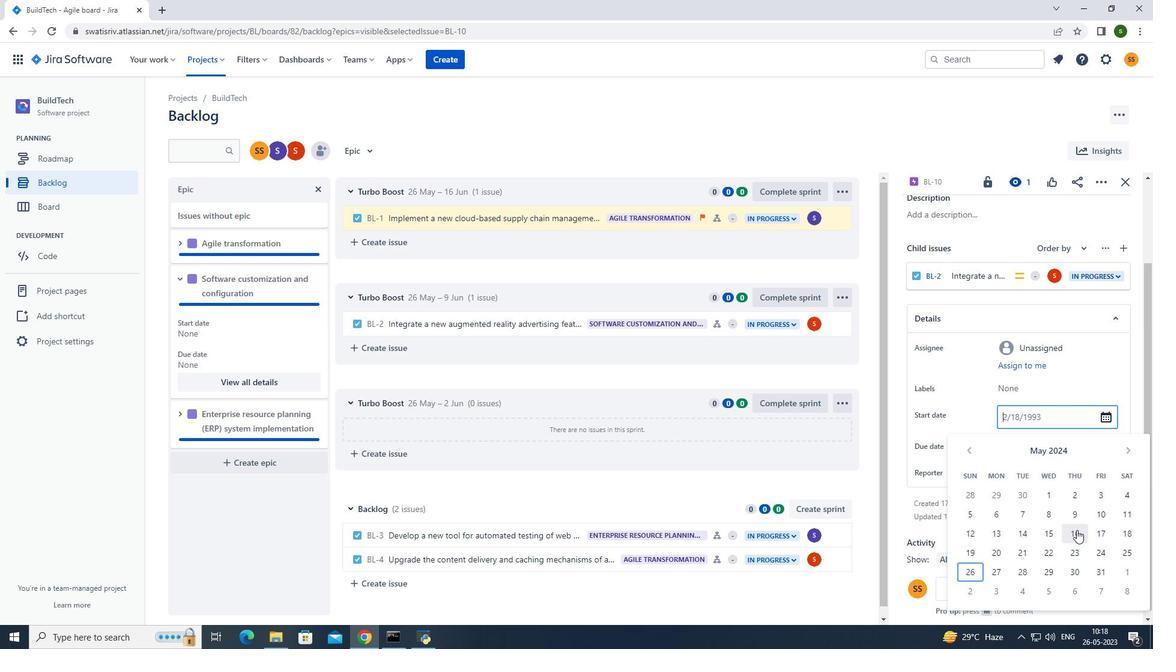 
Action: Mouse moved to (1033, 448)
Screenshot: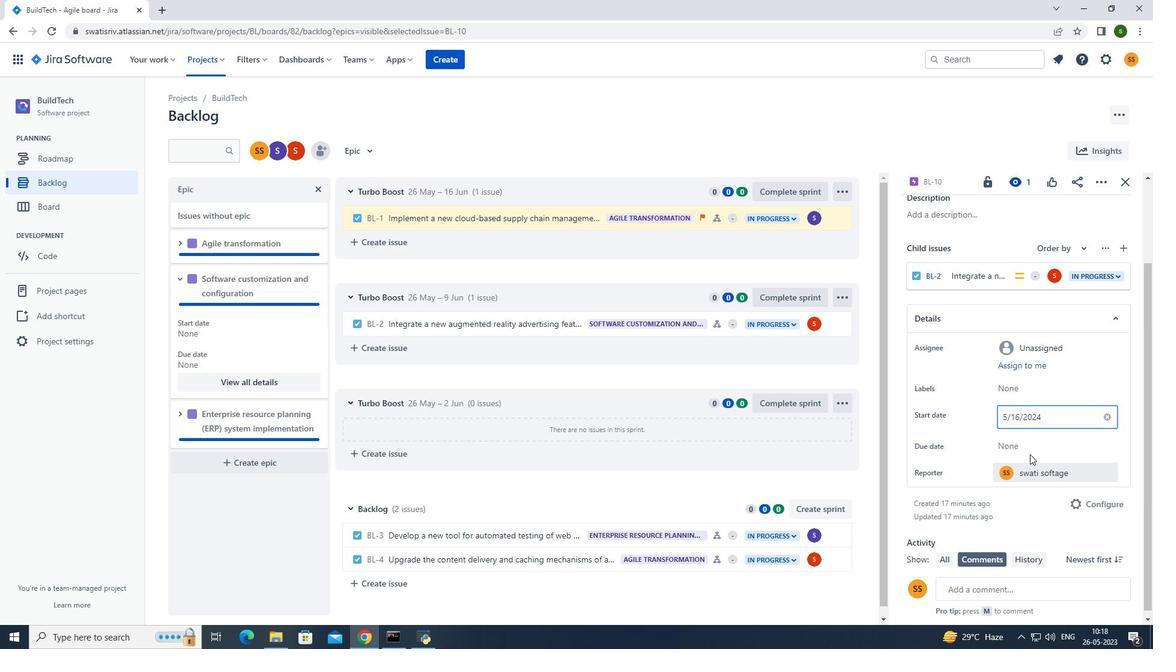 
Action: Mouse pressed left at (1033, 448)
Screenshot: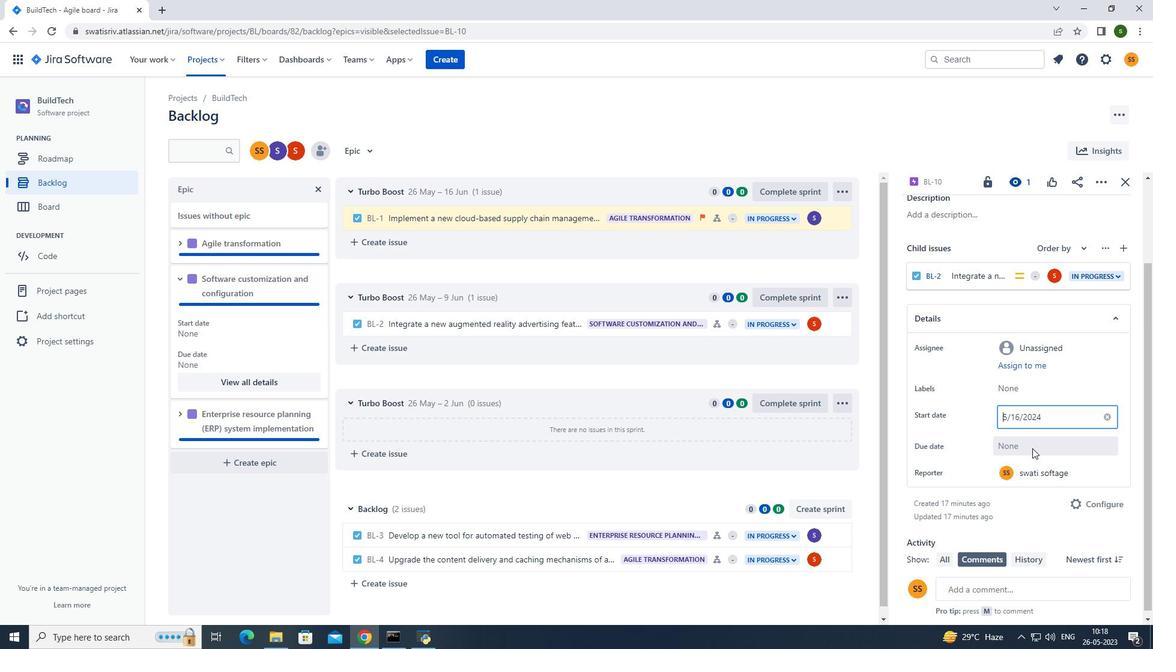 
Action: Mouse moved to (1133, 271)
Screenshot: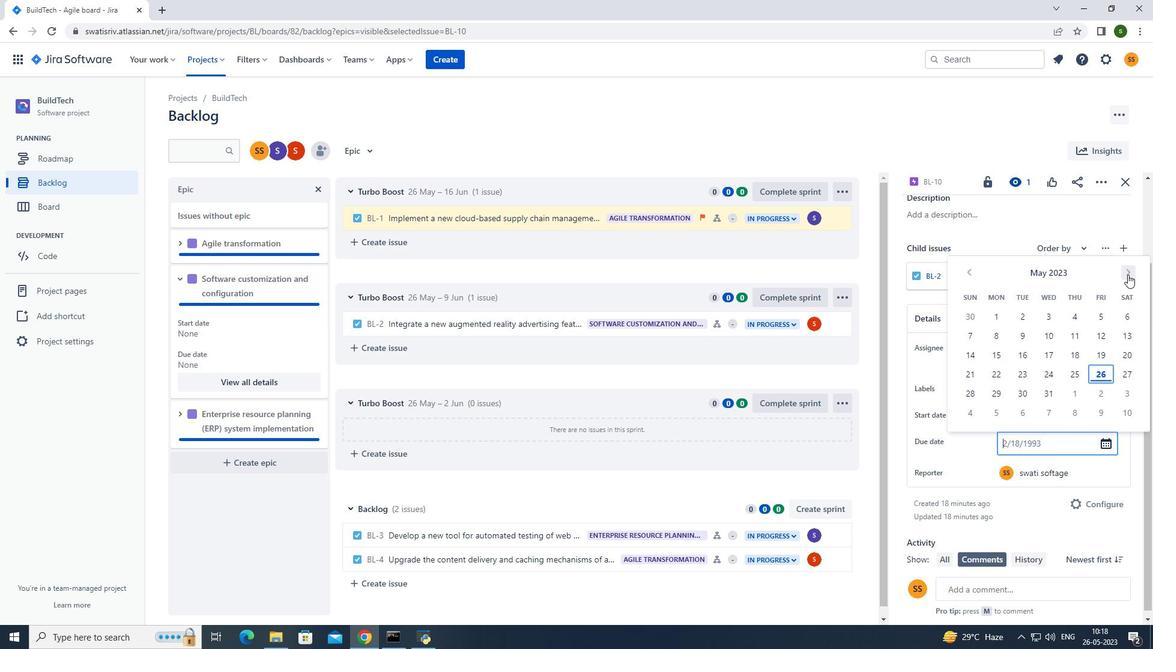 
Action: Mouse pressed left at (1133, 271)
Screenshot: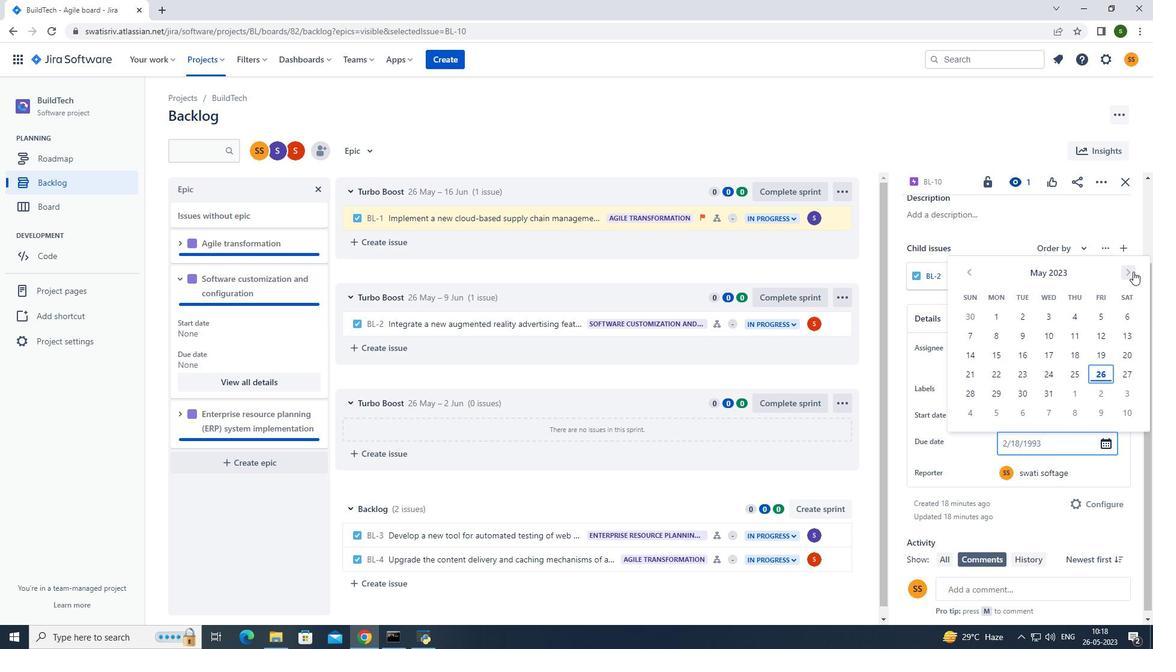 
Action: Mouse pressed left at (1133, 271)
Screenshot: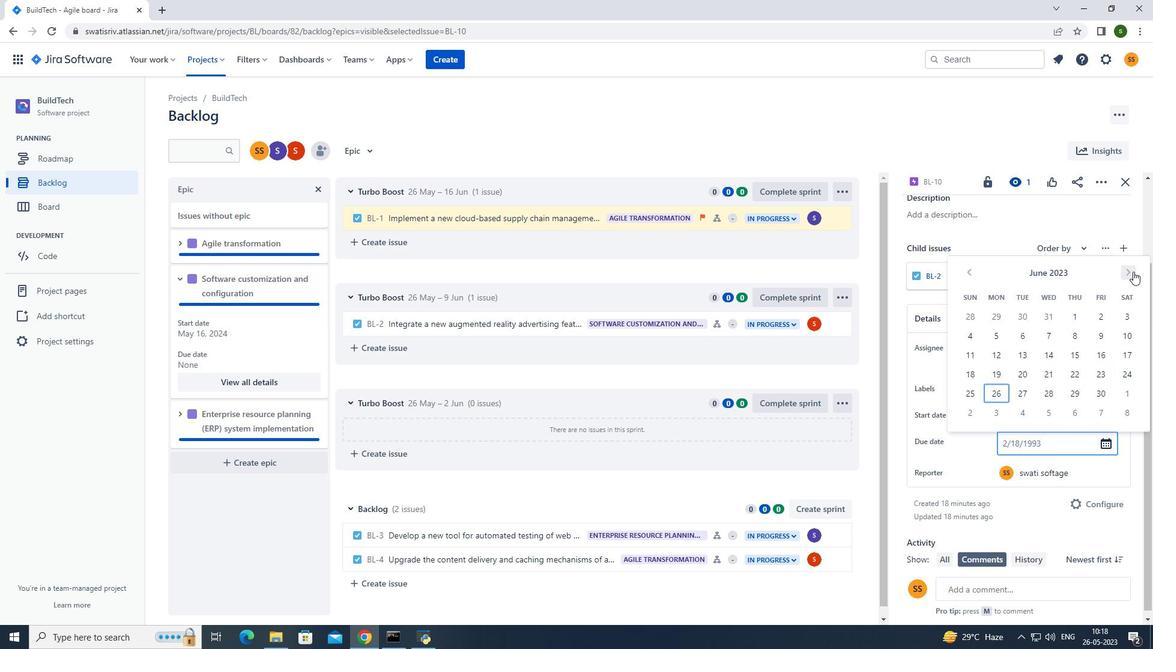 
Action: Mouse pressed left at (1133, 271)
Screenshot: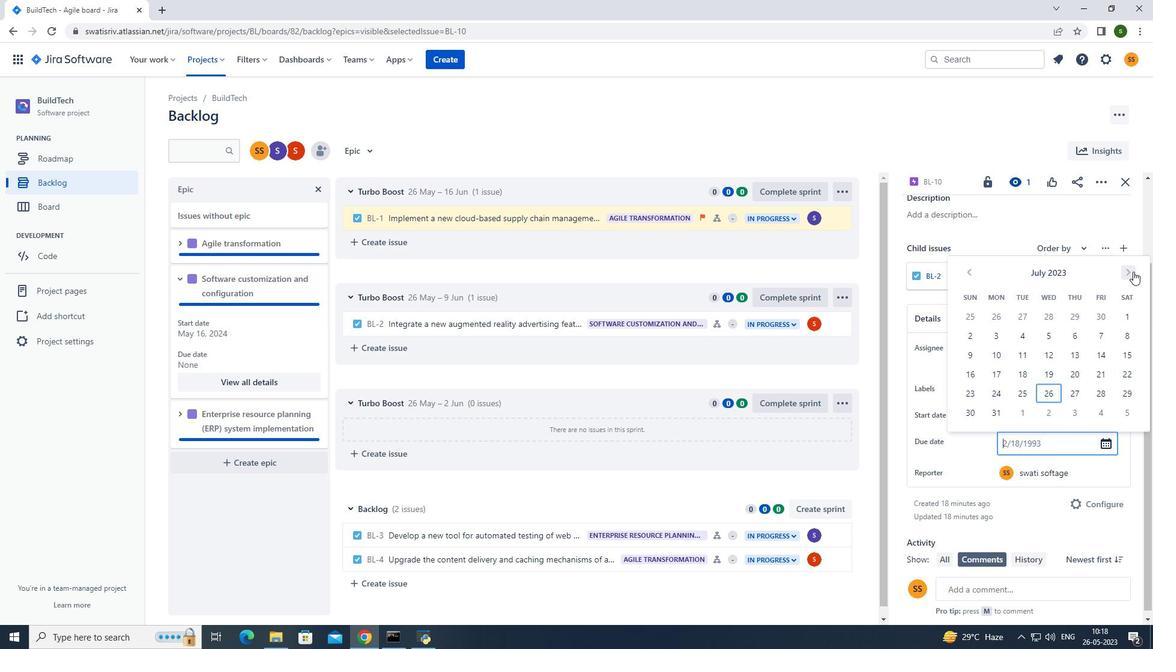 
Action: Mouse pressed left at (1133, 271)
Screenshot: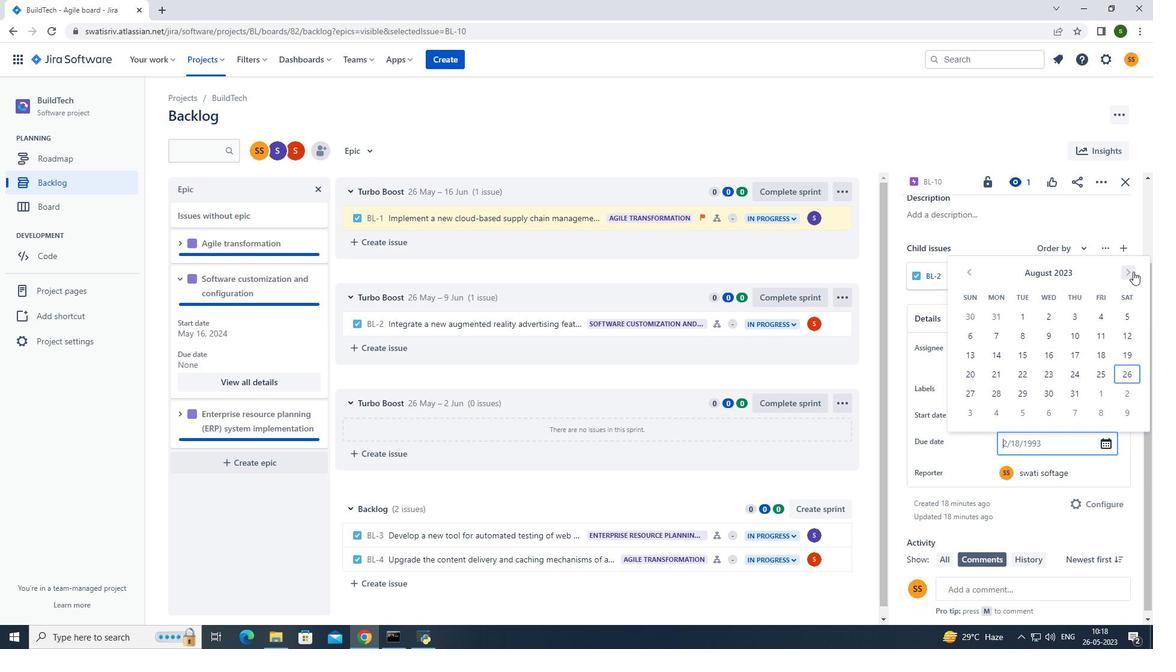 
Action: Mouse pressed left at (1133, 271)
Screenshot: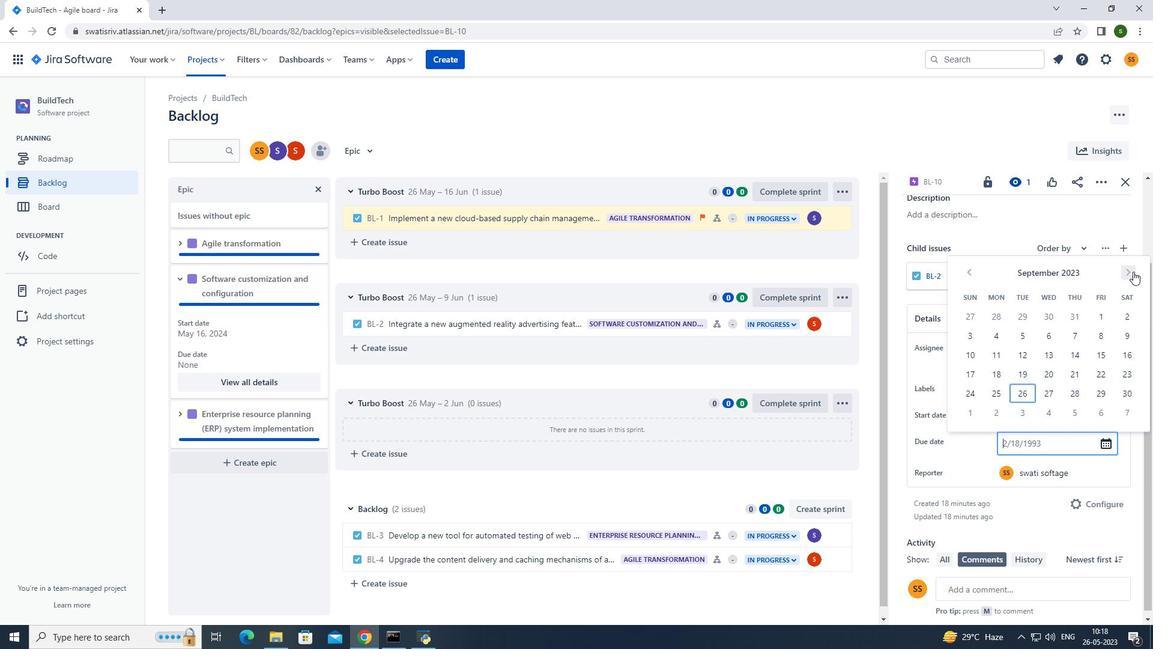 
Action: Mouse pressed left at (1133, 271)
Screenshot: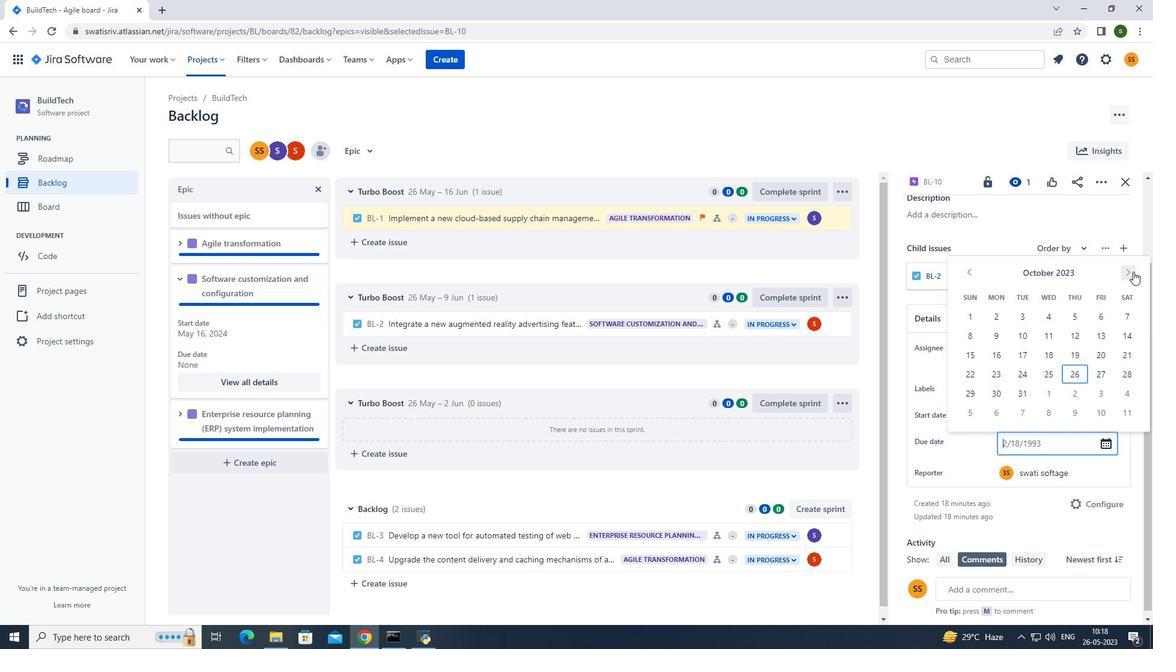 
Action: Mouse moved to (1133, 271)
Screenshot: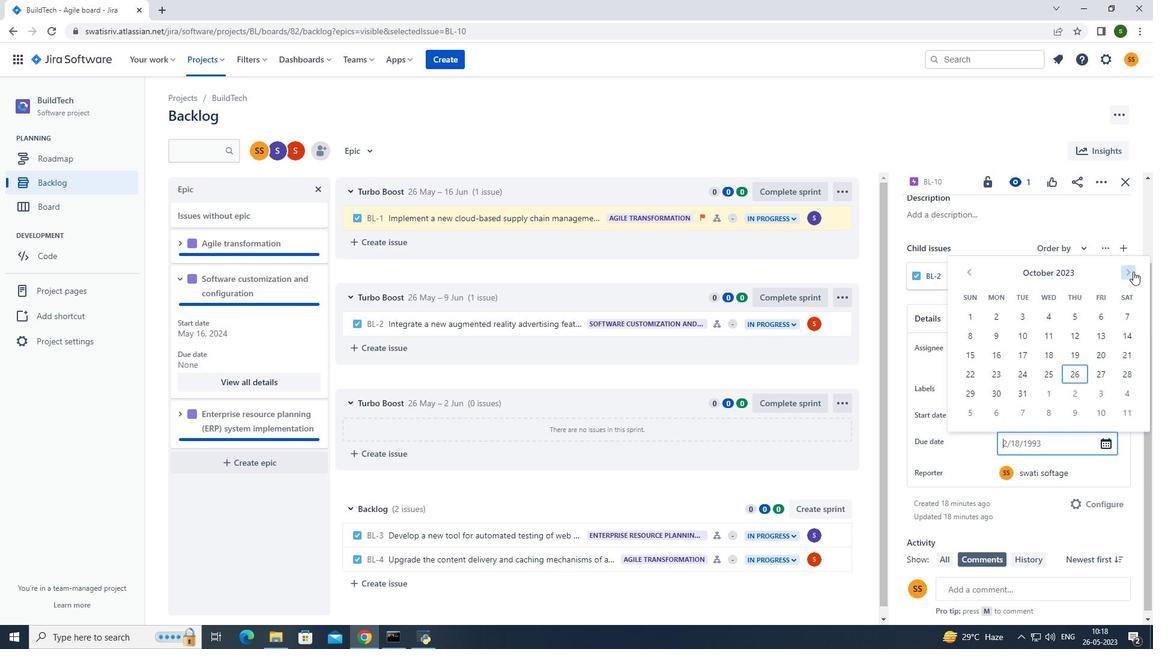 
Action: Mouse pressed left at (1133, 271)
Screenshot: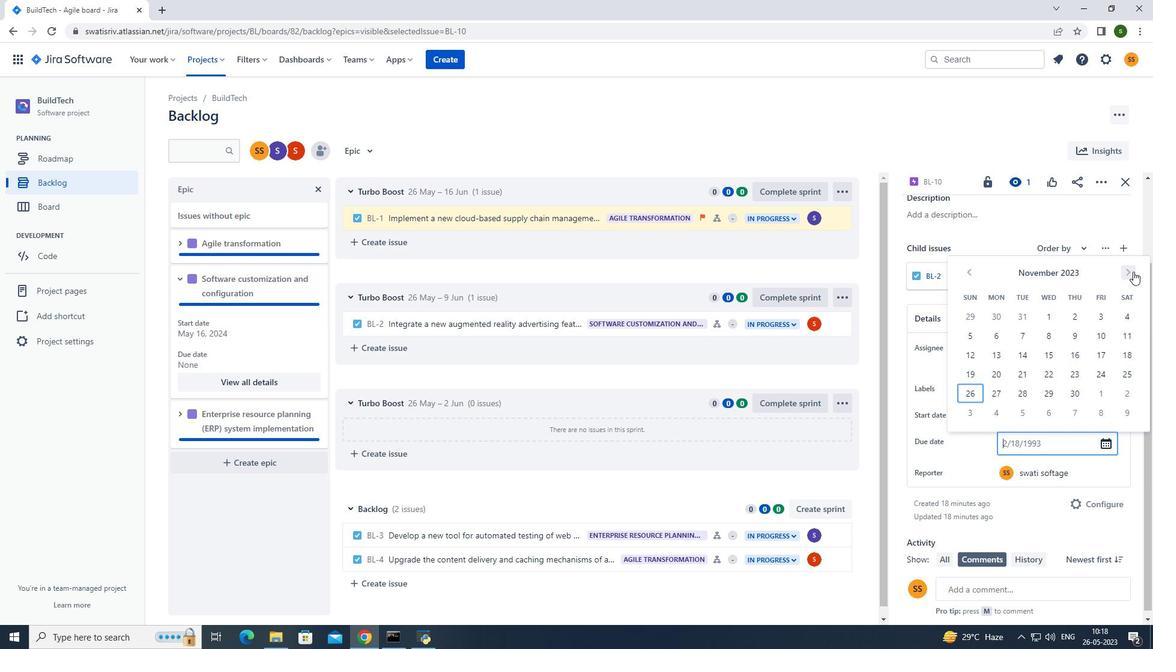 
Action: Mouse pressed left at (1133, 271)
Screenshot: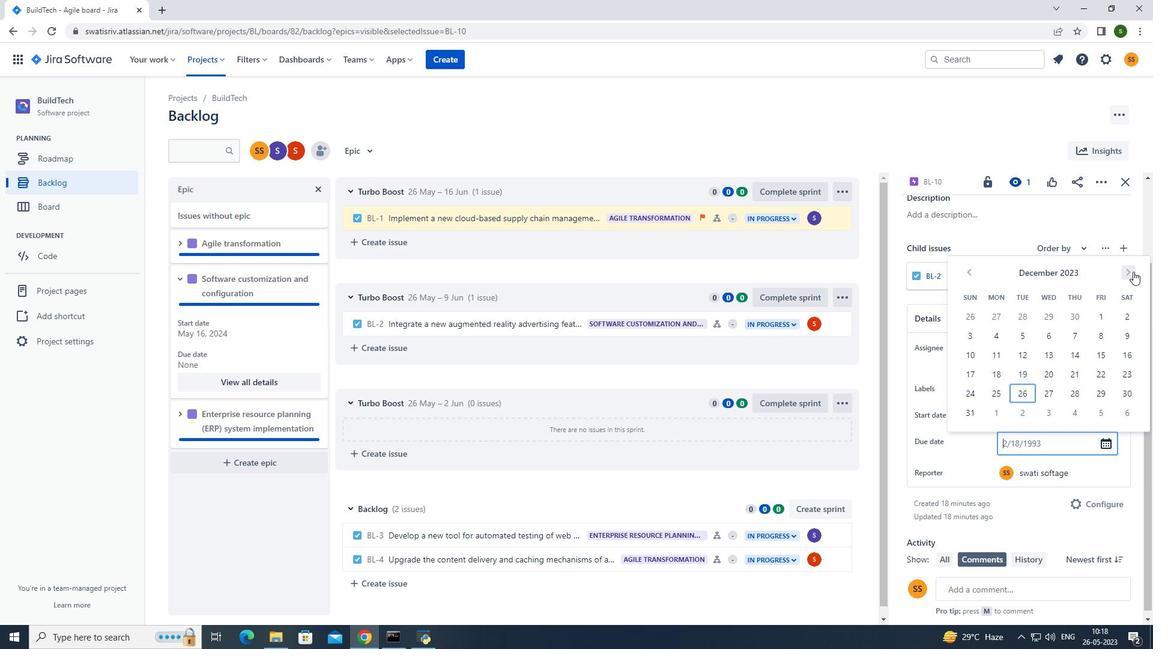 
Action: Mouse pressed left at (1133, 271)
Screenshot: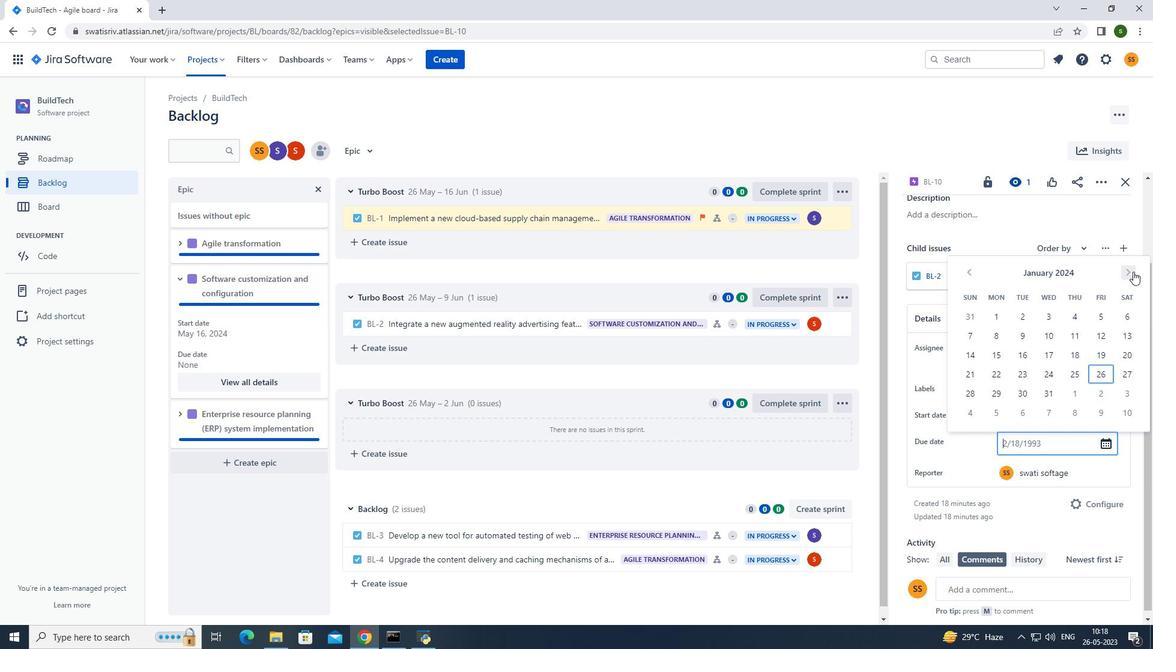 
Action: Mouse pressed left at (1133, 271)
Screenshot: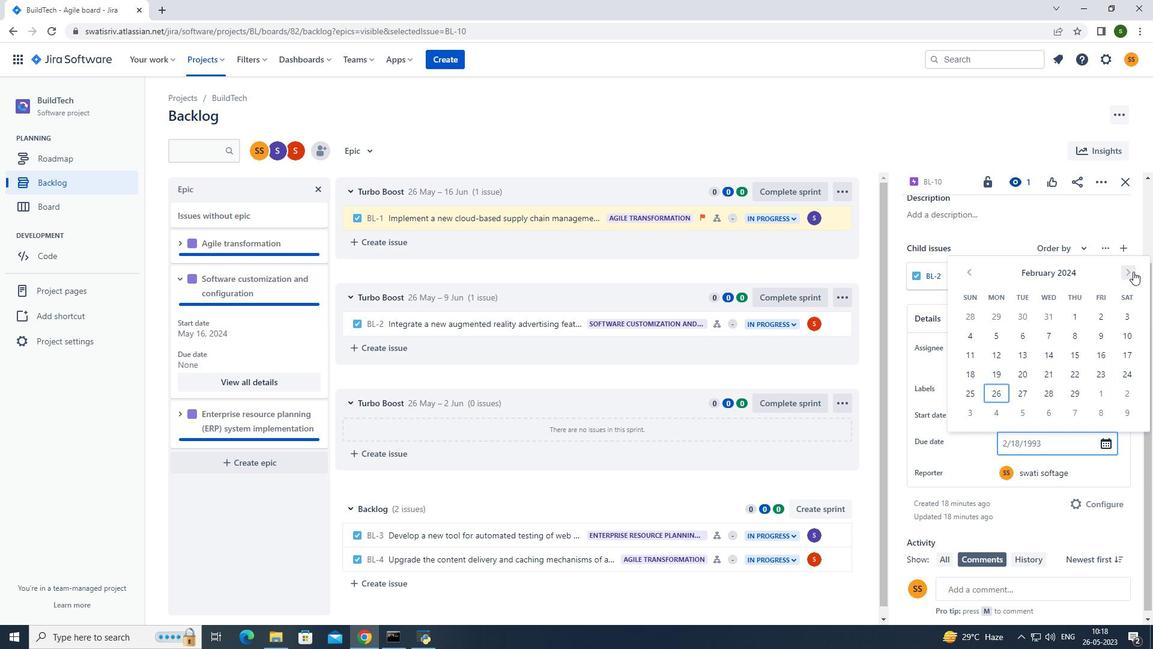 
Action: Mouse pressed left at (1133, 271)
Screenshot: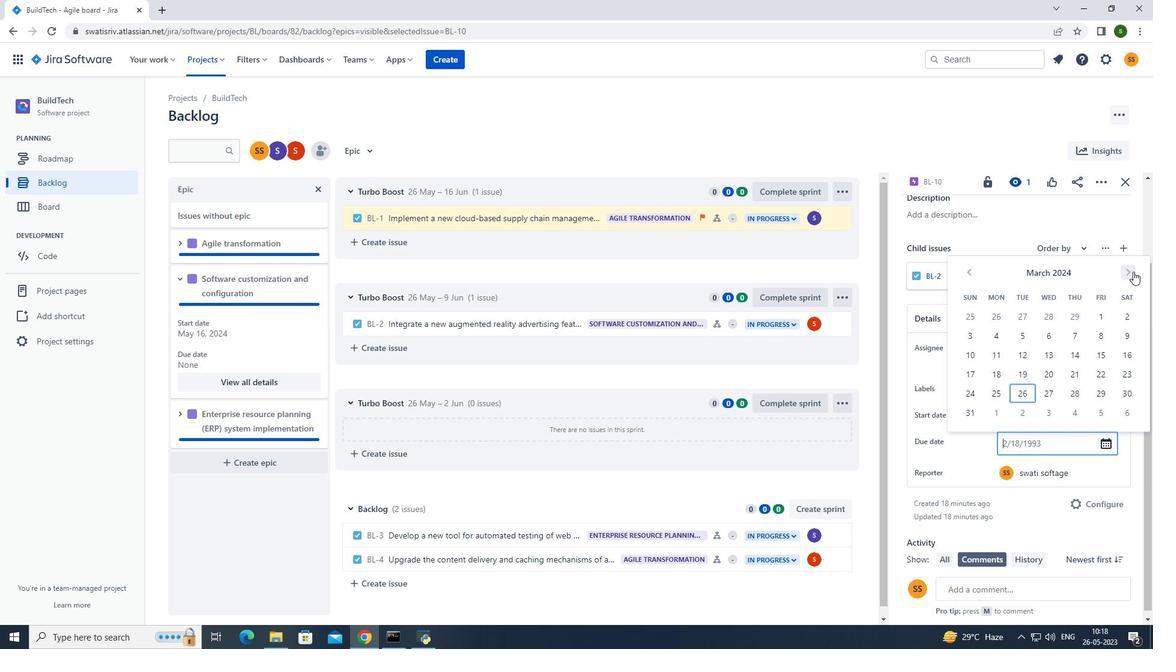 
Action: Mouse pressed left at (1133, 271)
Screenshot: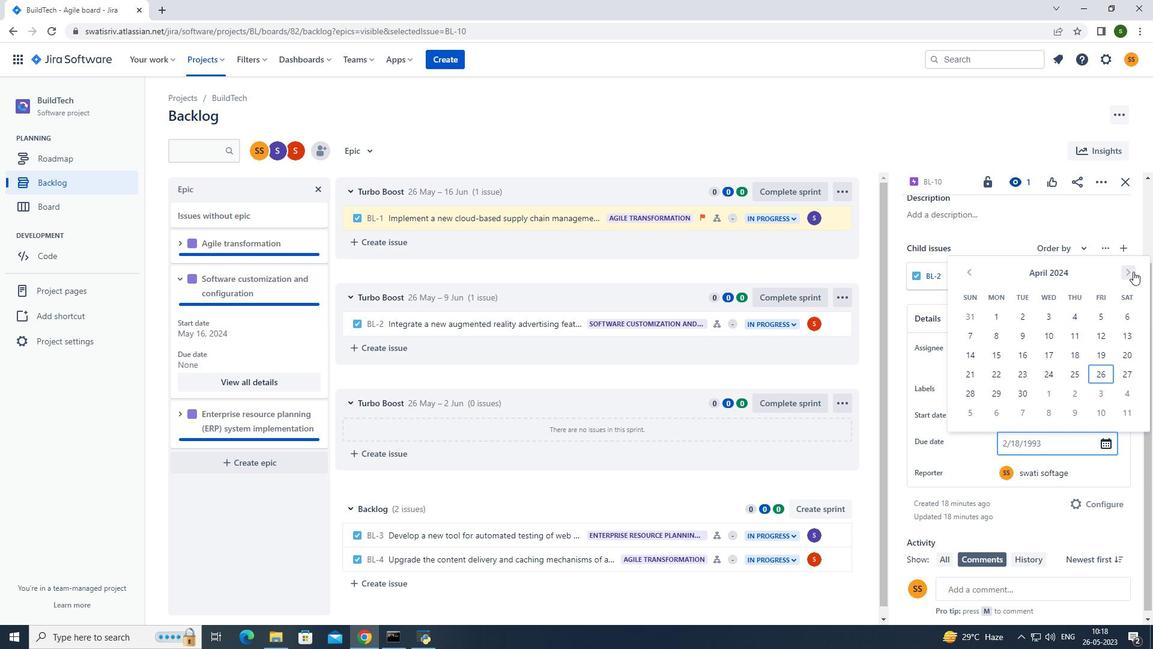 
Action: Mouse moved to (1133, 271)
Screenshot: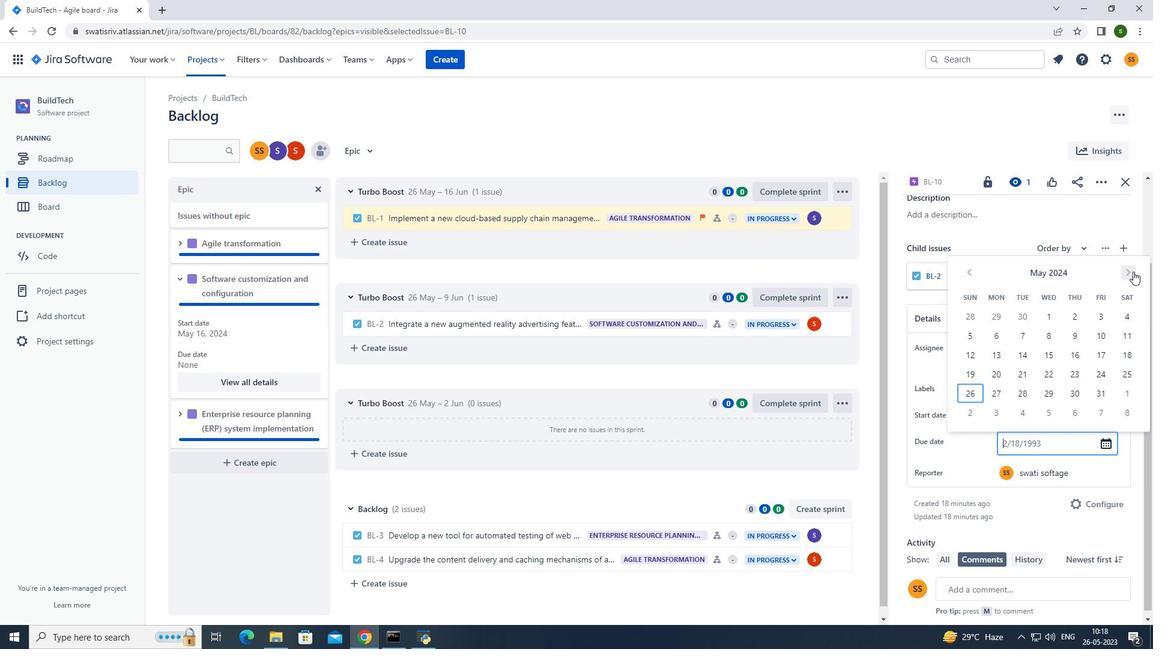 
Action: Mouse pressed left at (1133, 271)
Screenshot: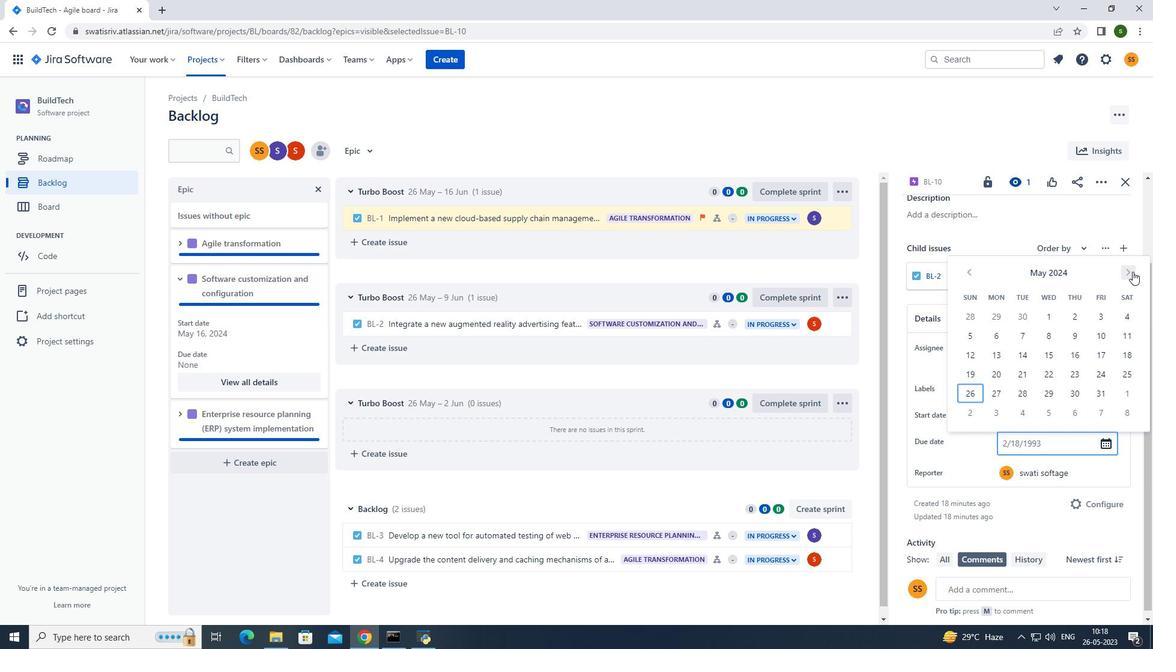 
Action: Mouse moved to (1132, 271)
Screenshot: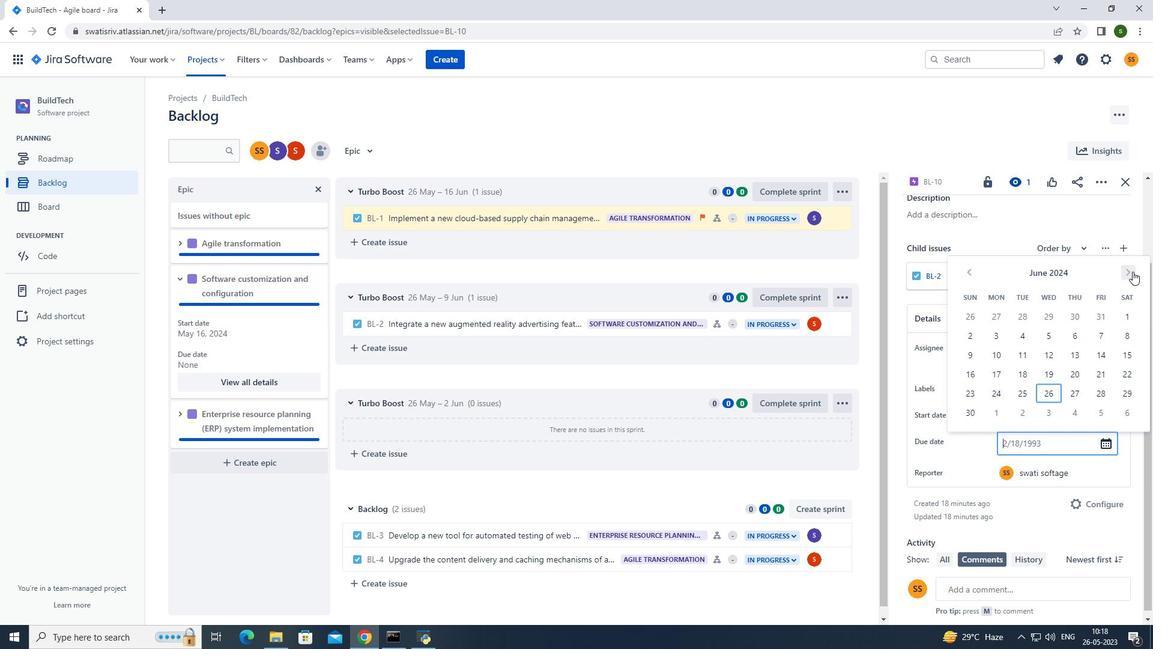
Action: Mouse pressed left at (1132, 271)
Screenshot: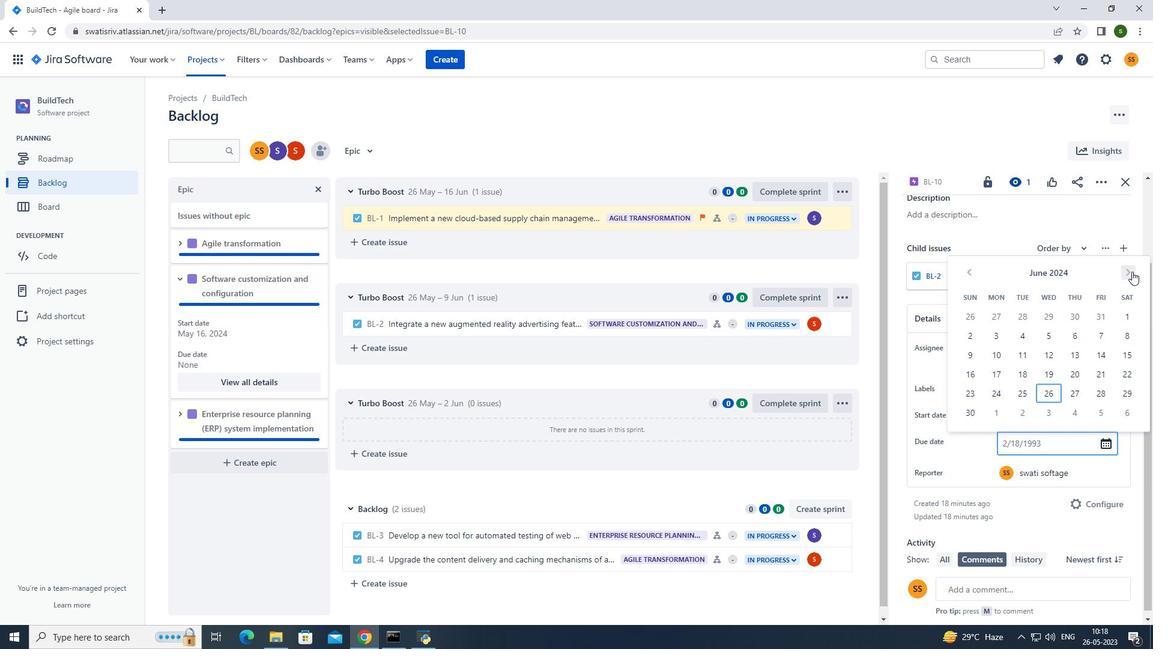 
Action: Mouse pressed left at (1132, 271)
Screenshot: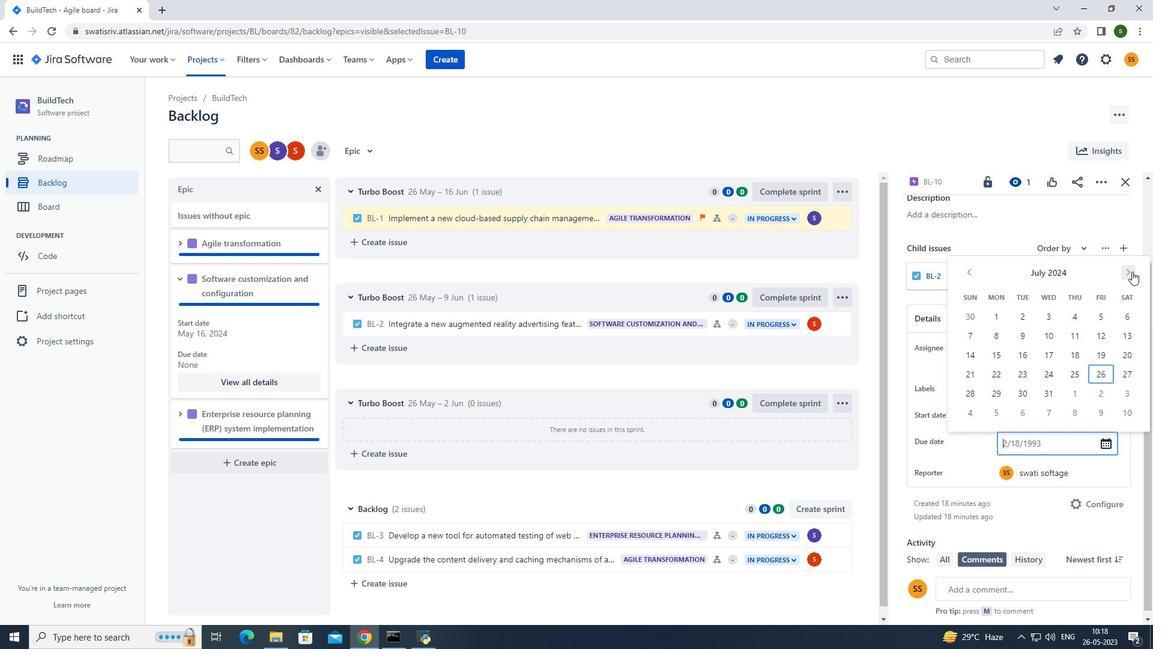 
Action: Mouse pressed left at (1132, 271)
Screenshot: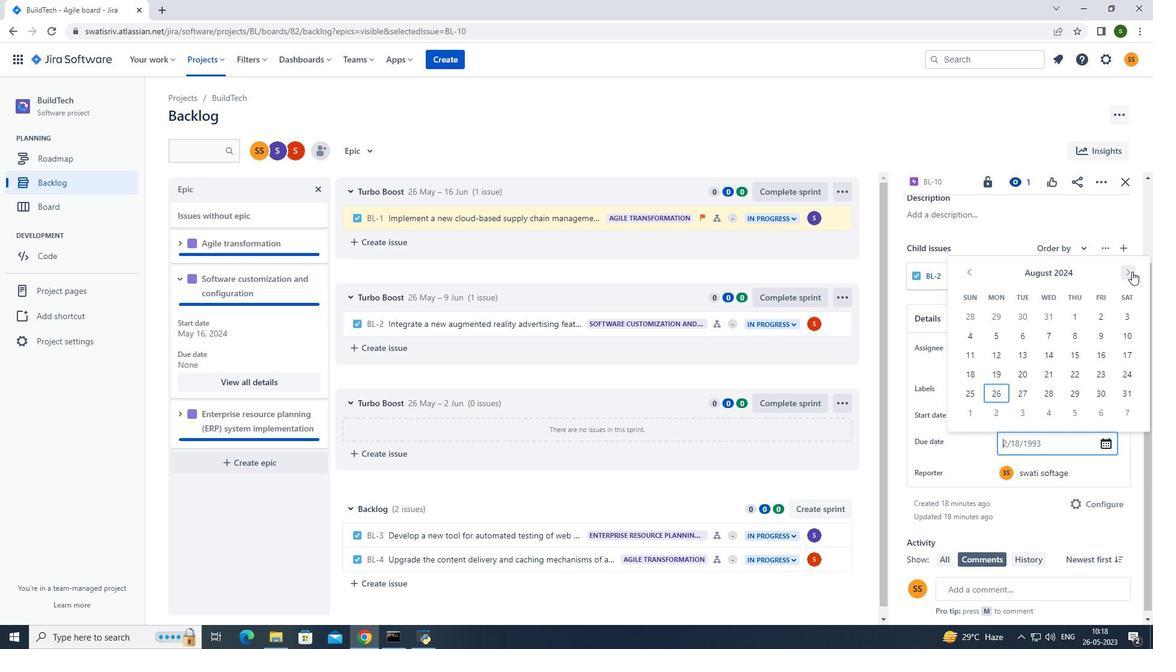 
Action: Mouse moved to (1132, 271)
Screenshot: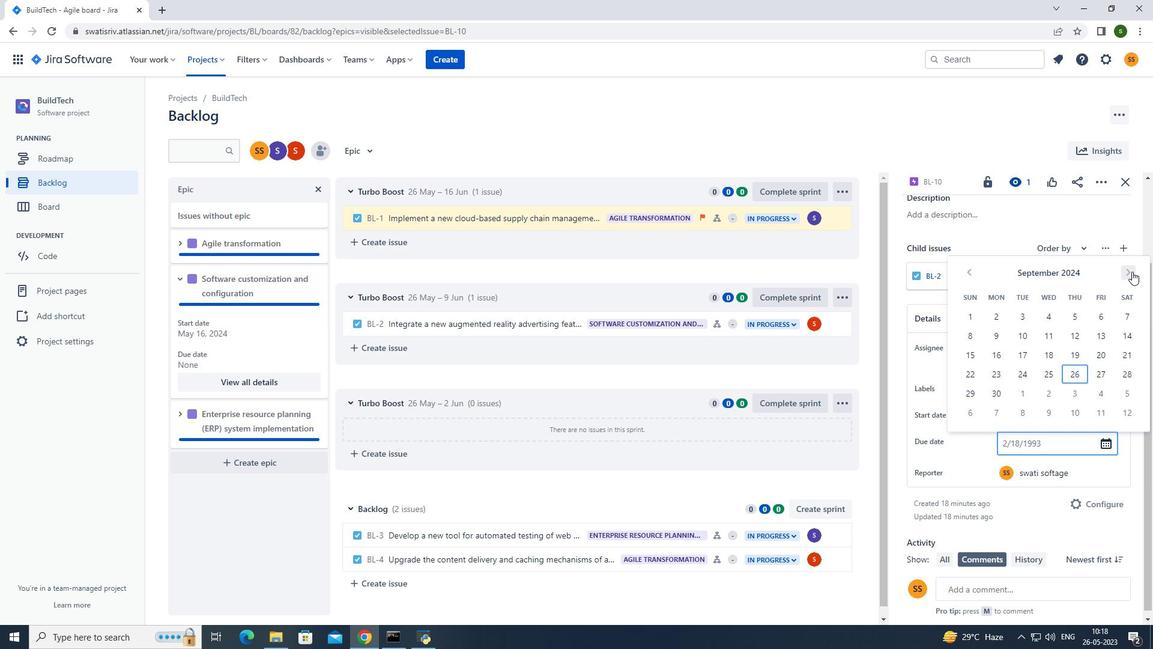 
Action: Mouse pressed left at (1132, 271)
Screenshot: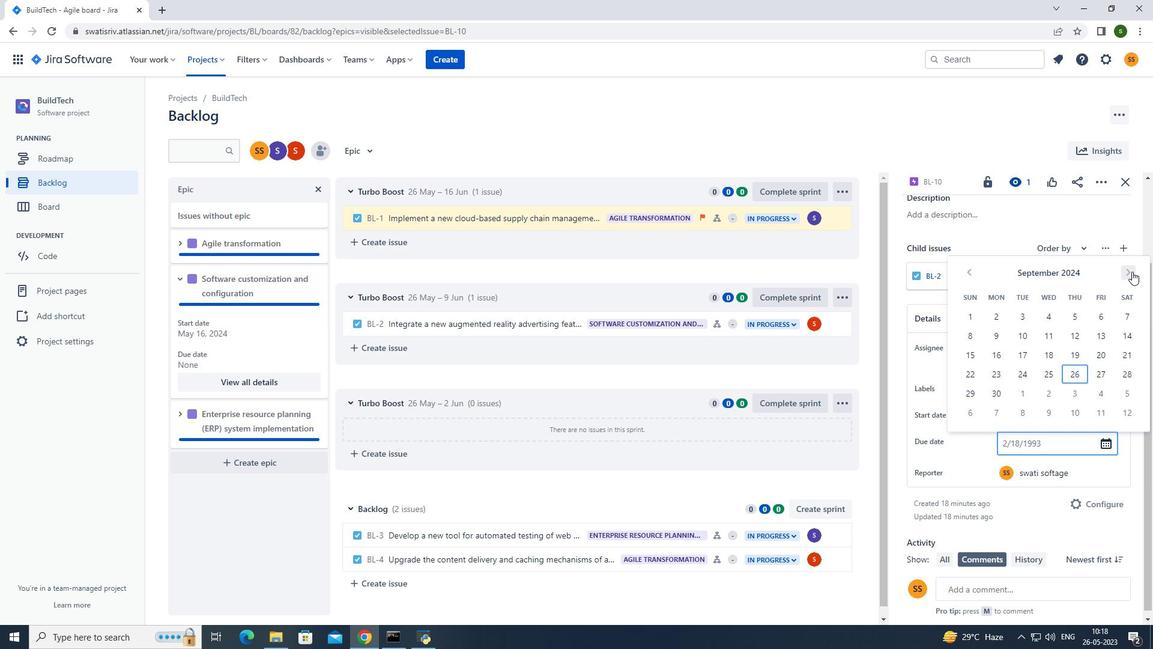 
Action: Mouse pressed left at (1132, 271)
Screenshot: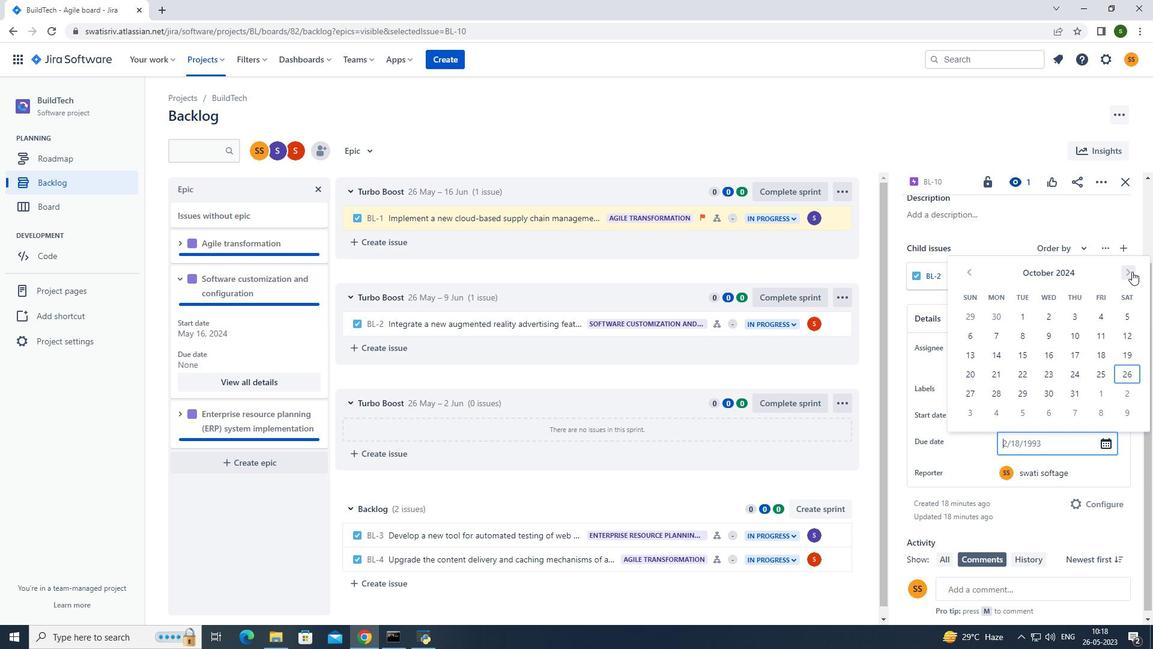 
Action: Mouse pressed left at (1132, 271)
Screenshot: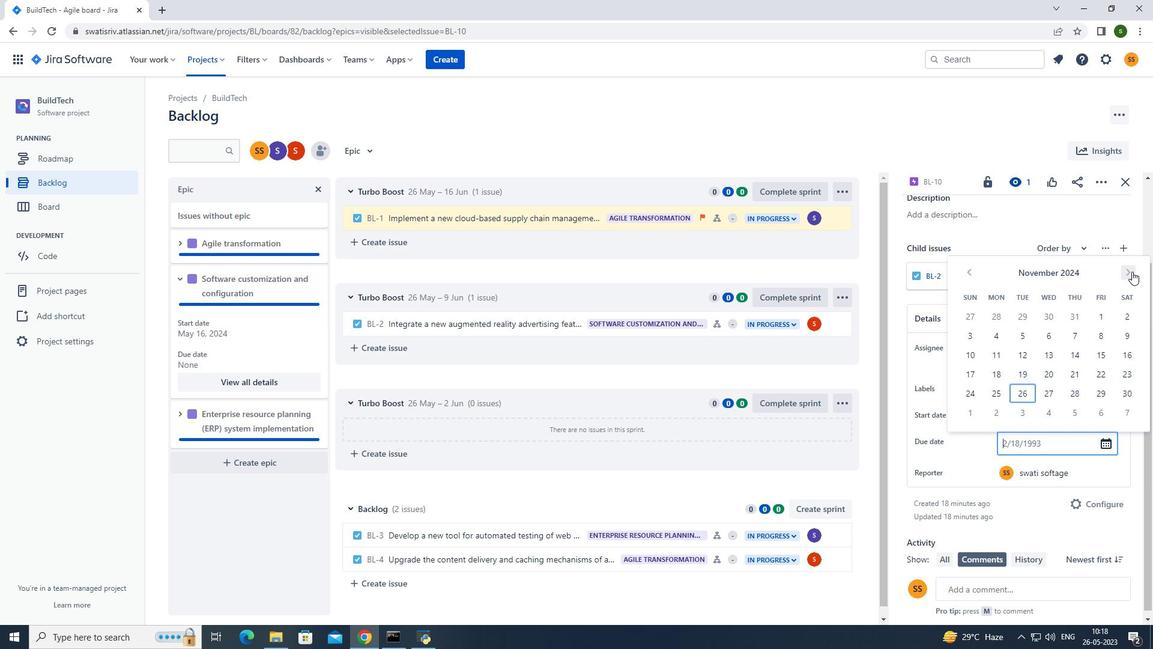 
Action: Mouse moved to (1079, 371)
Screenshot: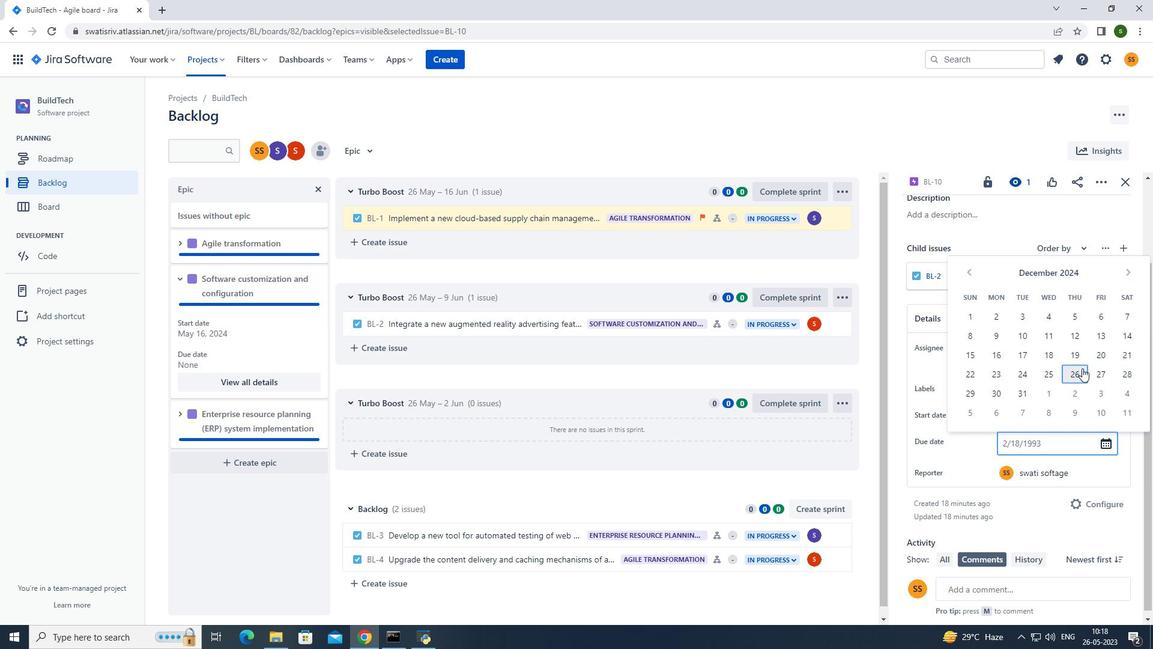 
Action: Mouse pressed left at (1079, 371)
Screenshot: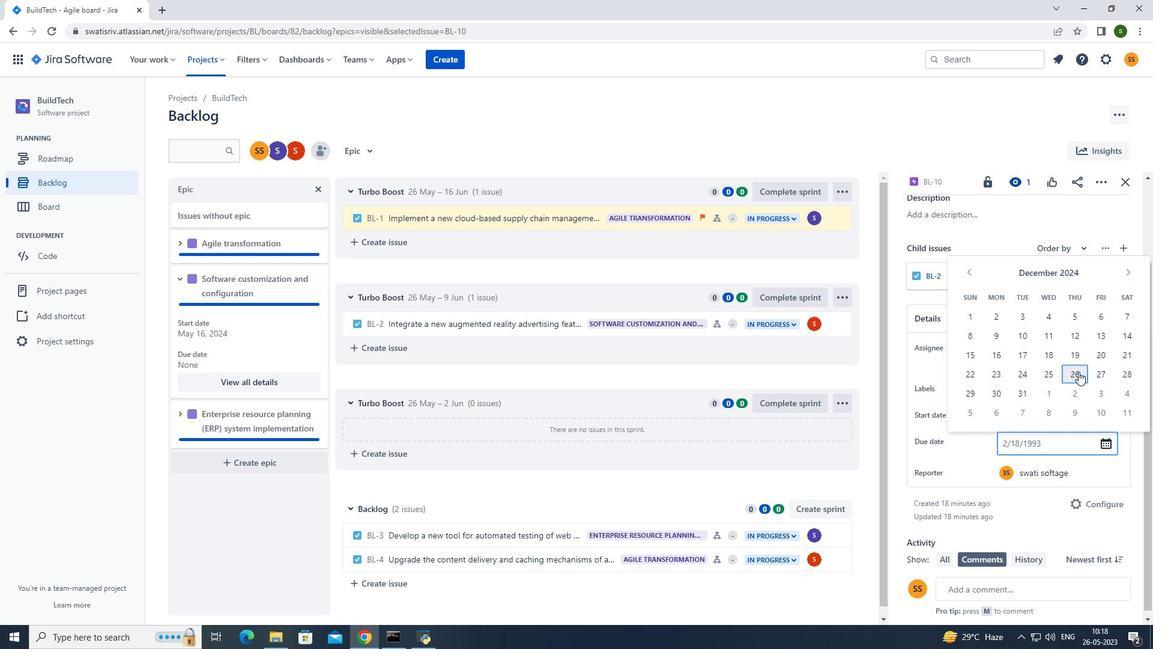 
Action: Mouse moved to (423, 131)
Screenshot: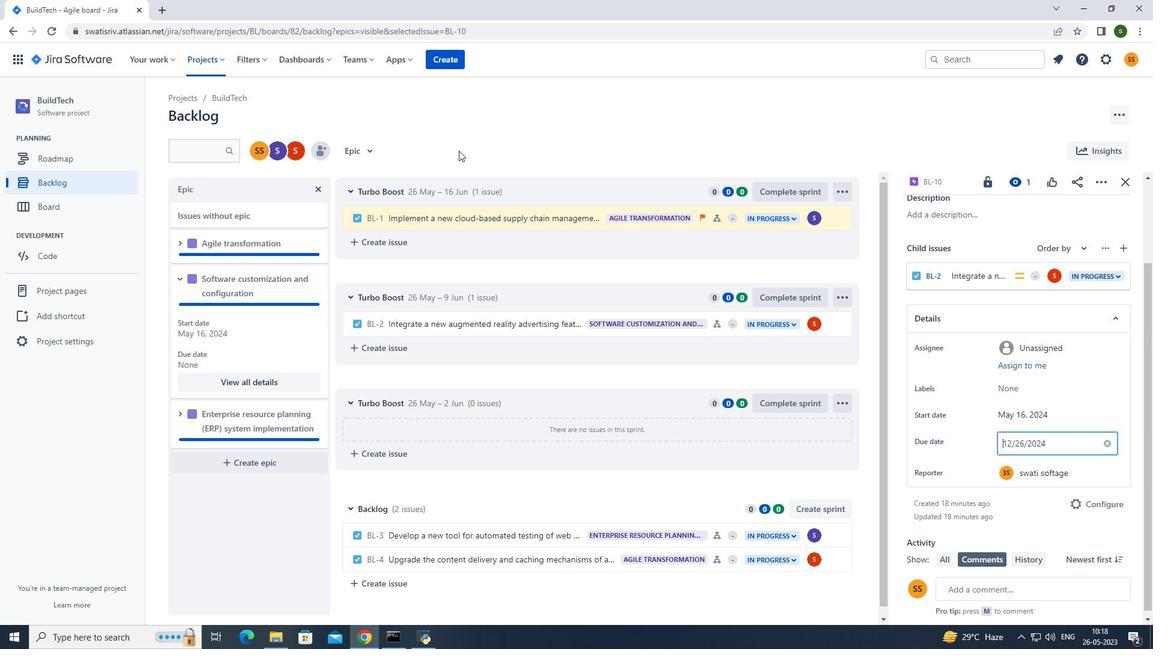 
Action: Mouse pressed left at (423, 131)
Screenshot: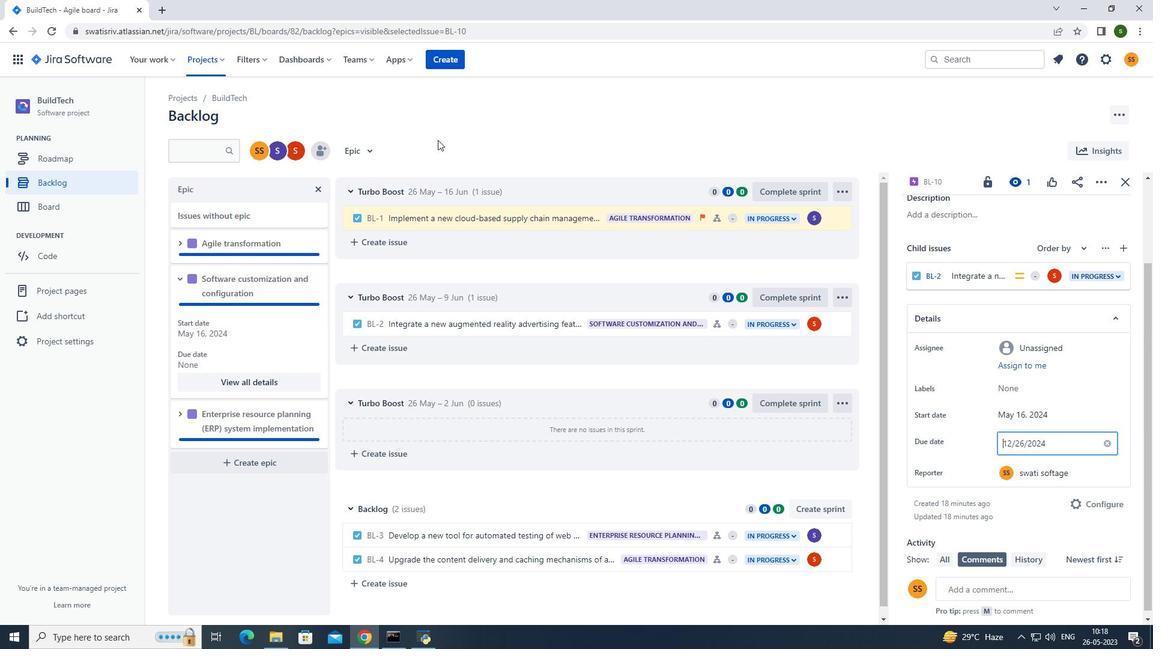 
Action: Mouse moved to (205, 58)
Screenshot: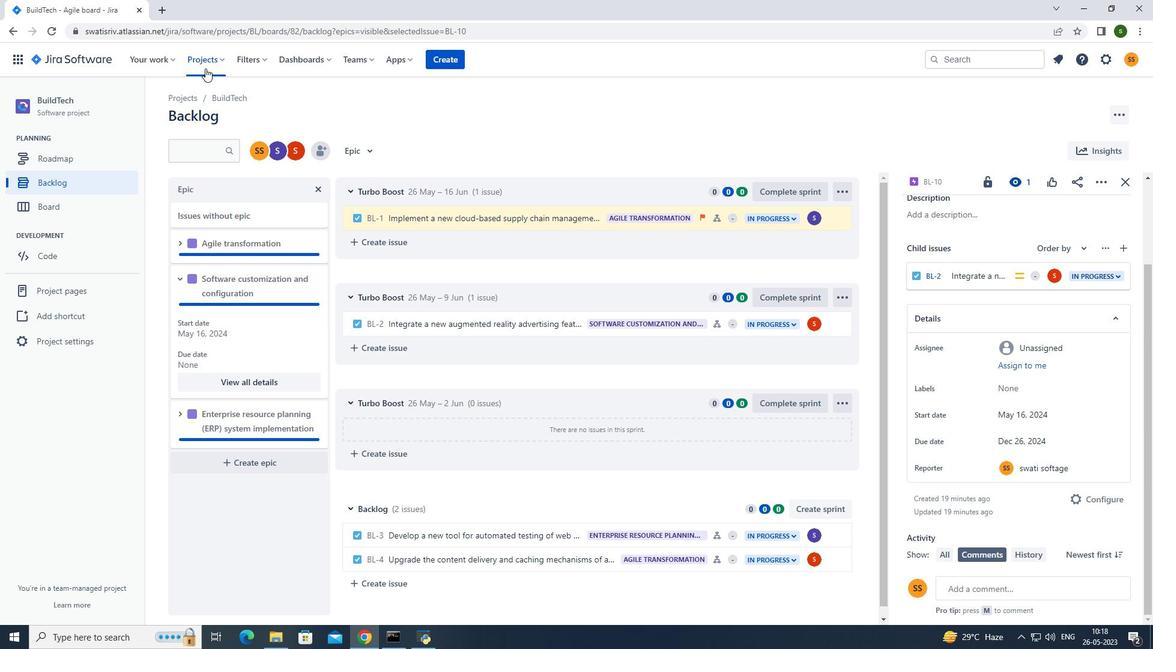
Action: Mouse pressed left at (205, 58)
Screenshot: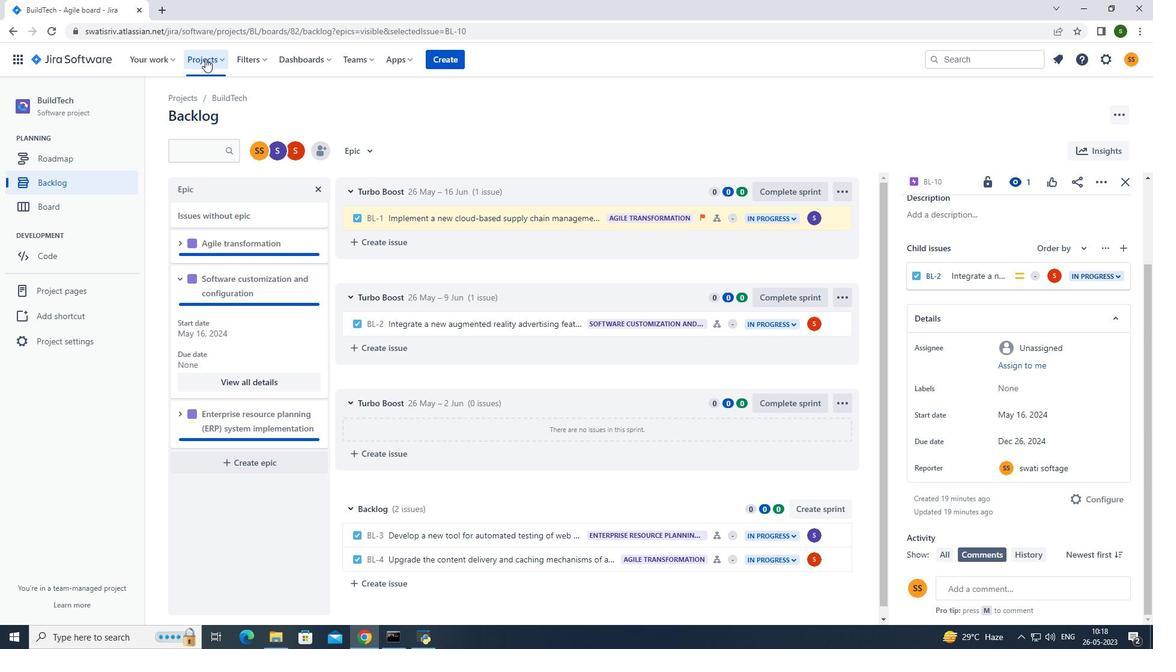 
Action: Mouse moved to (253, 113)
Screenshot: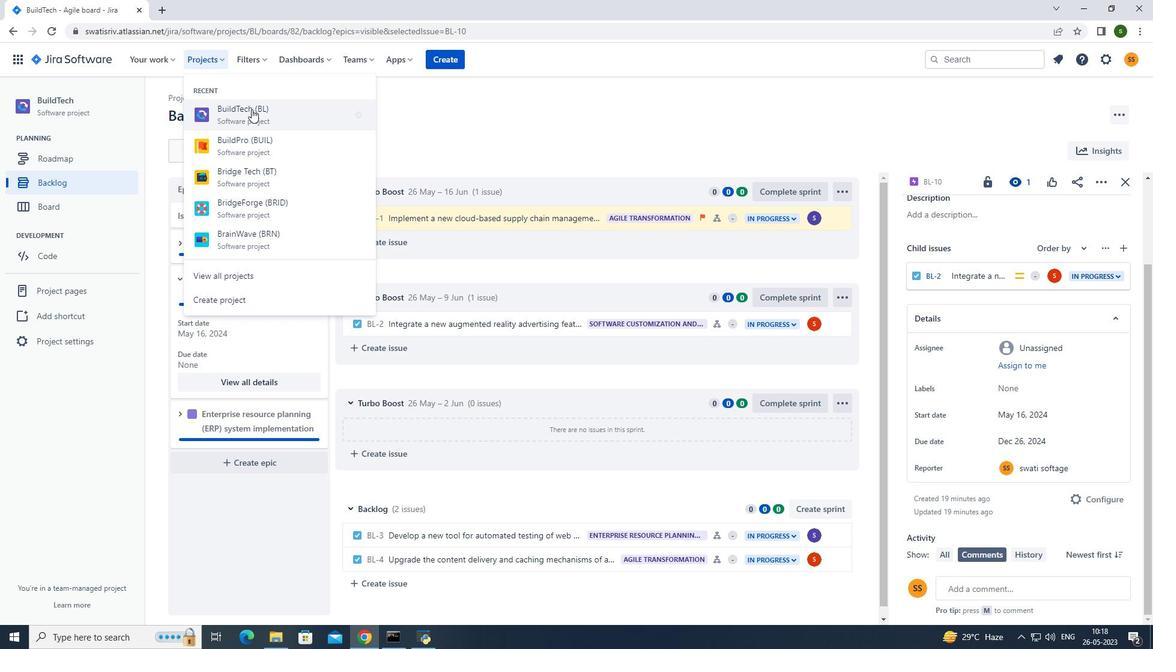 
Action: Mouse pressed left at (253, 113)
Screenshot: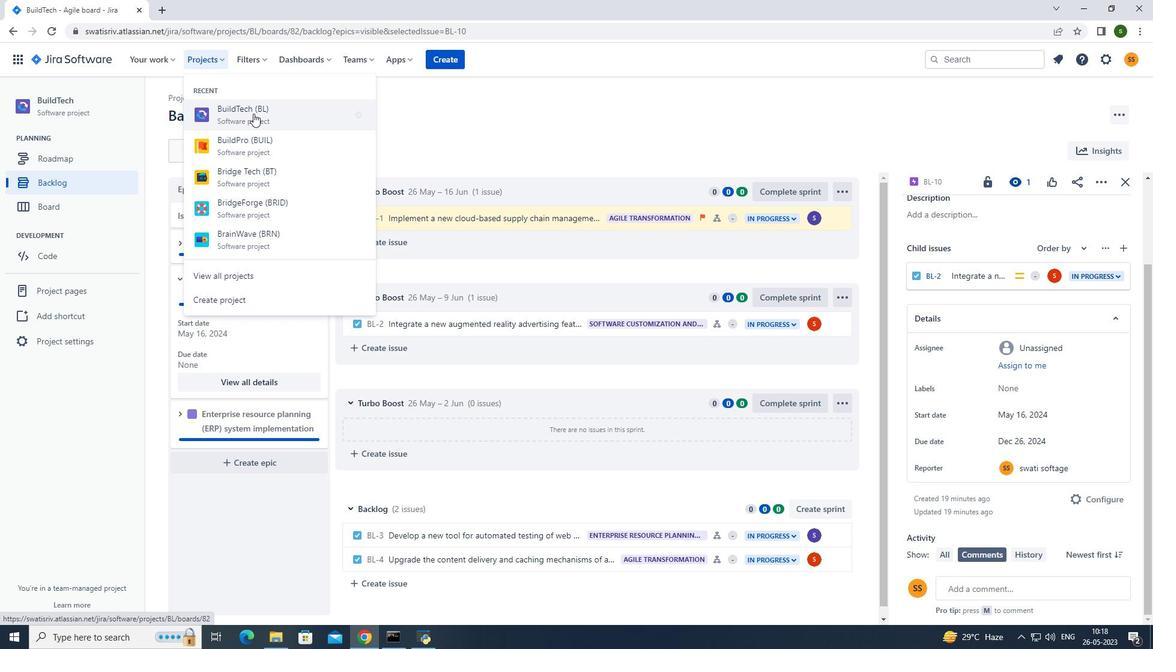 
Action: Mouse moved to (96, 184)
Screenshot: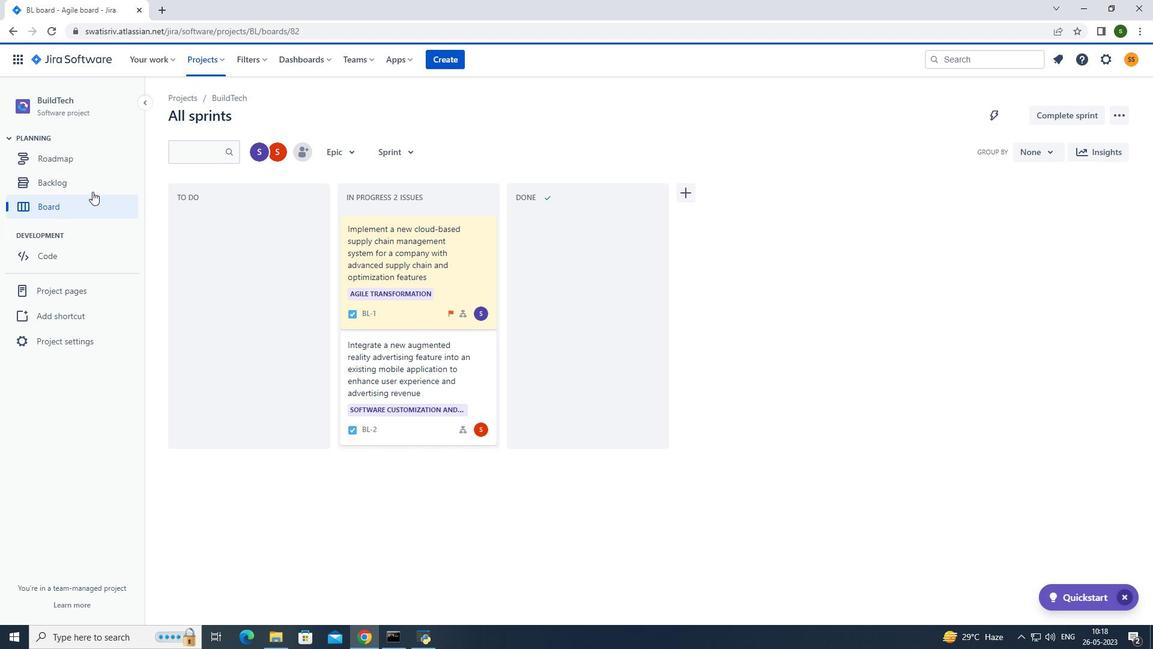 
Action: Mouse pressed left at (96, 184)
Screenshot: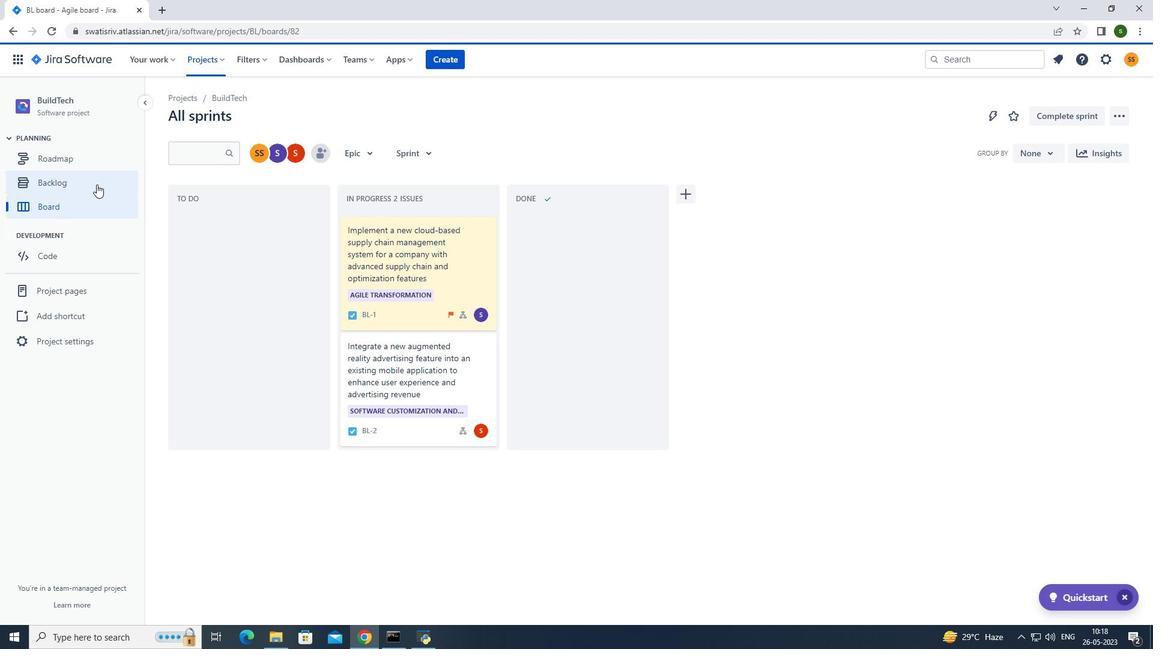 
Action: Mouse moved to (181, 332)
Screenshot: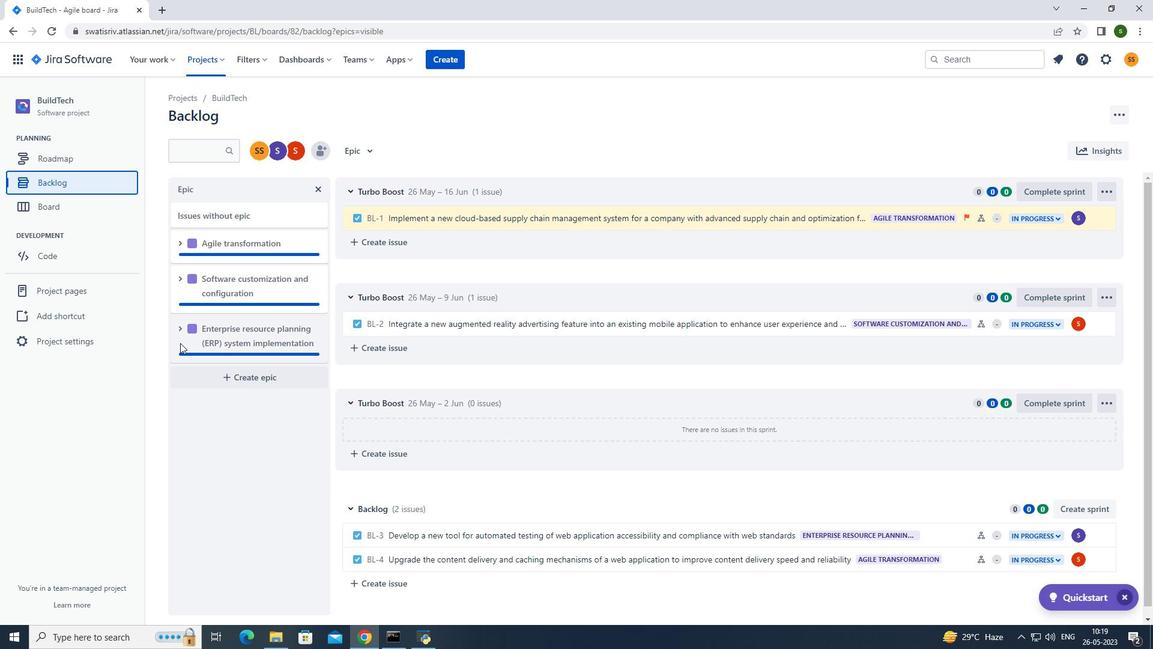 
Action: Mouse pressed left at (181, 332)
Screenshot: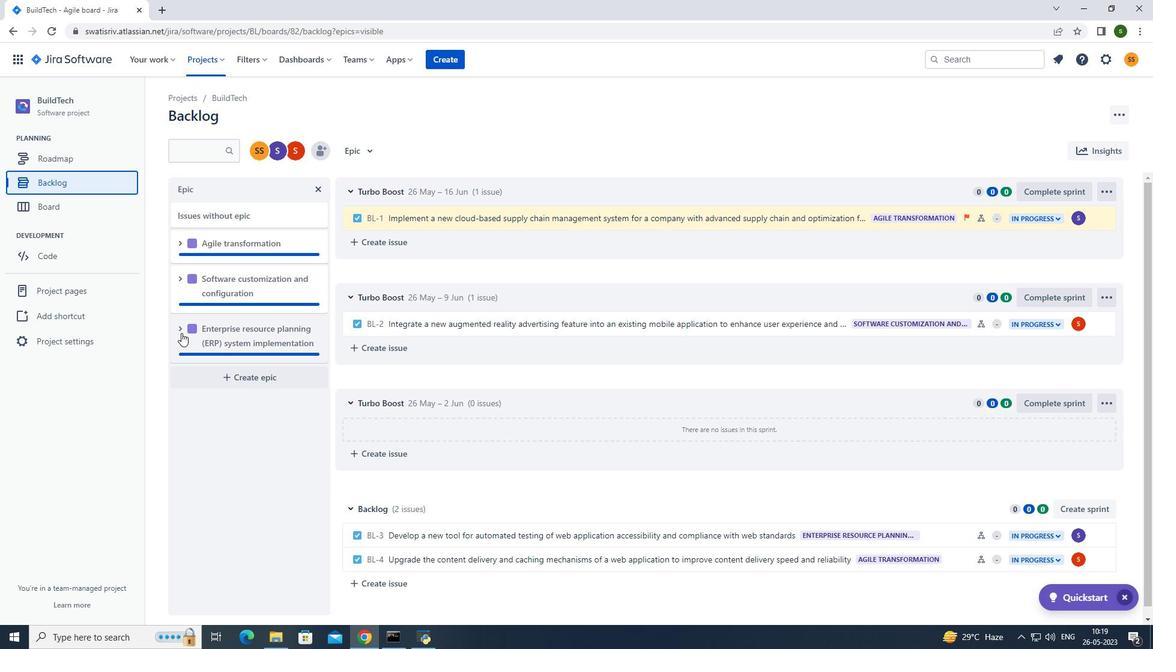 
Action: Mouse moved to (262, 425)
Screenshot: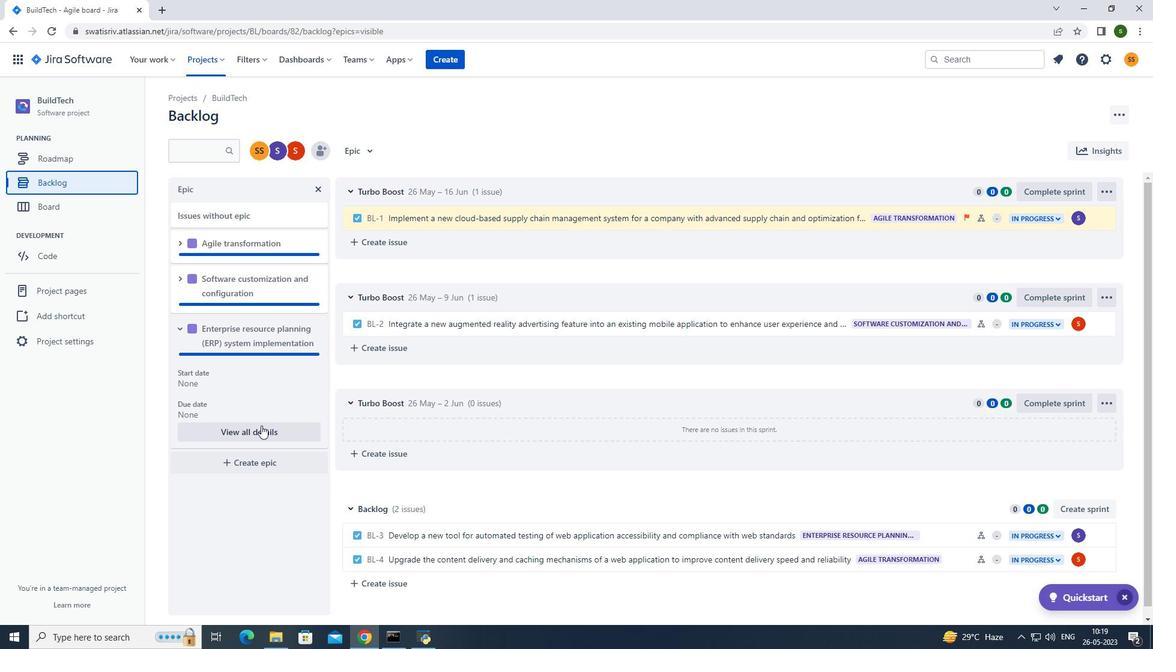 
Action: Mouse pressed left at (262, 425)
Screenshot: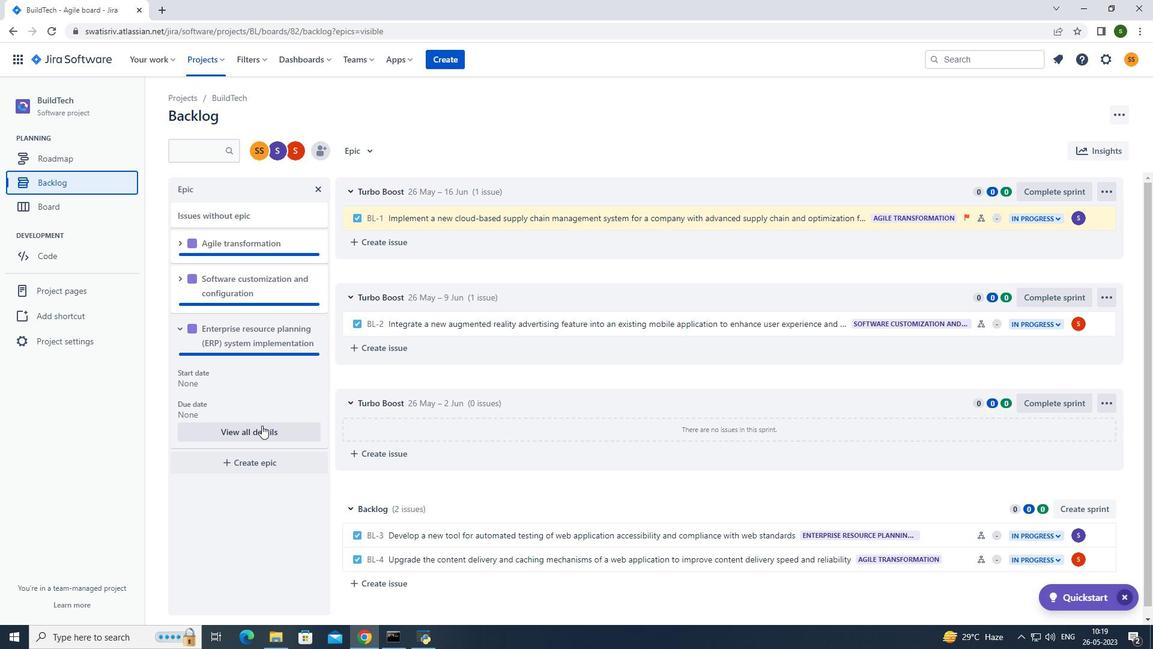 
Action: Mouse moved to (1034, 525)
Screenshot: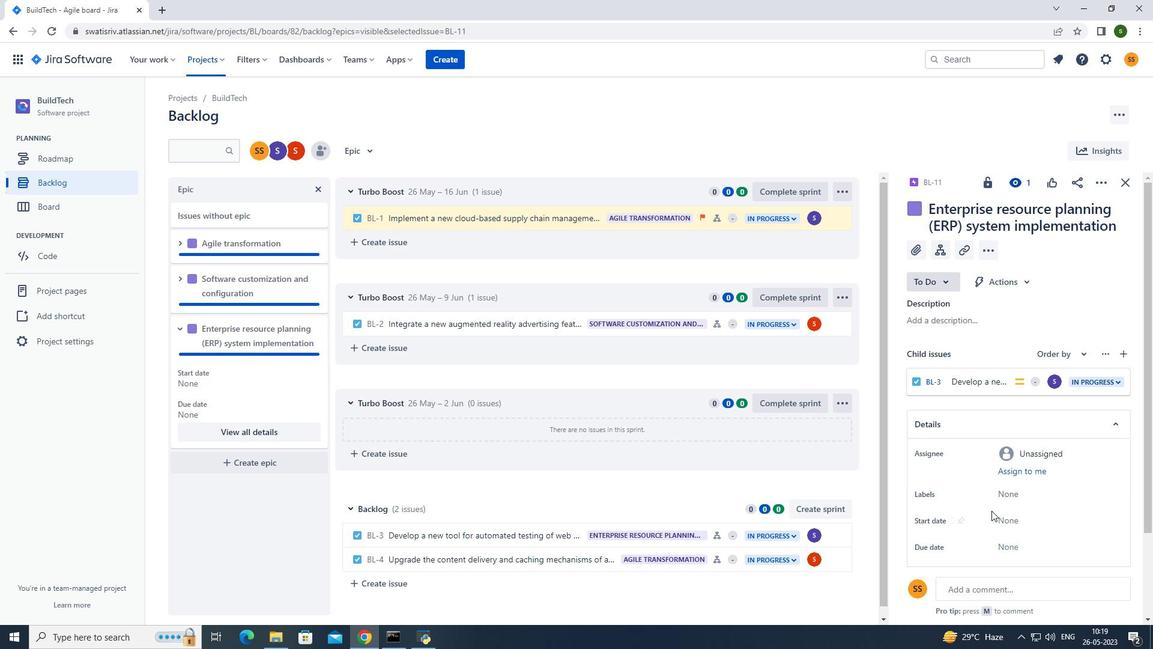 
Action: Mouse pressed left at (1034, 525)
Screenshot: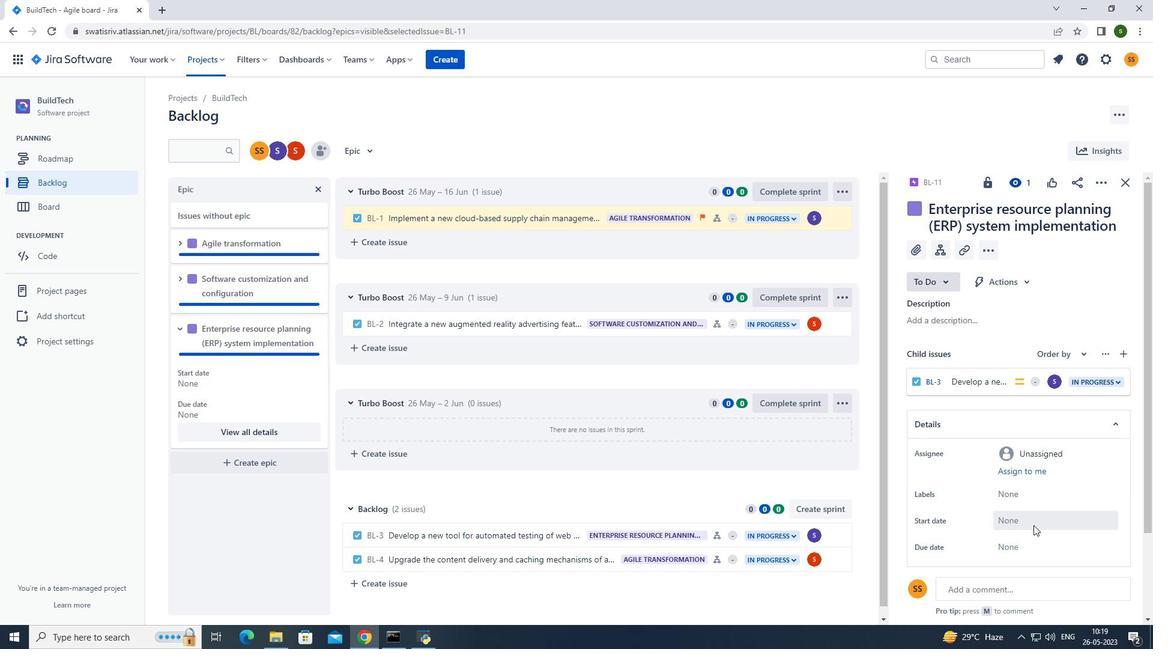 
Action: Mouse moved to (962, 344)
Screenshot: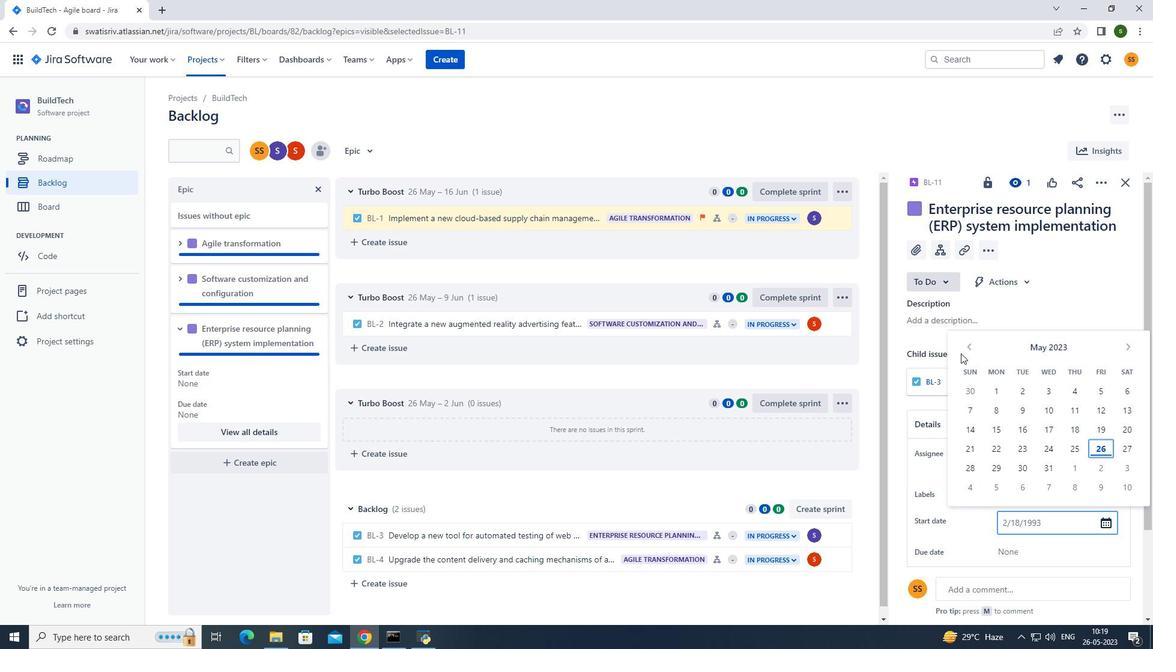 
Action: Mouse pressed left at (962, 344)
Screenshot: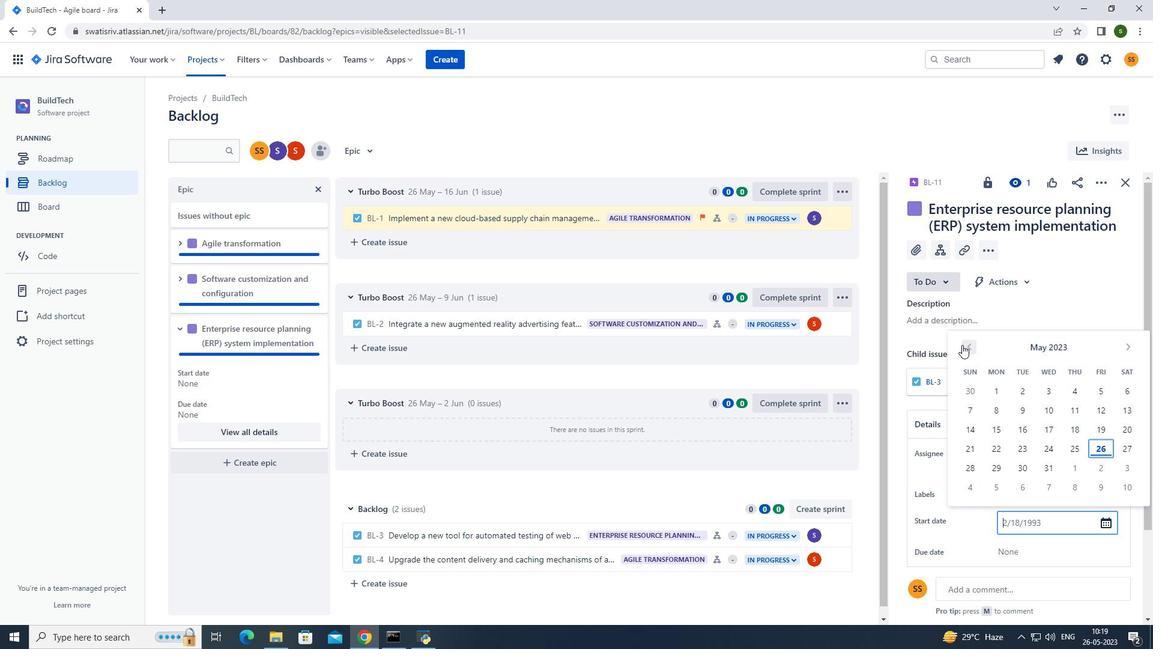 
Action: Mouse moved to (1095, 412)
Screenshot: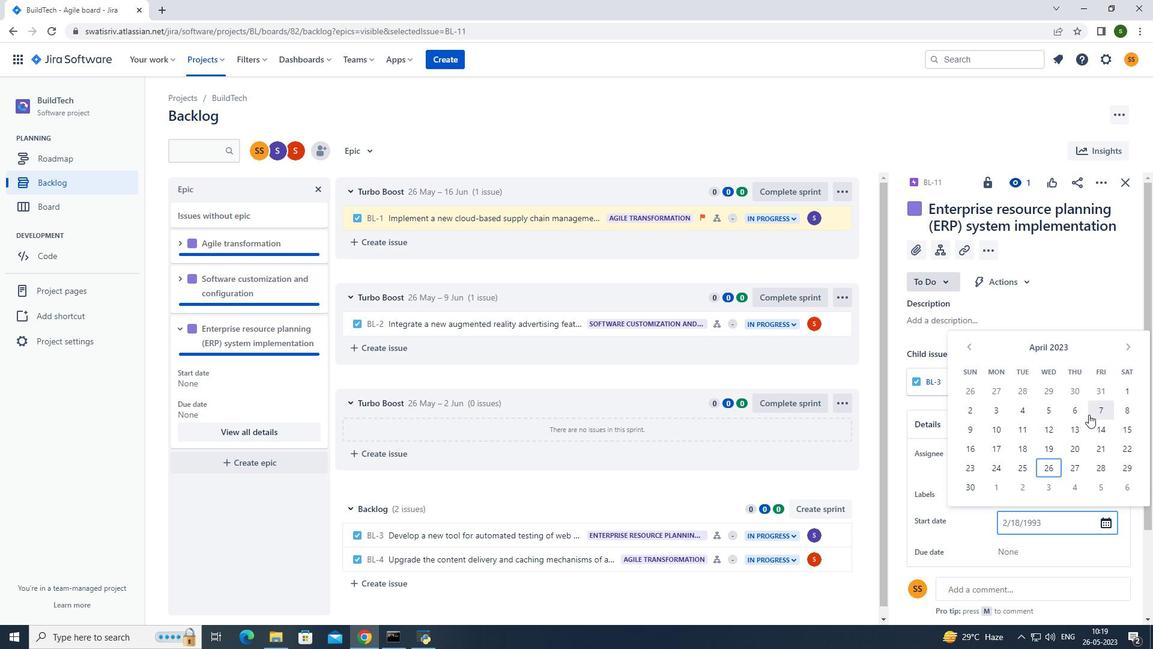 
Action: Mouse pressed left at (1095, 412)
Screenshot: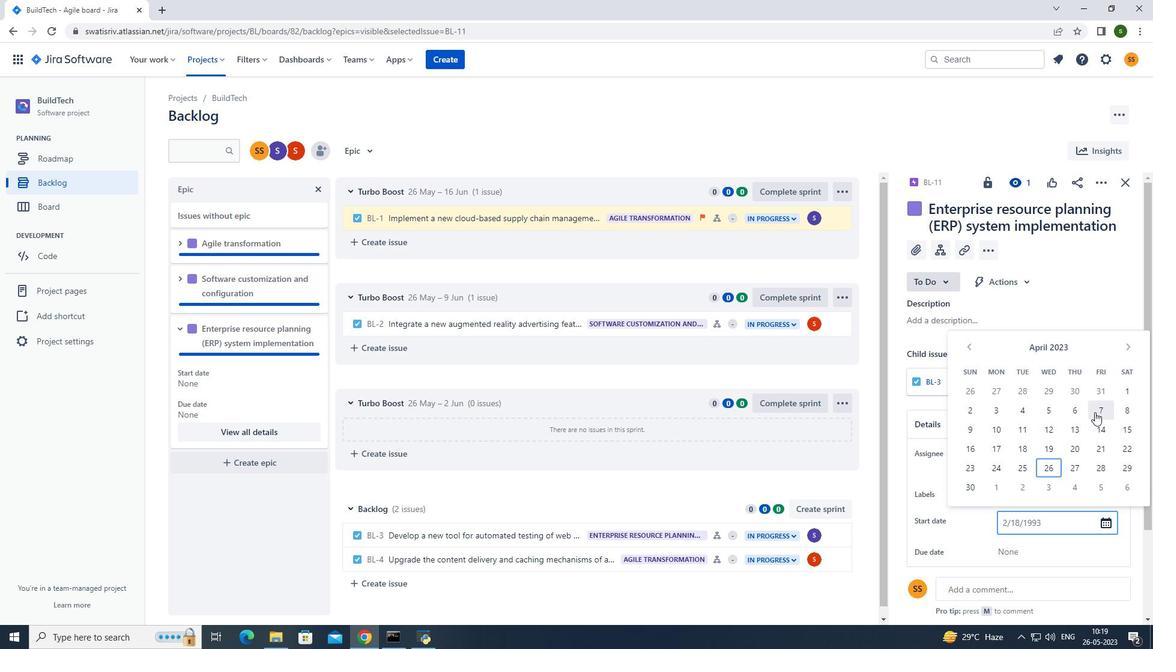 
Action: Mouse moved to (1008, 551)
Screenshot: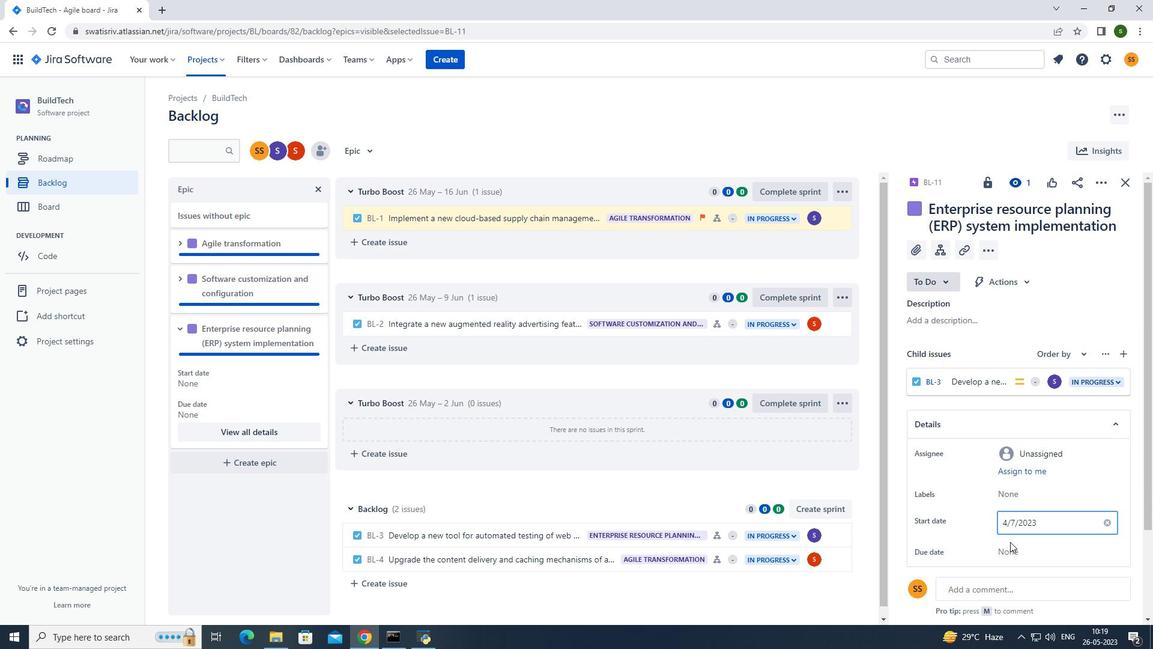 
Action: Mouse pressed left at (1008, 551)
Screenshot: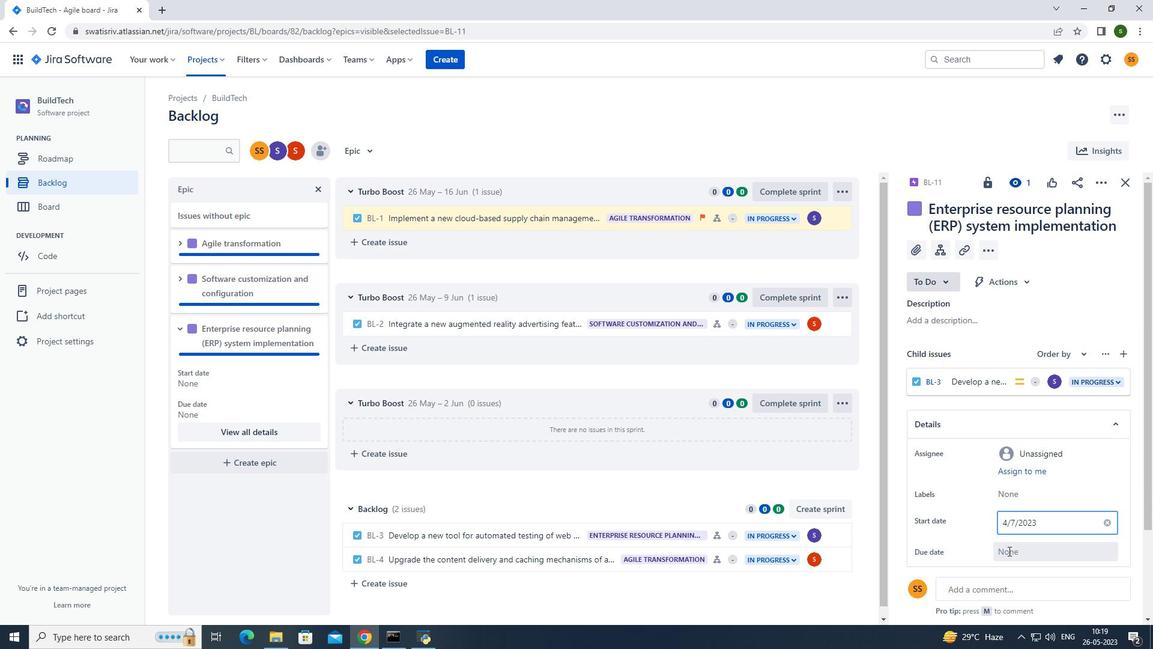 
Action: Mouse moved to (1128, 375)
Screenshot: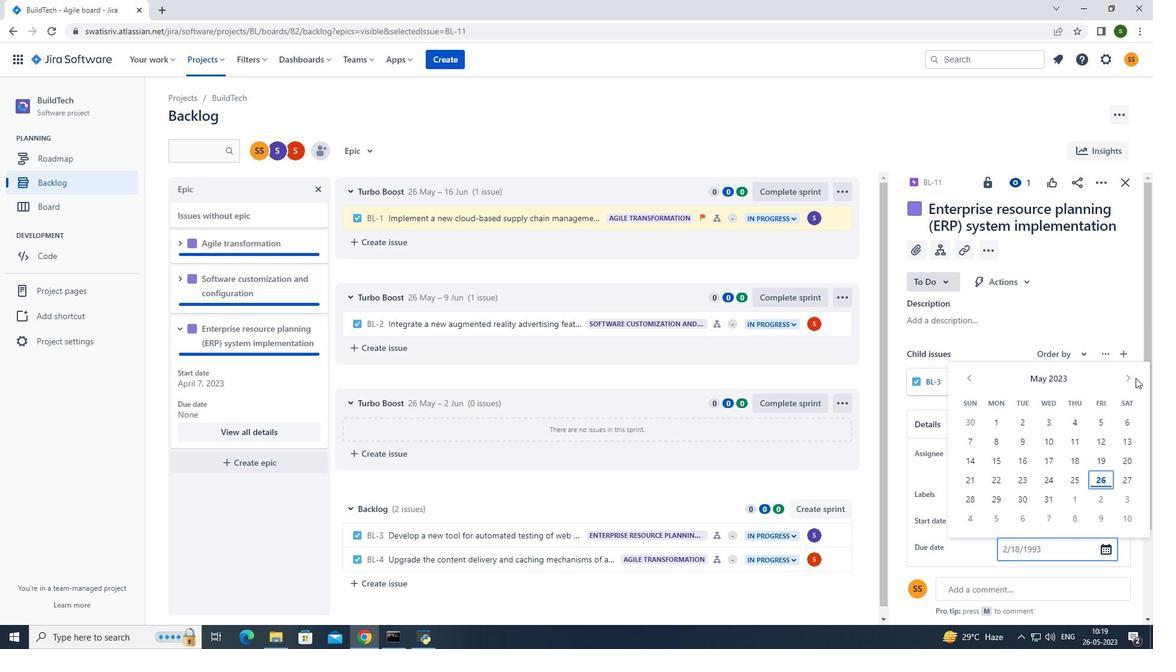 
Action: Mouse pressed left at (1128, 375)
Screenshot: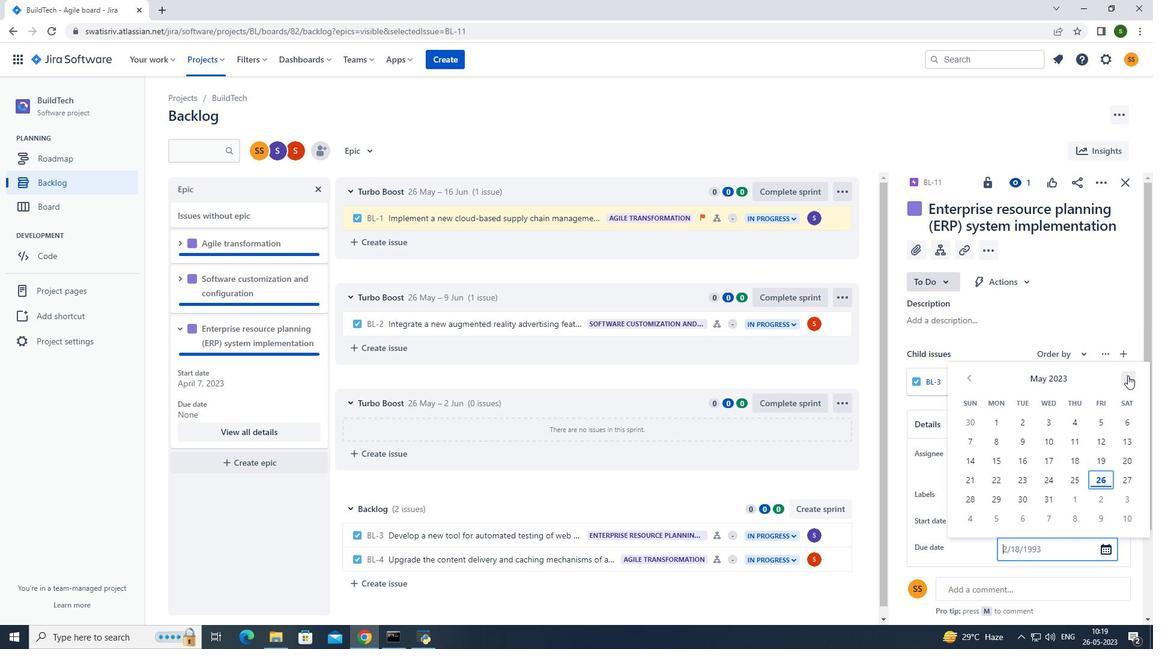 
Action: Mouse moved to (1127, 375)
Screenshot: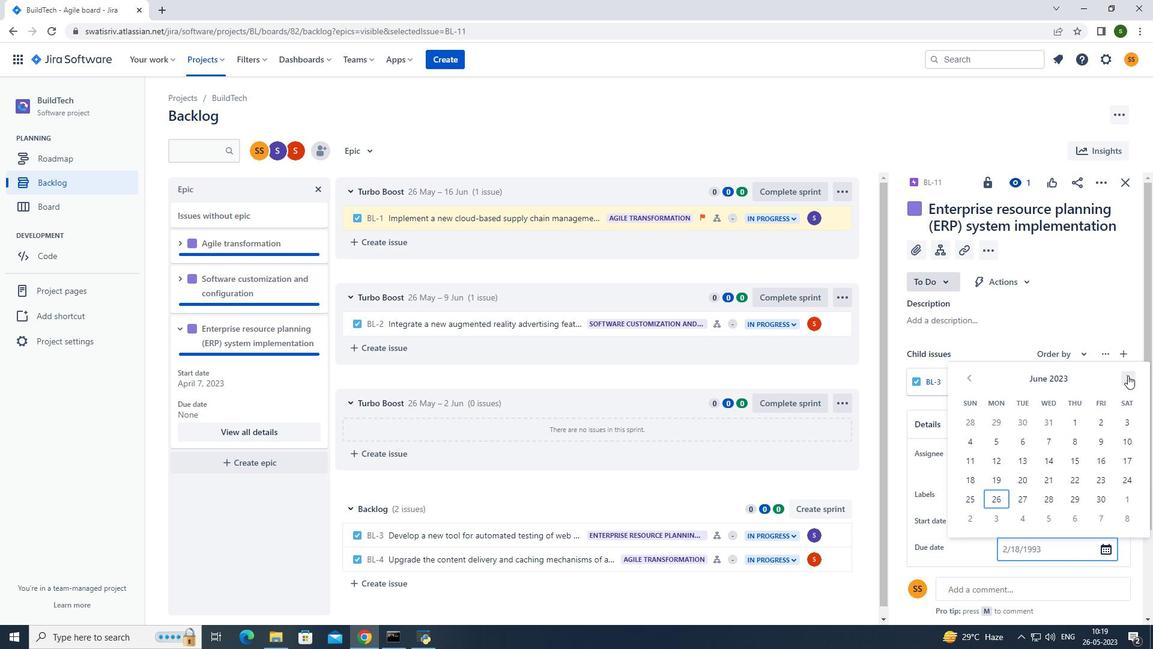 
Action: Mouse pressed left at (1127, 375)
Screenshot: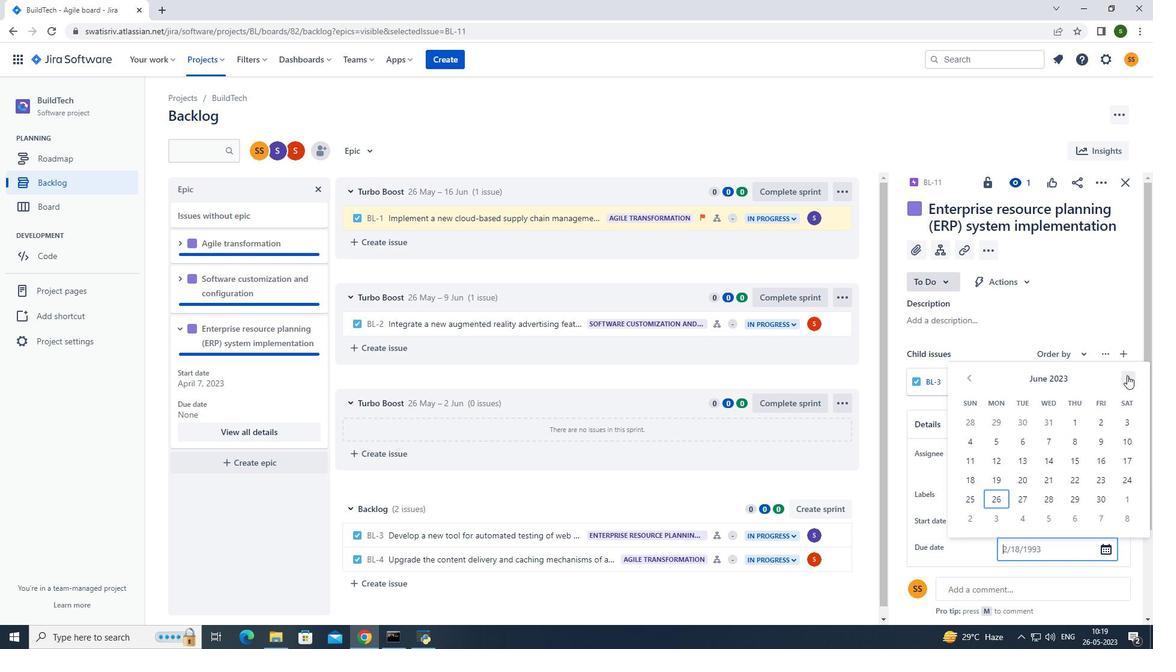 
Action: Mouse pressed left at (1127, 375)
Screenshot: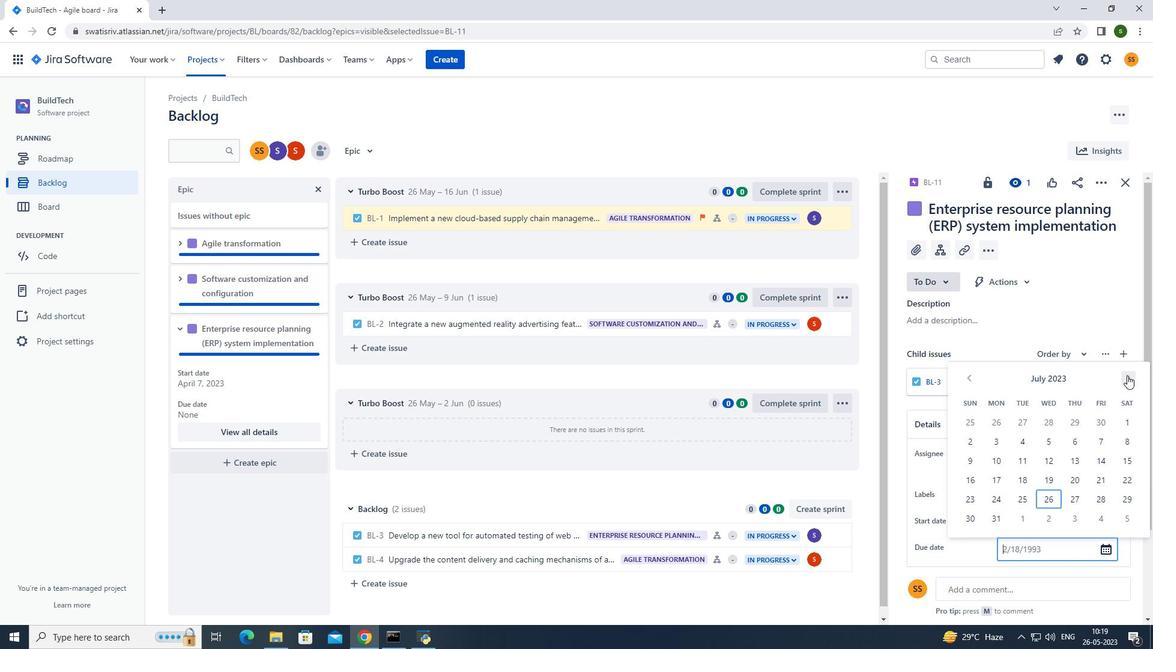 
Action: Mouse moved to (1124, 374)
Screenshot: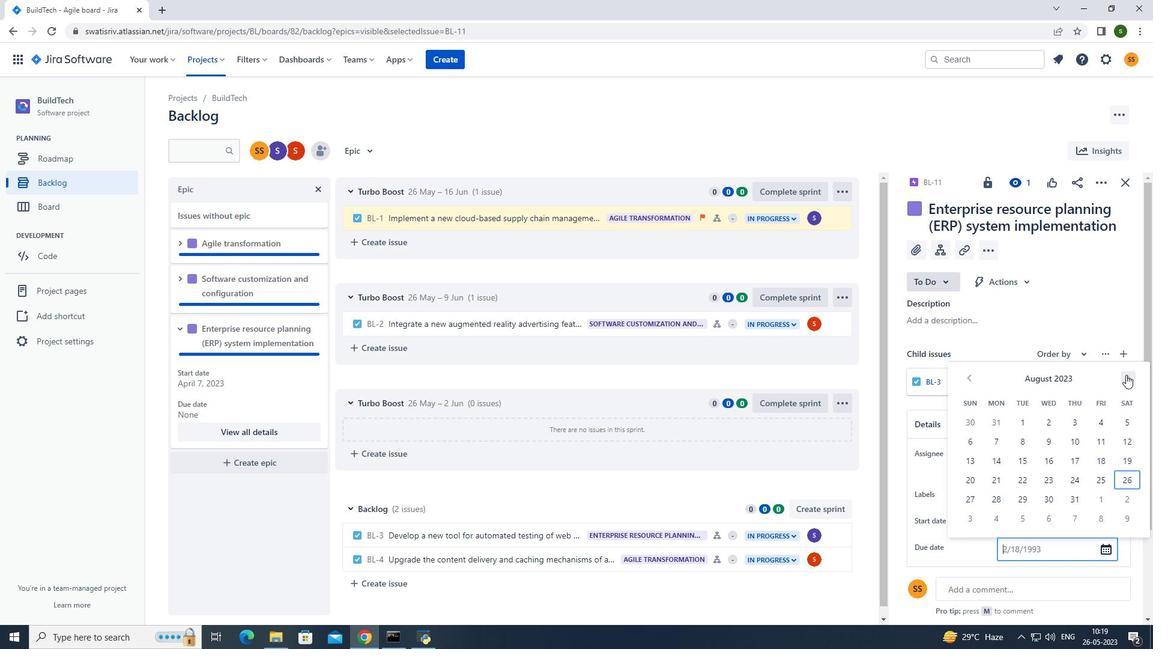
Action: Mouse pressed left at (1124, 374)
Screenshot: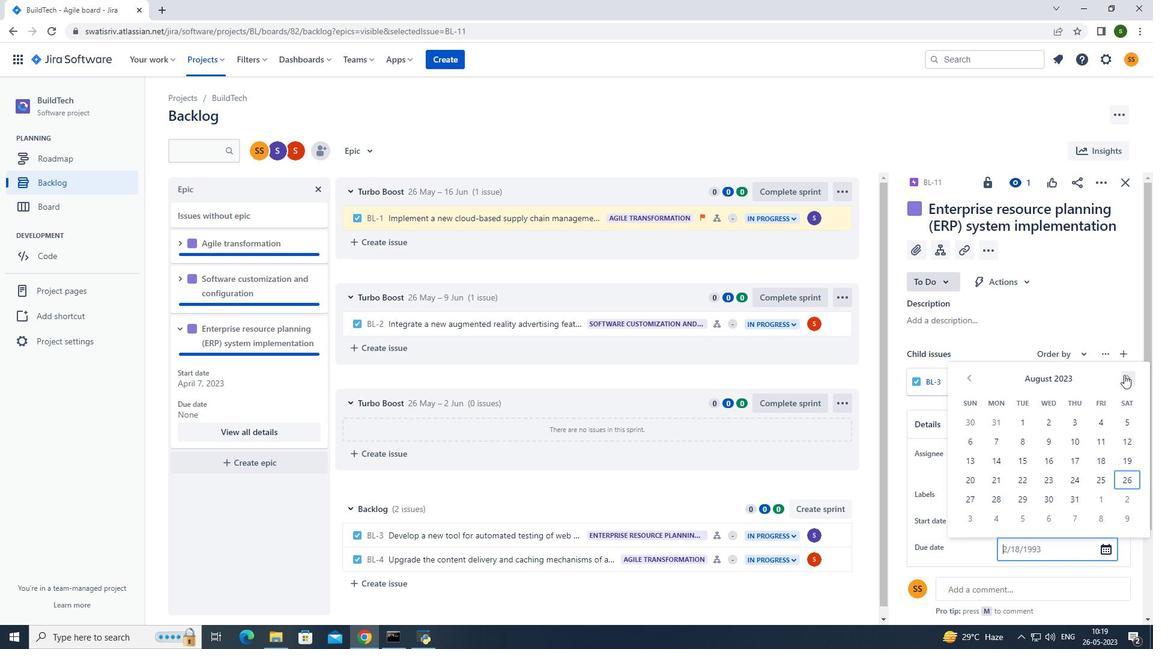 
Action: Mouse moved to (1123, 376)
Screenshot: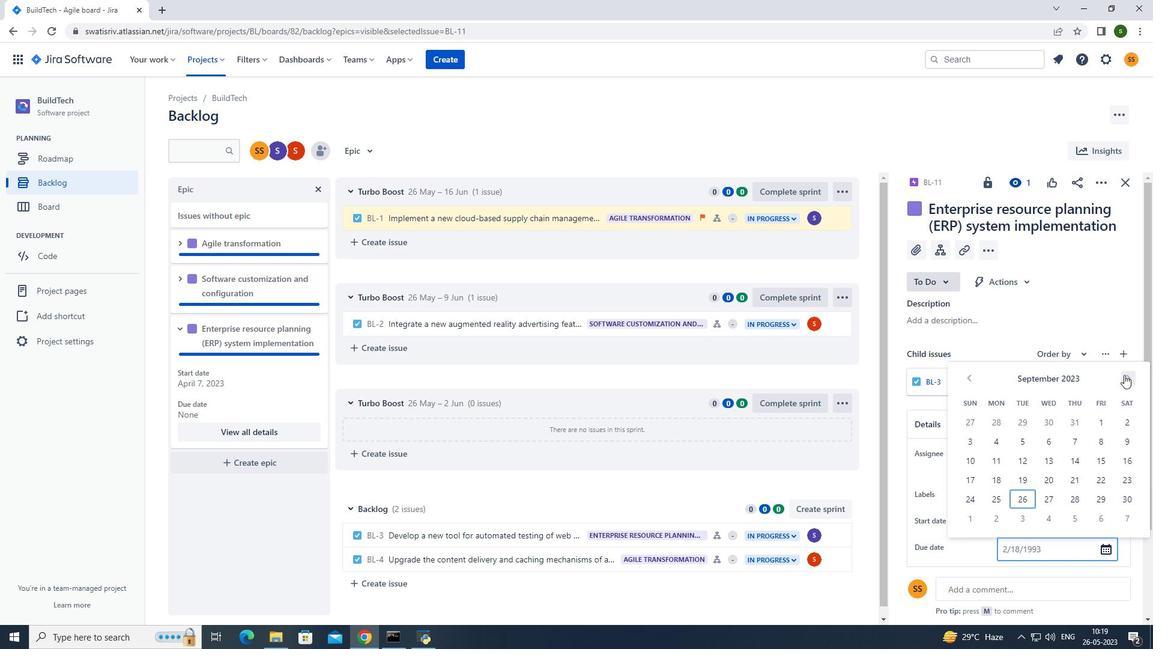 
Action: Mouse pressed left at (1123, 376)
Screenshot: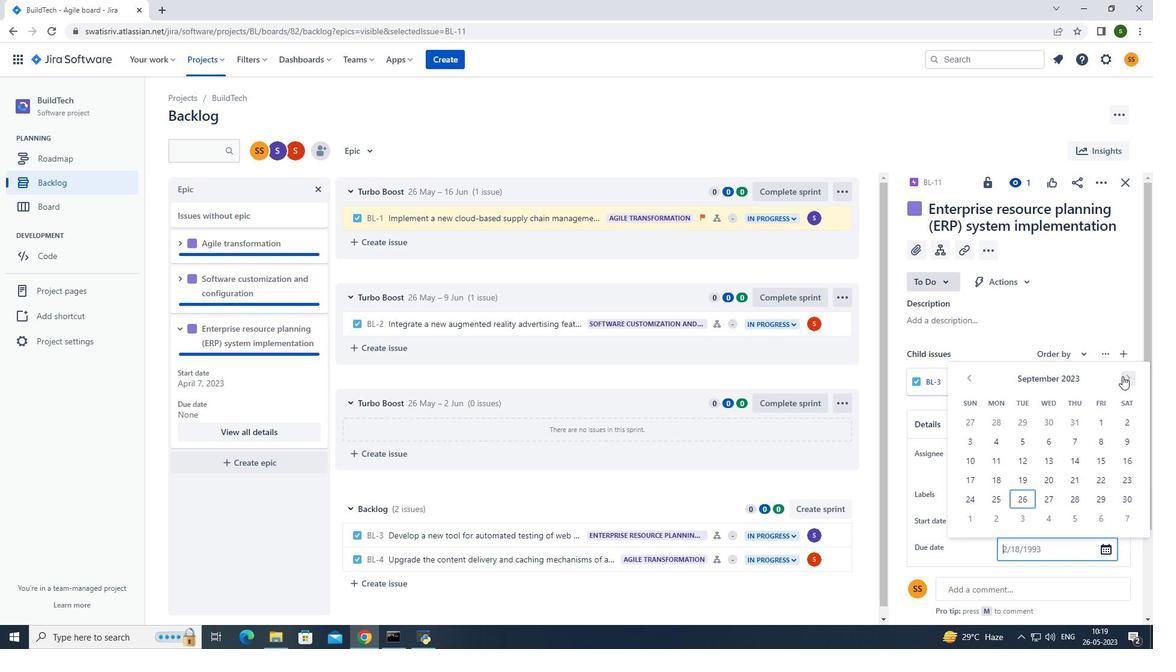 
Action: Mouse pressed left at (1123, 376)
Screenshot: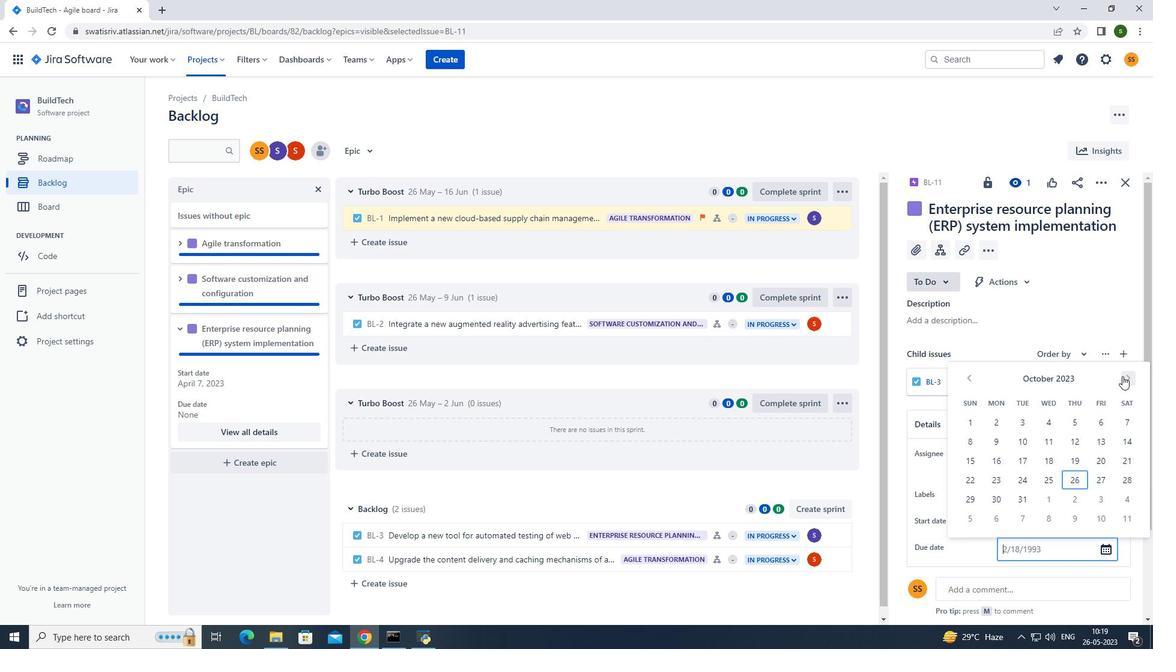 
Action: Mouse pressed left at (1123, 376)
Screenshot: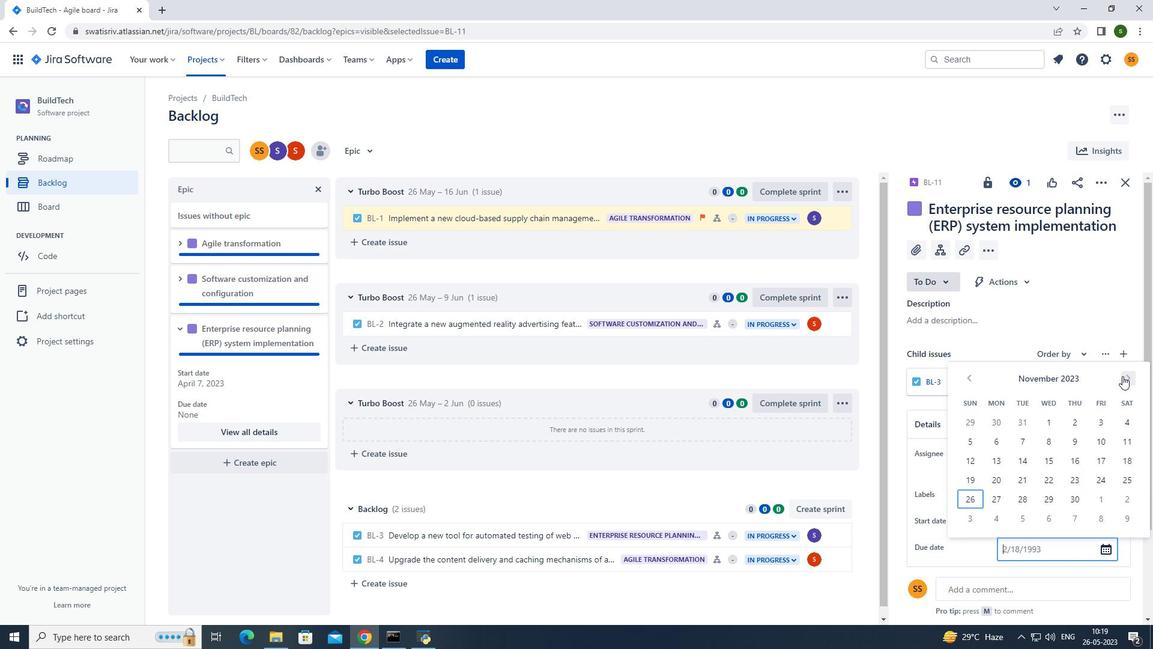 
Action: Mouse pressed left at (1123, 376)
Screenshot: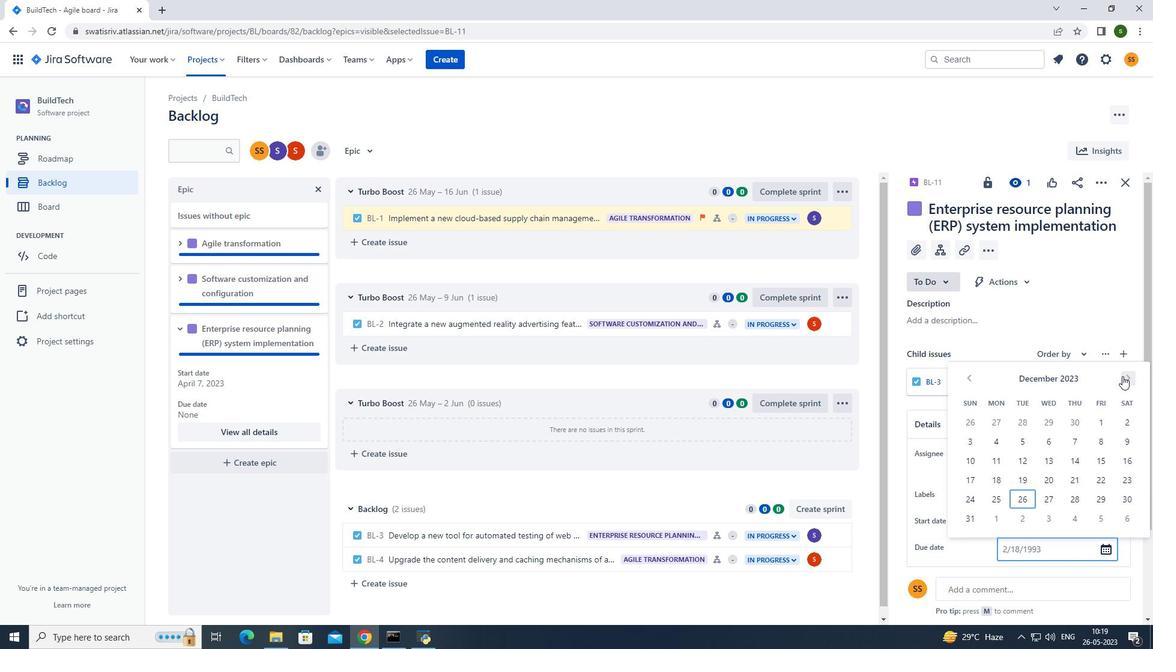 
Action: Mouse pressed left at (1123, 376)
Screenshot: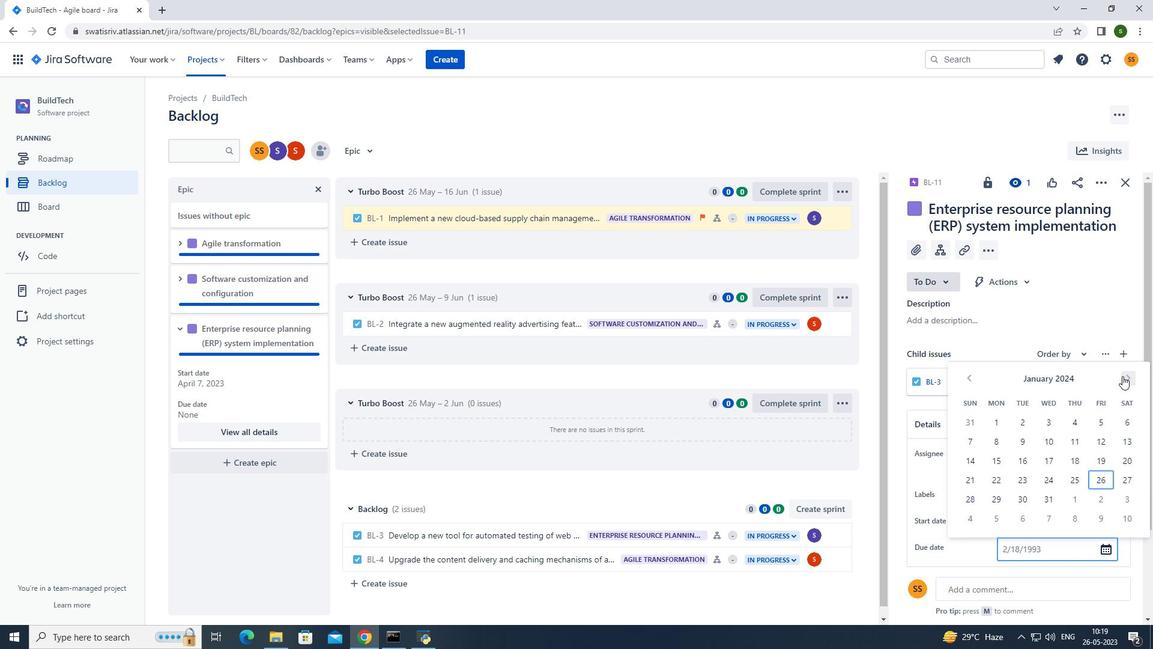 
Action: Mouse pressed left at (1123, 376)
Screenshot: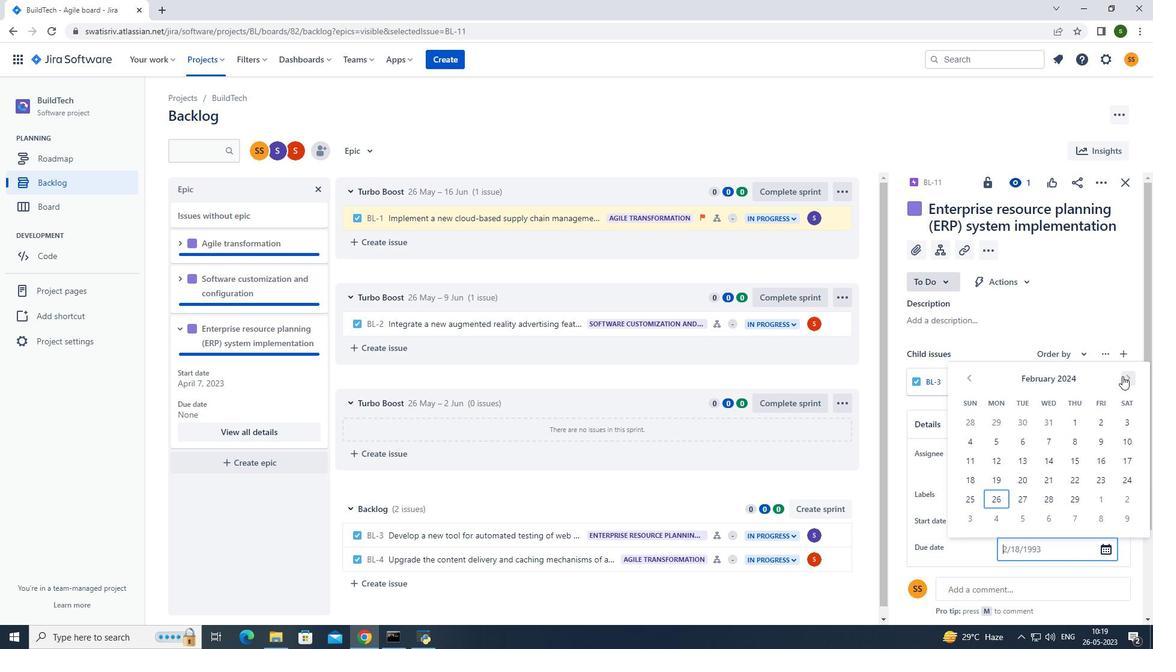 
Action: Mouse pressed left at (1123, 376)
Screenshot: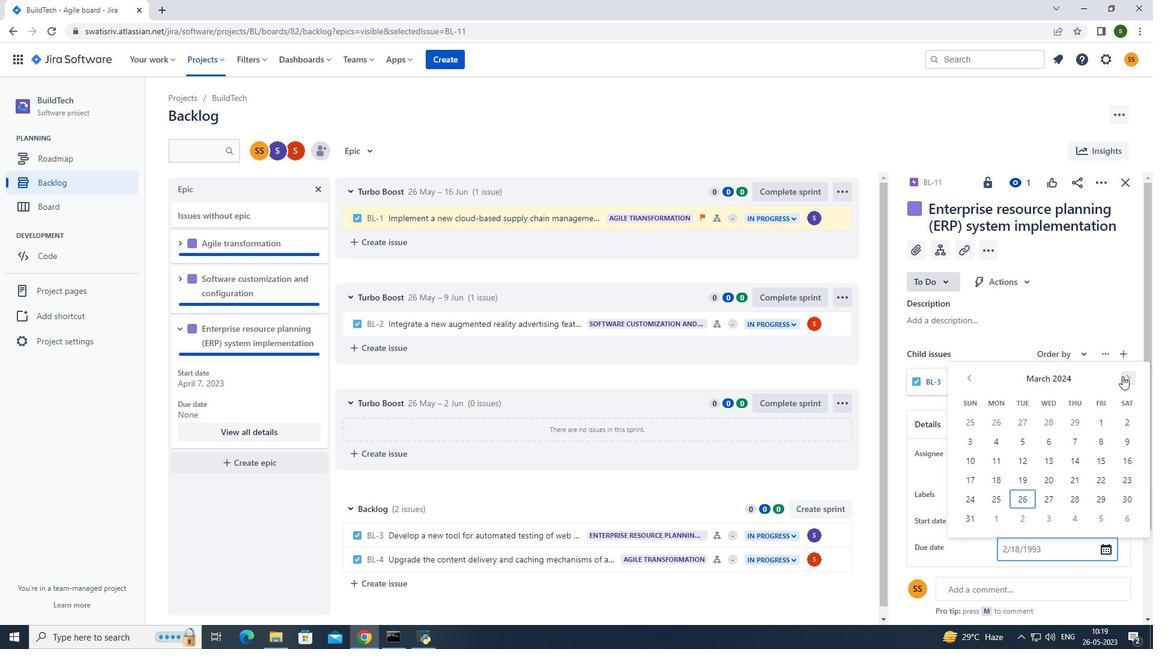 
Action: Mouse pressed left at (1123, 376)
Screenshot: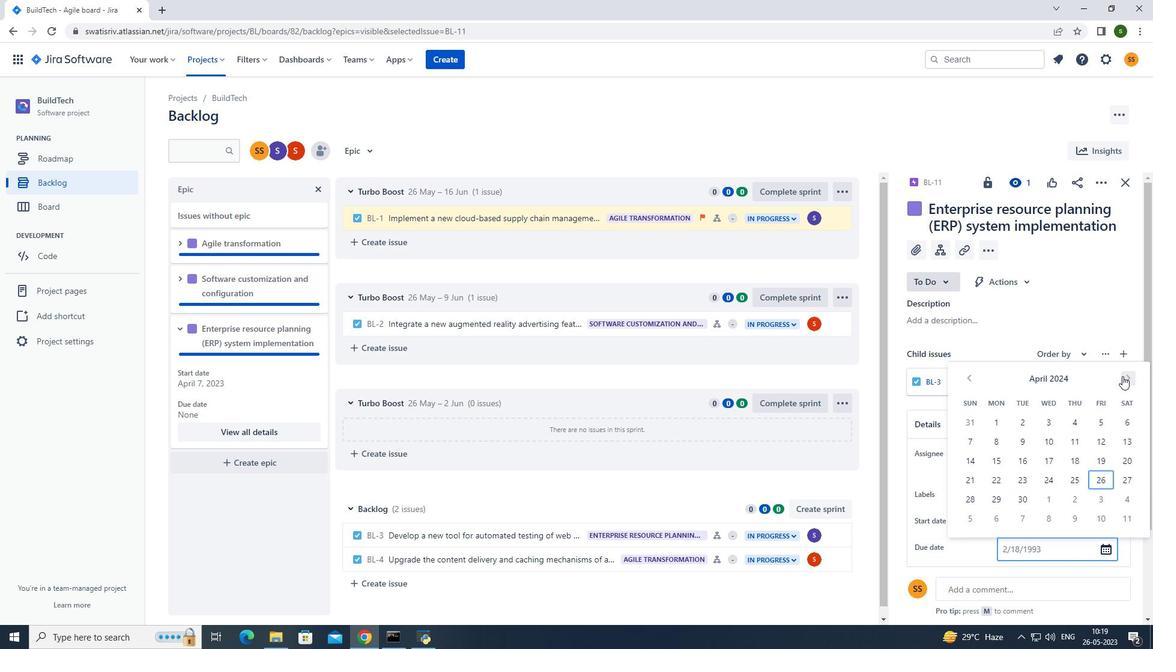 
Action: Mouse pressed left at (1123, 376)
Screenshot: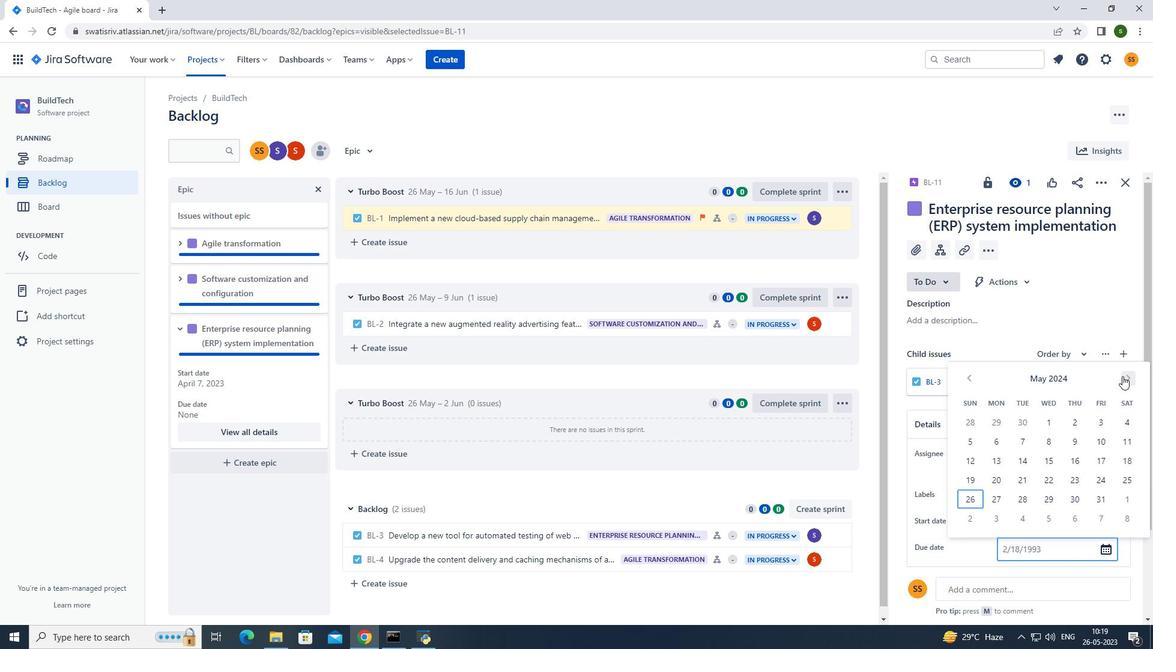 
Action: Mouse pressed left at (1123, 376)
Screenshot: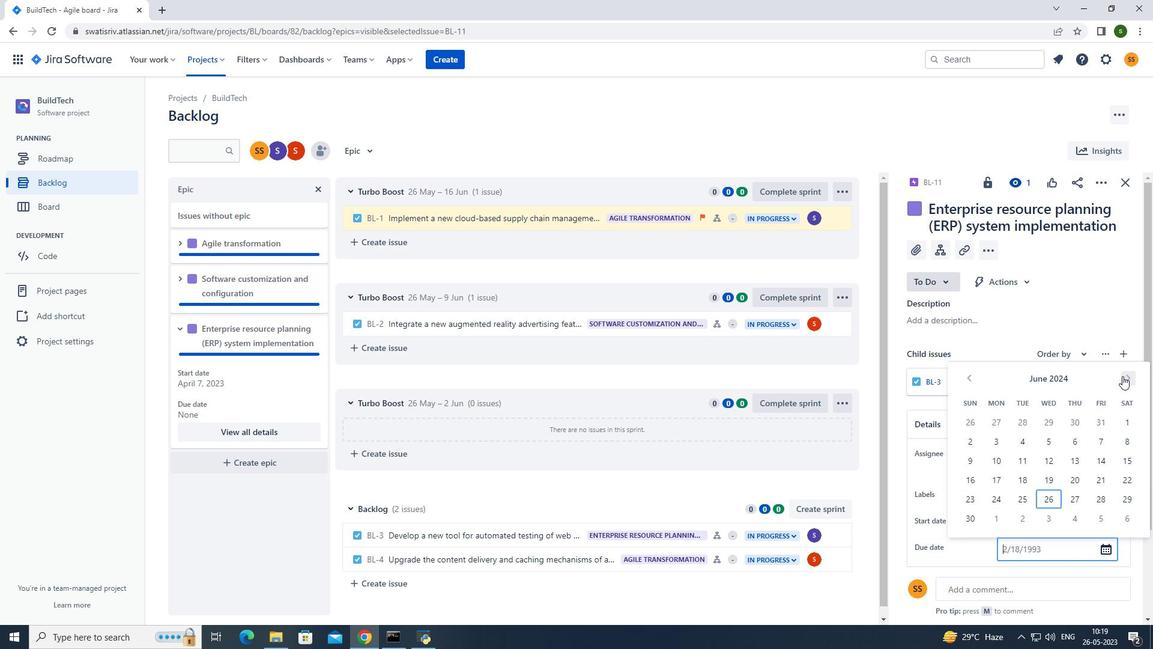 
Action: Mouse pressed left at (1123, 376)
Screenshot: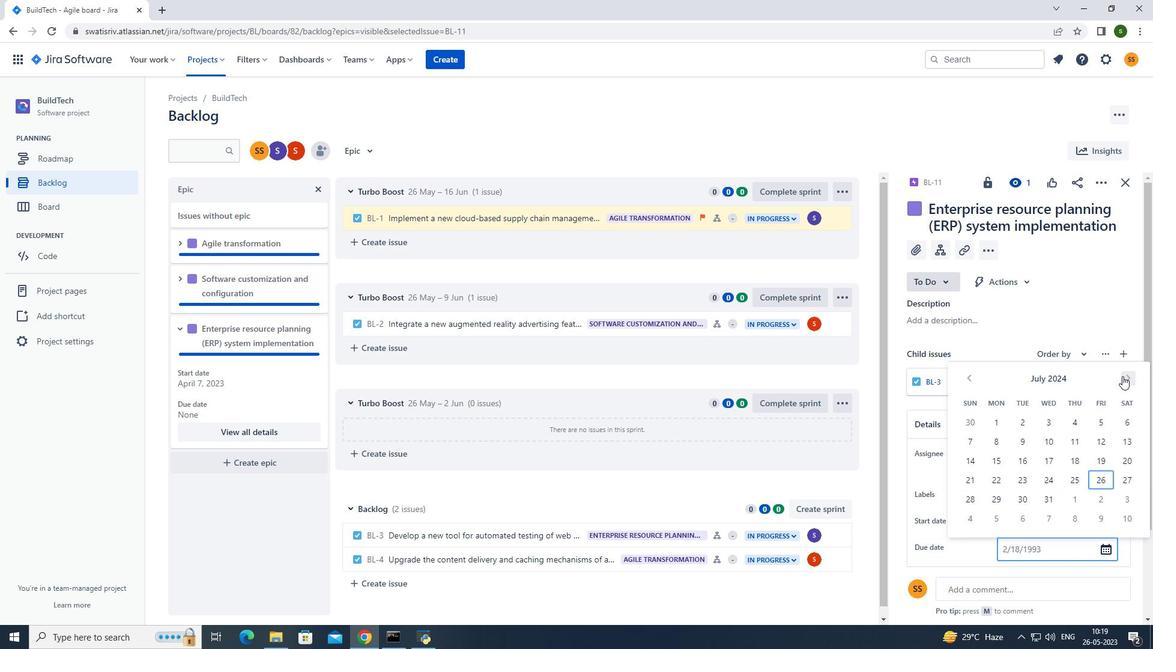 
Action: Mouse pressed left at (1123, 376)
Screenshot: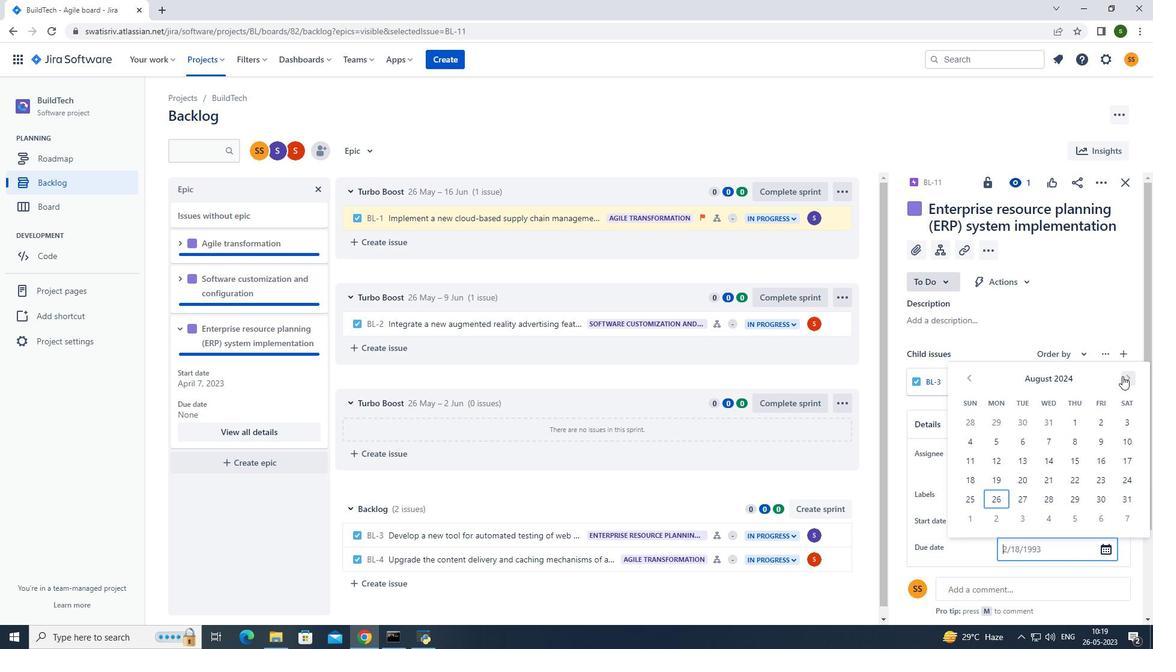 
Action: Mouse moved to (1079, 432)
Screenshot: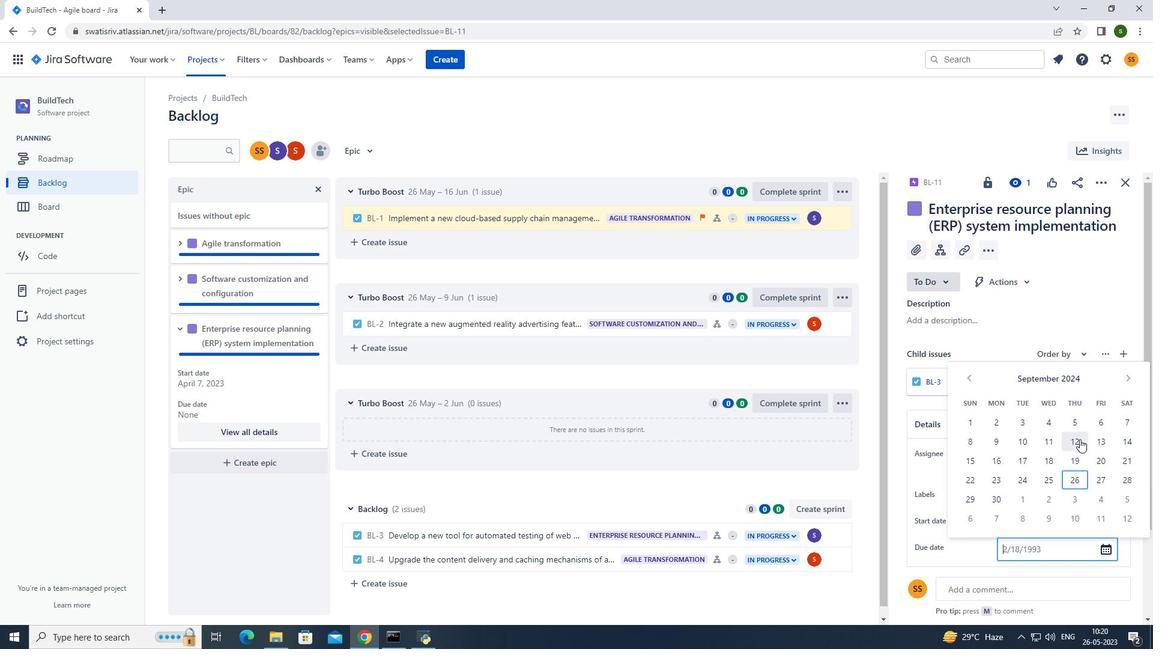 
Action: Mouse pressed left at (1079, 432)
Screenshot: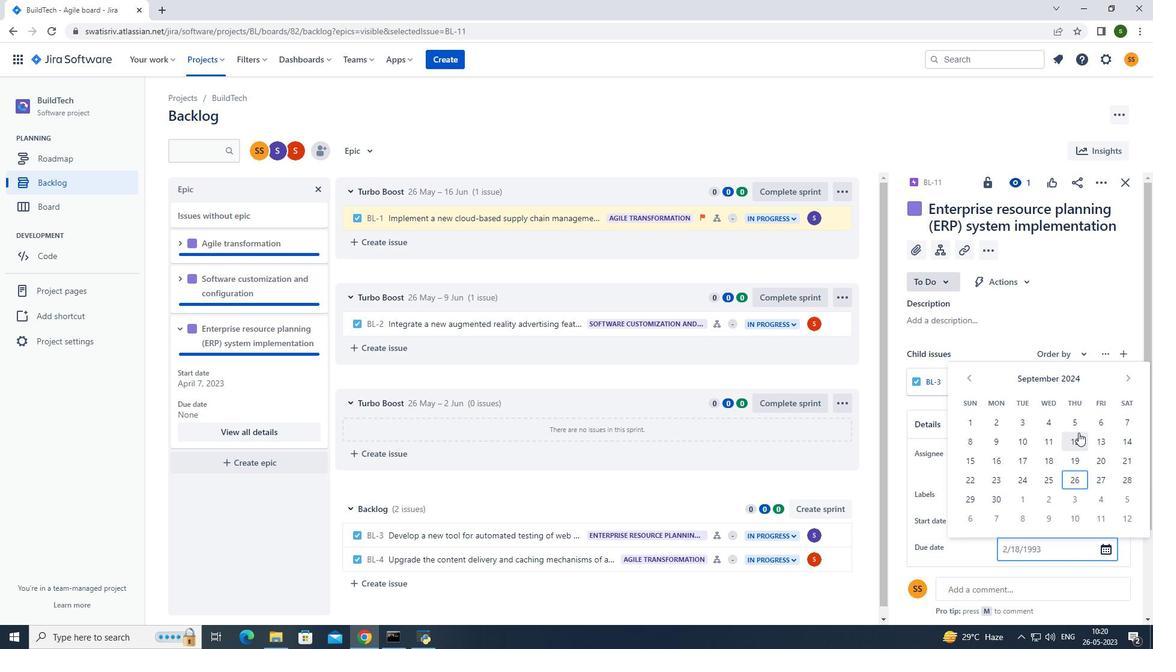
Action: Mouse moved to (500, 97)
Screenshot: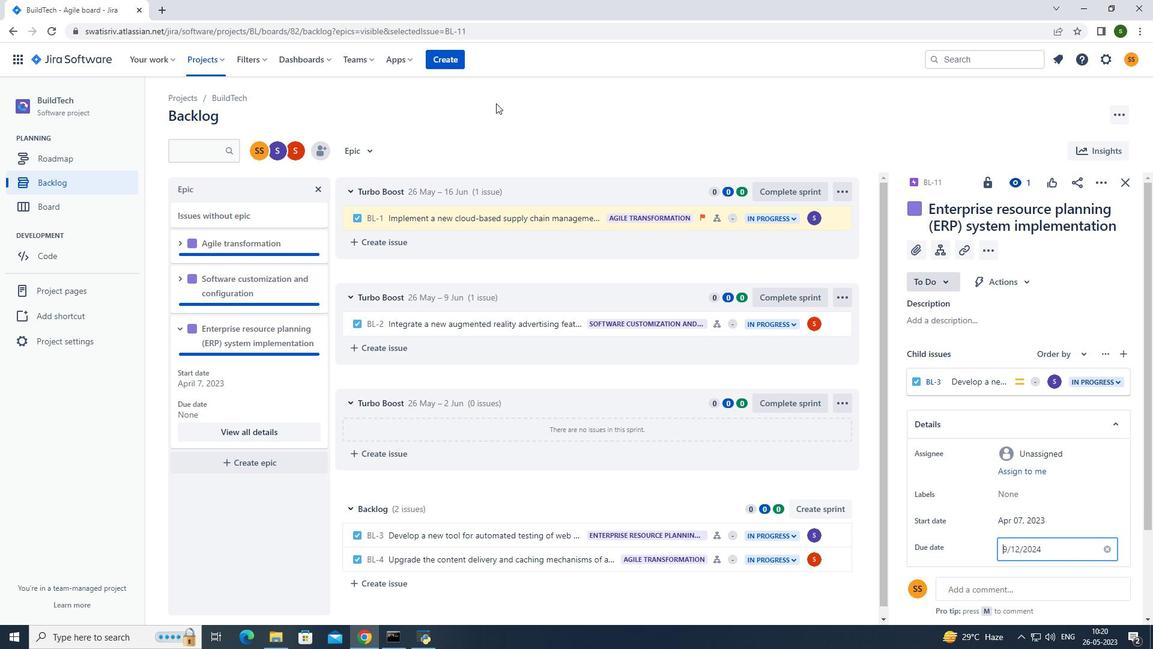 
Action: Mouse pressed left at (500, 97)
Screenshot: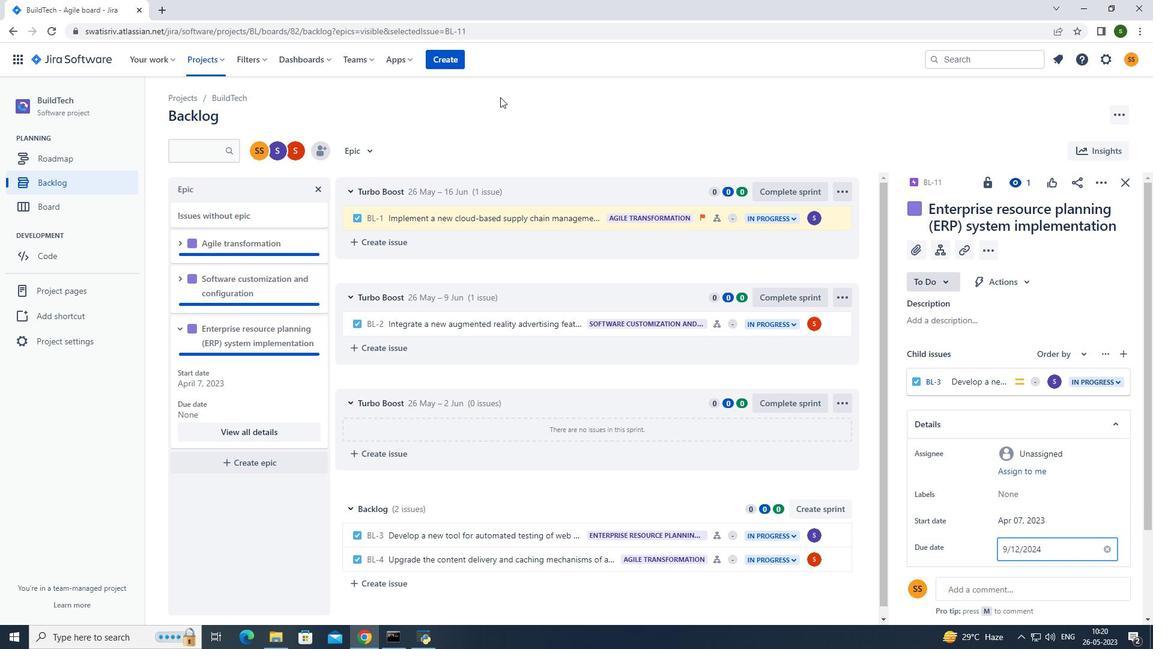 
Action: Mouse moved to (500, 97)
Screenshot: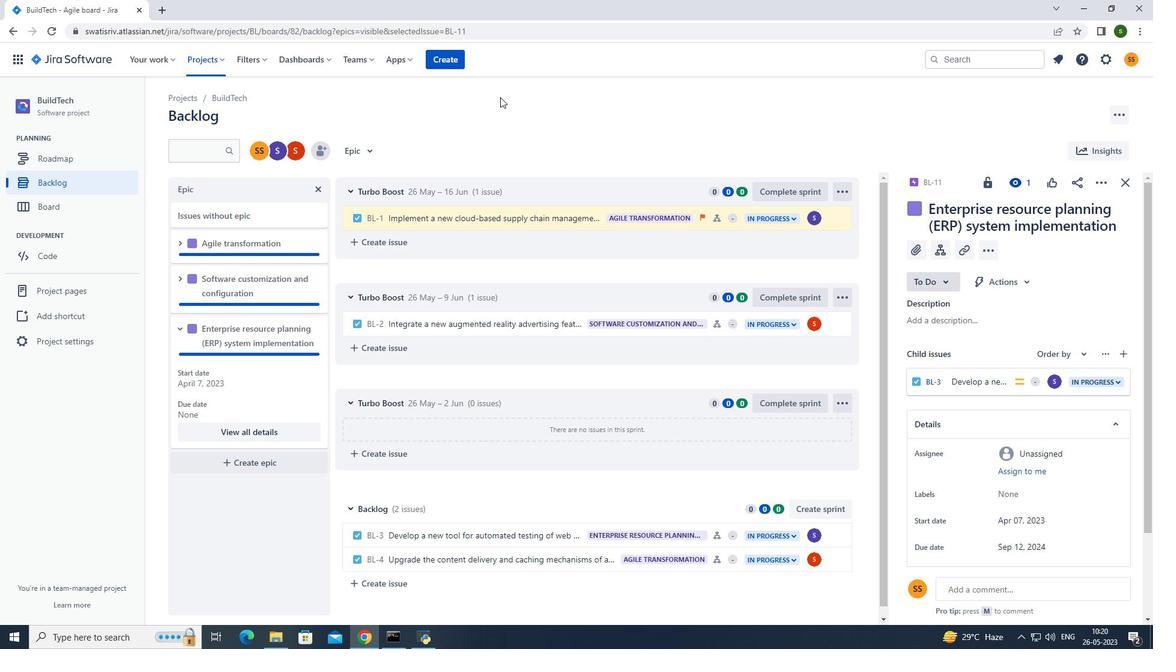 
